 Task: Look for space in Molins de Rei, Spain from 9th June, 2023 to 11th June, 2023 for 2 adults in price range Rs.6000 to Rs.10000. Place can be entire place with 2 bedrooms having 2 beds and 1 bathroom. Property type can be house, flat, guest house. Amenities needed are: wifi, washing machine. Booking option can be shelf check-in. Required host language is English.
Action: Mouse moved to (259, 155)
Screenshot: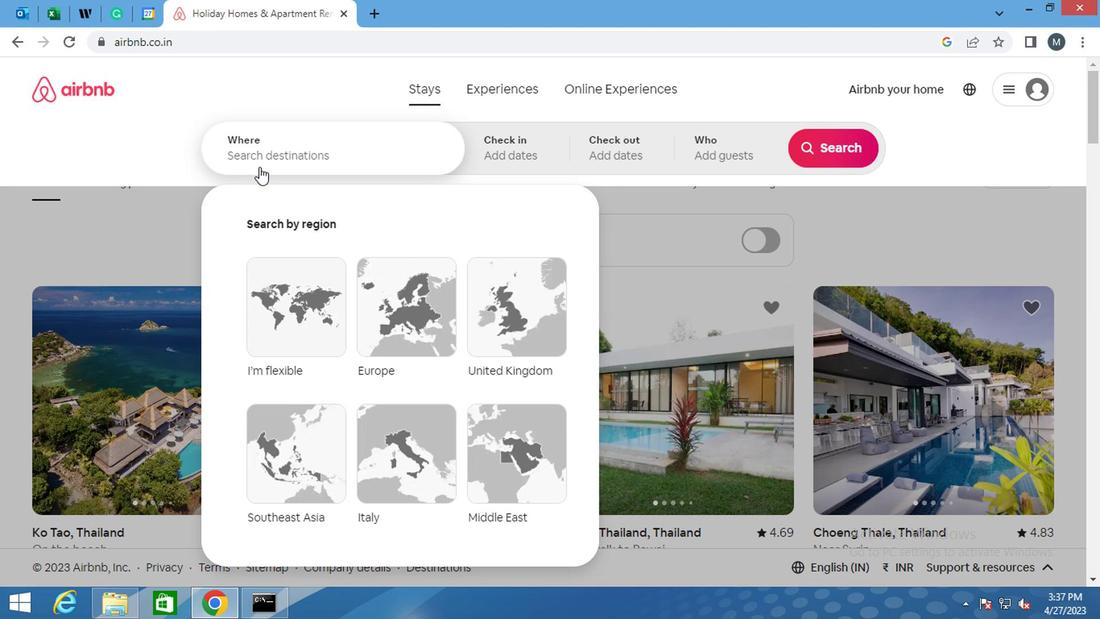 
Action: Mouse pressed left at (259, 155)
Screenshot: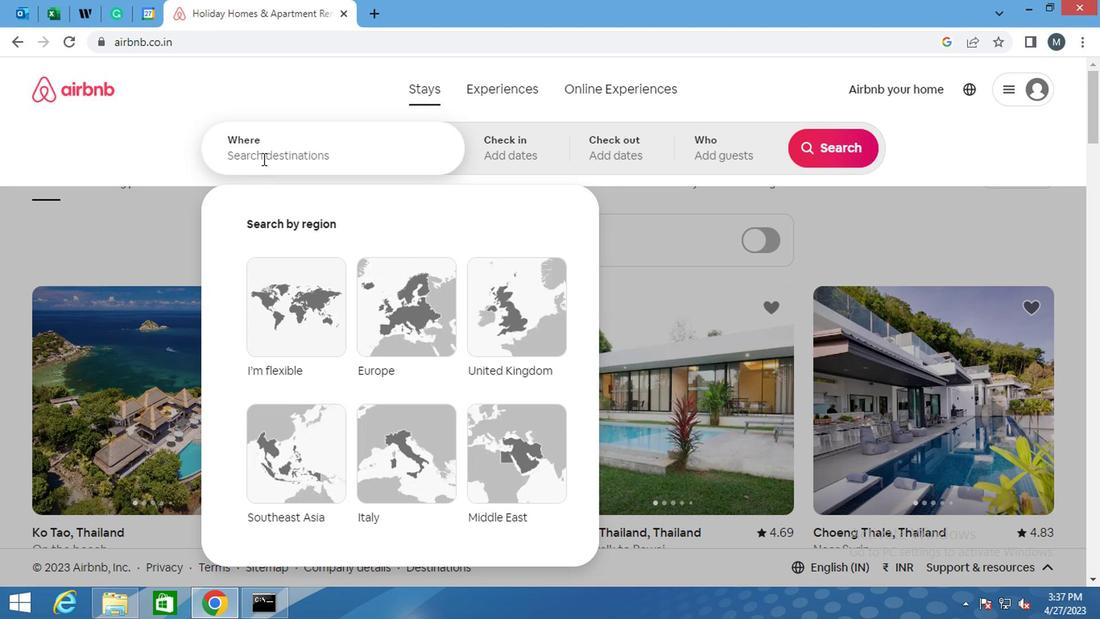 
Action: Key pressed <Key.shift><Key.shift>MOLINS<Key.space>DE<Key.space><Key.shift>REI
Screenshot: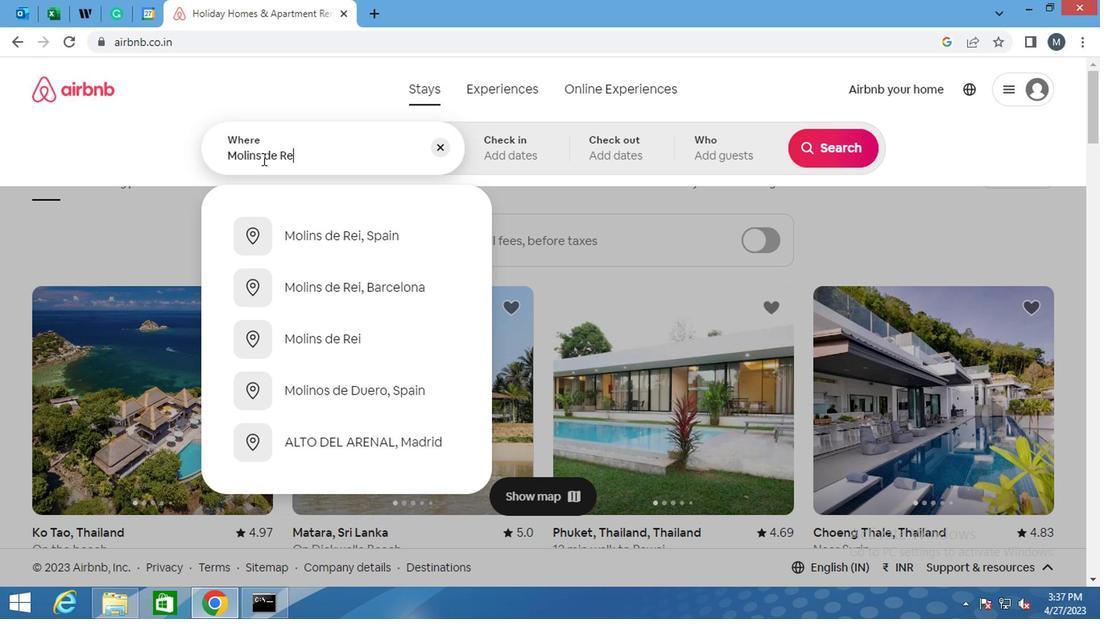 
Action: Mouse moved to (321, 297)
Screenshot: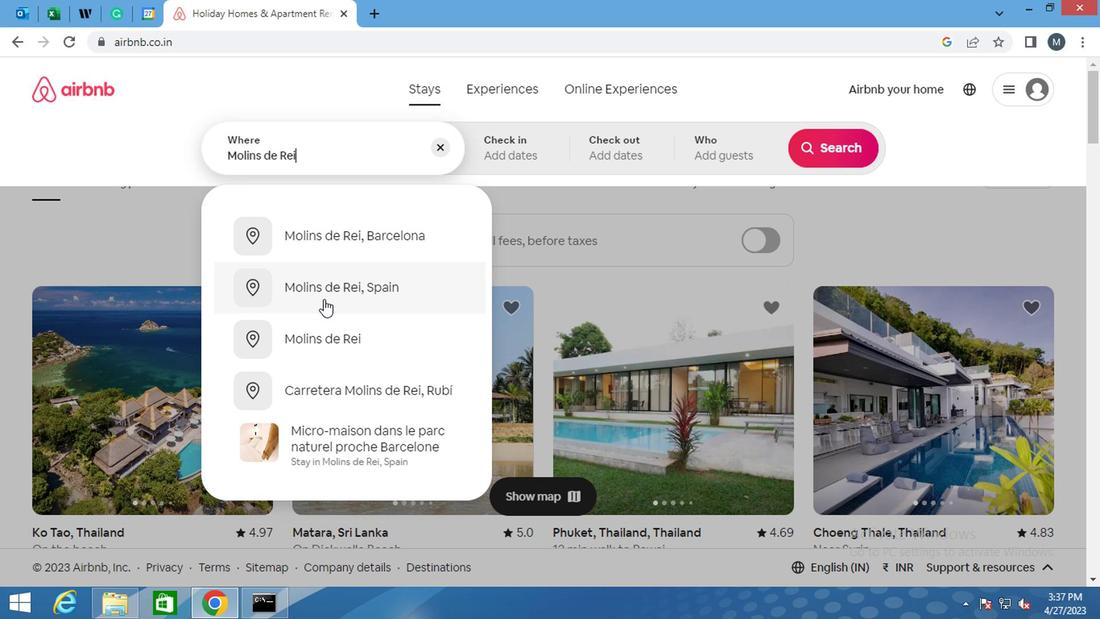 
Action: Mouse pressed left at (321, 297)
Screenshot: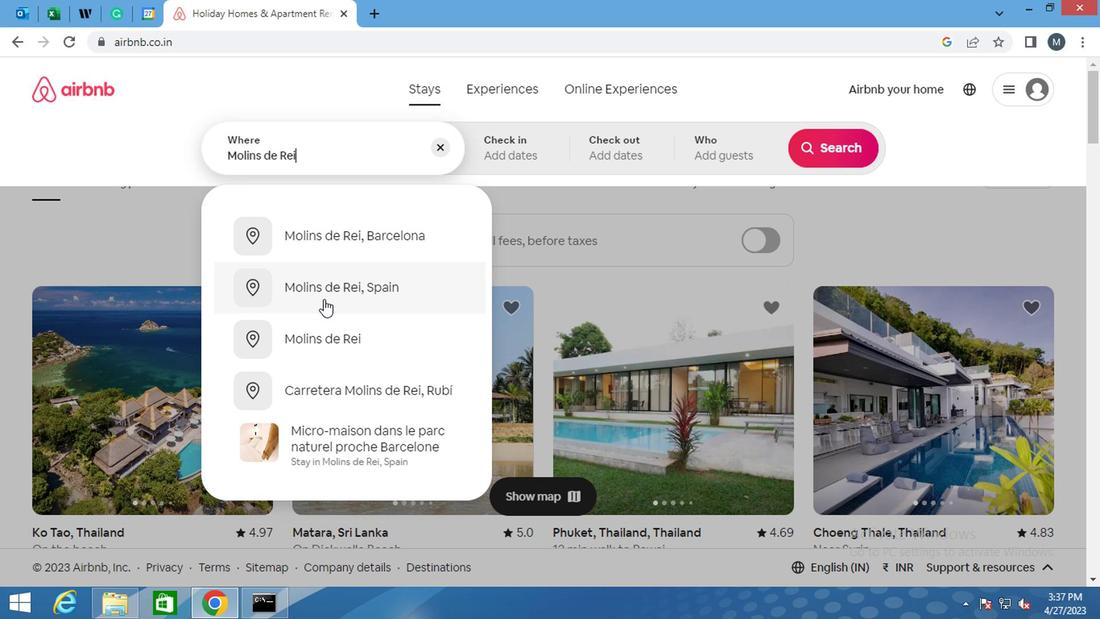 
Action: Mouse moved to (813, 276)
Screenshot: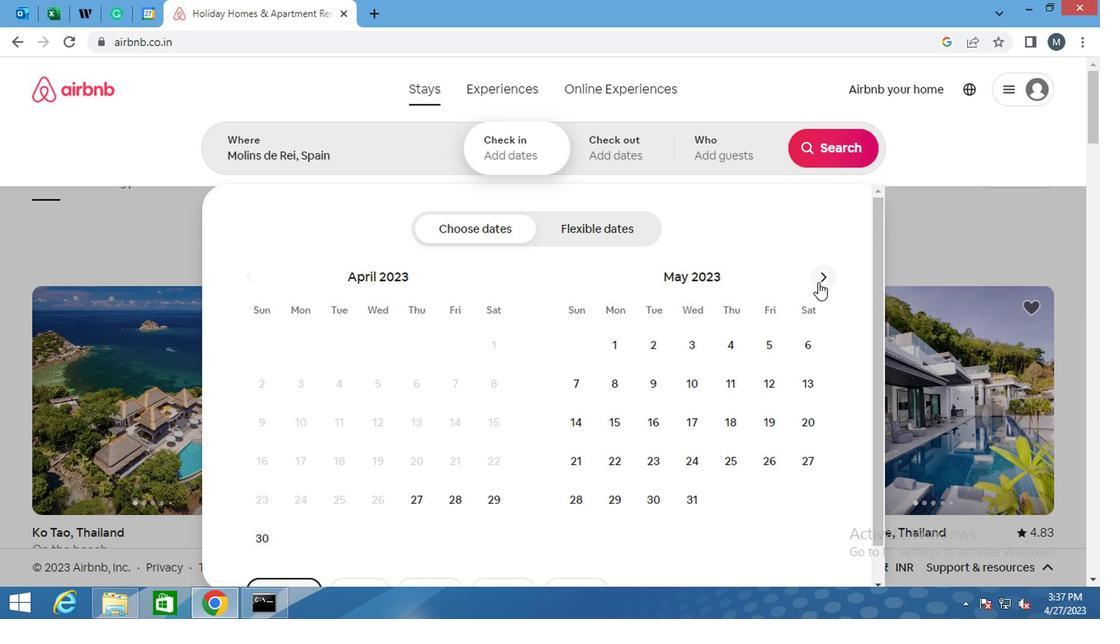 
Action: Mouse pressed left at (813, 276)
Screenshot: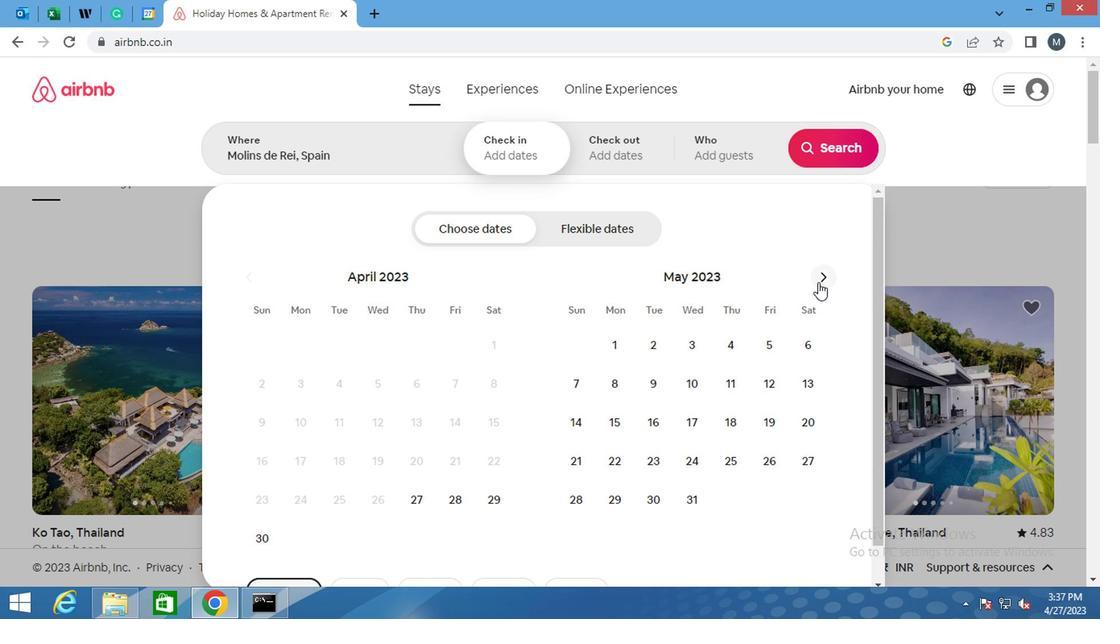 
Action: Mouse moved to (763, 385)
Screenshot: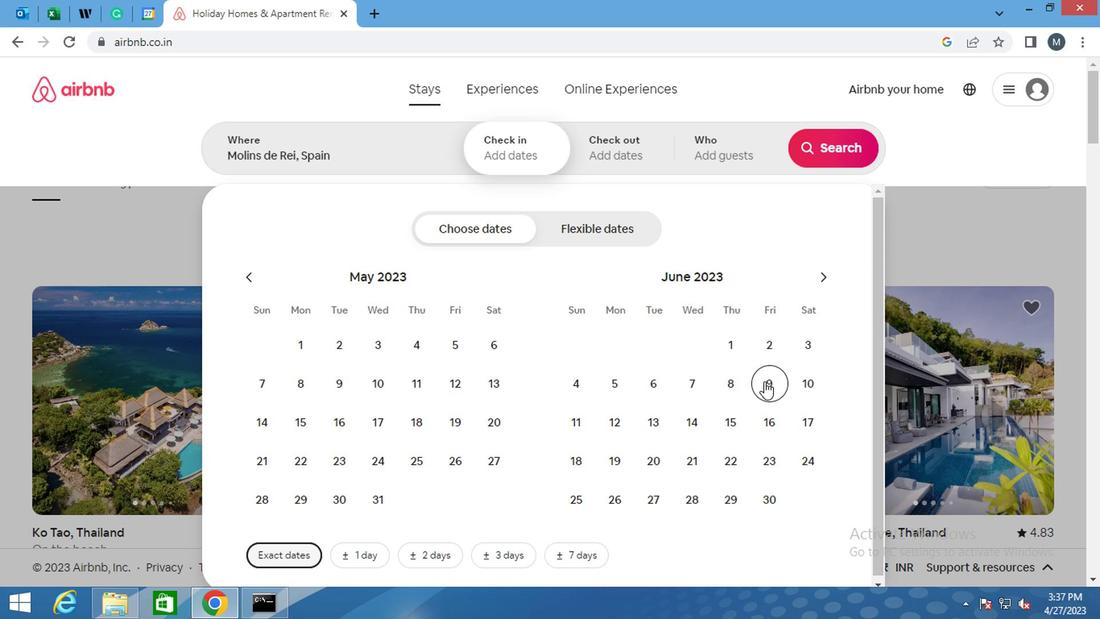 
Action: Mouse pressed left at (763, 385)
Screenshot: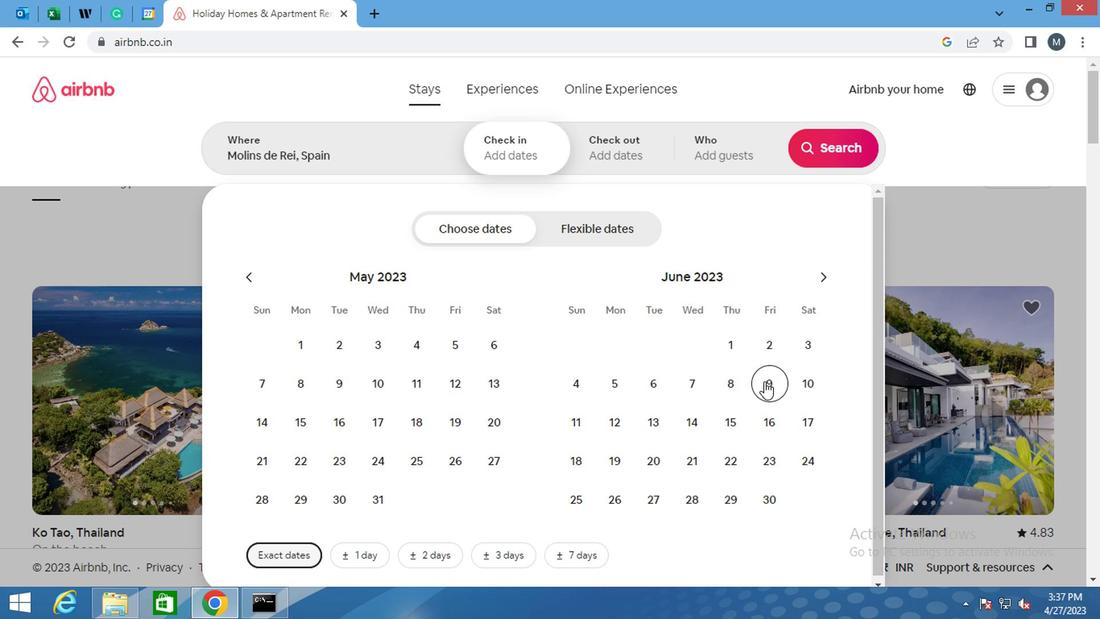 
Action: Mouse moved to (578, 431)
Screenshot: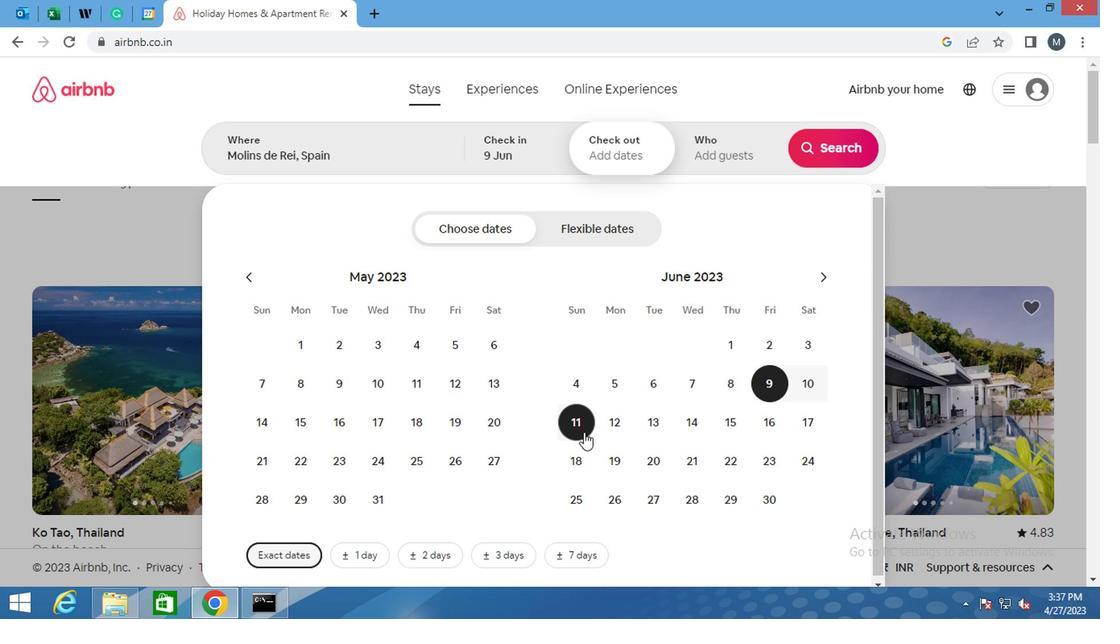 
Action: Mouse pressed left at (578, 431)
Screenshot: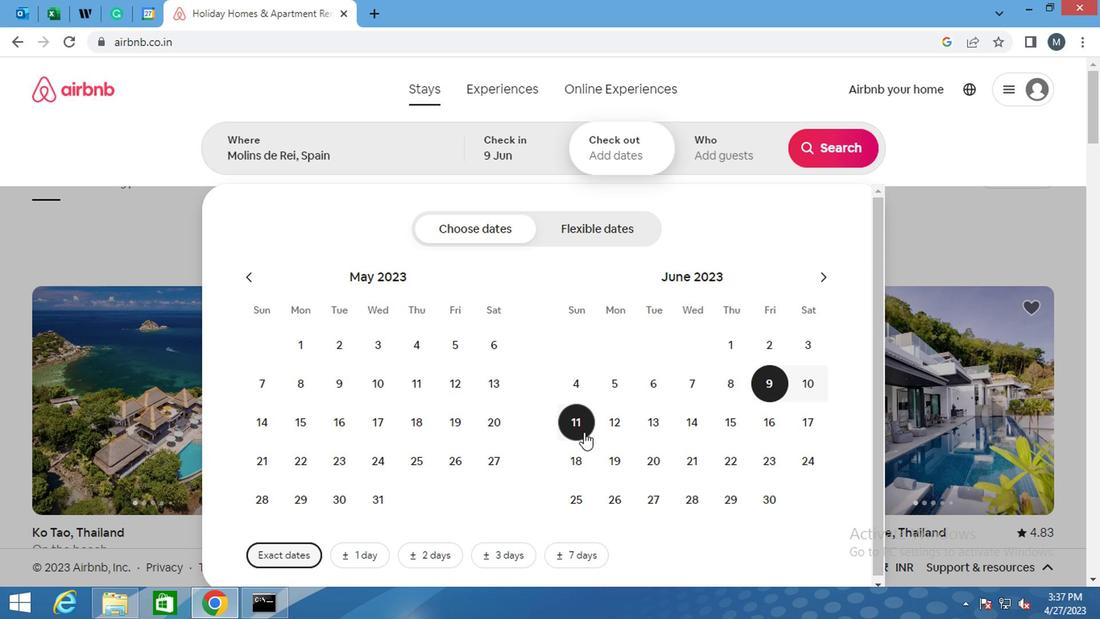 
Action: Mouse moved to (717, 151)
Screenshot: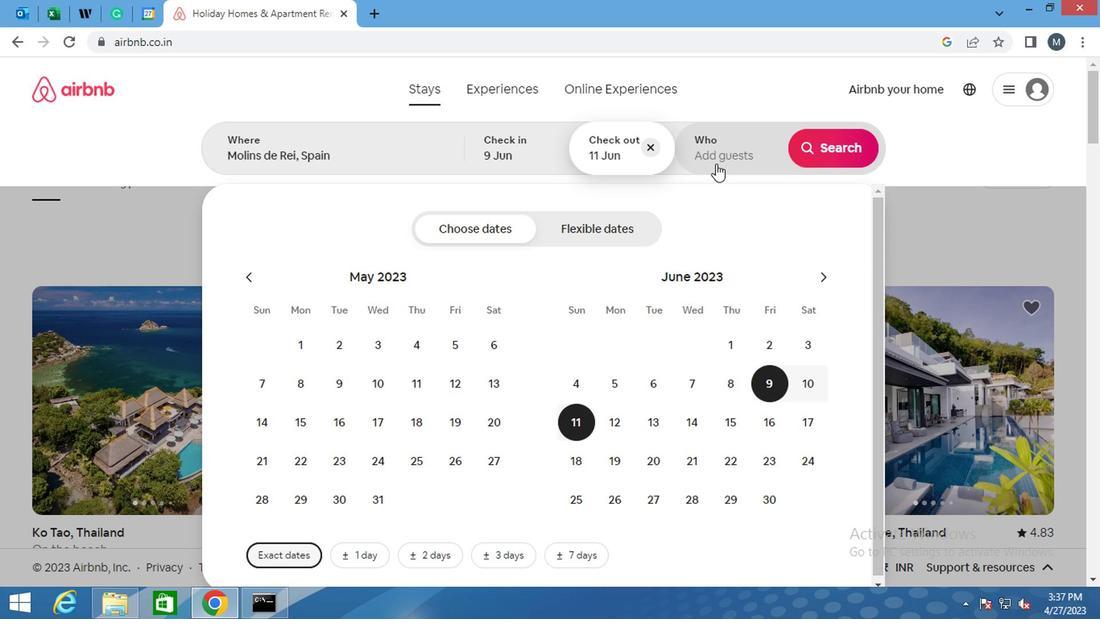 
Action: Mouse pressed left at (717, 151)
Screenshot: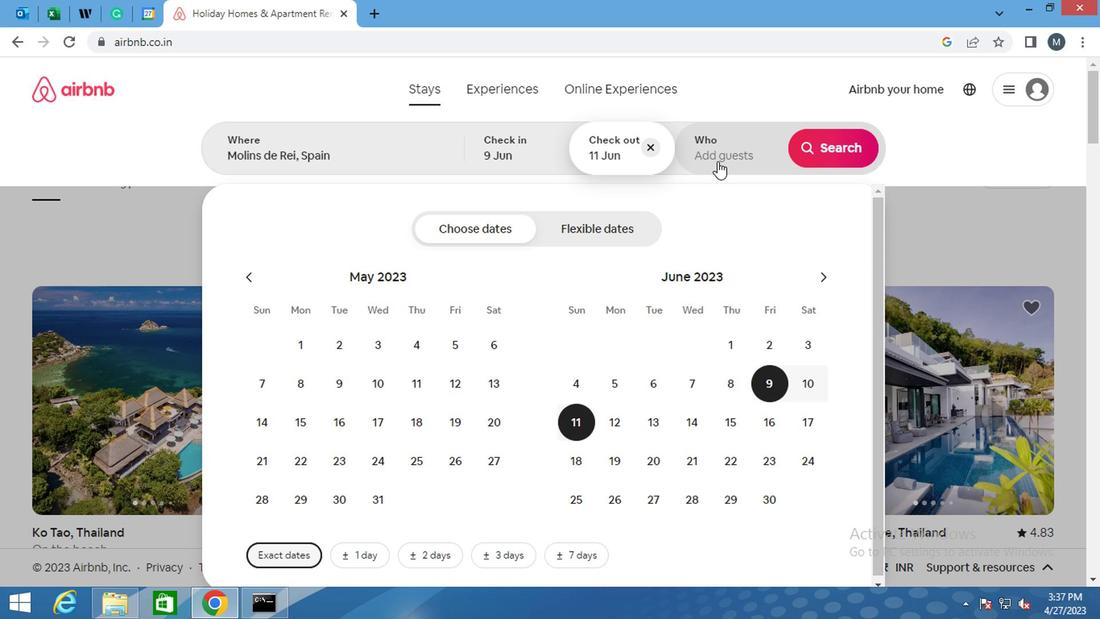 
Action: Mouse moved to (833, 236)
Screenshot: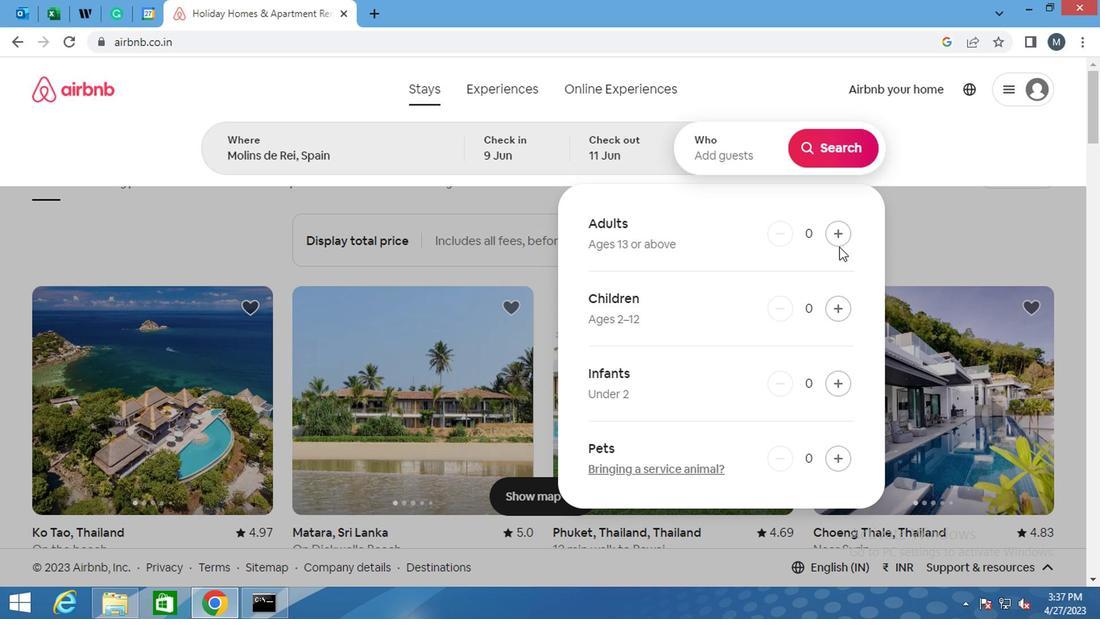 
Action: Mouse pressed left at (833, 236)
Screenshot: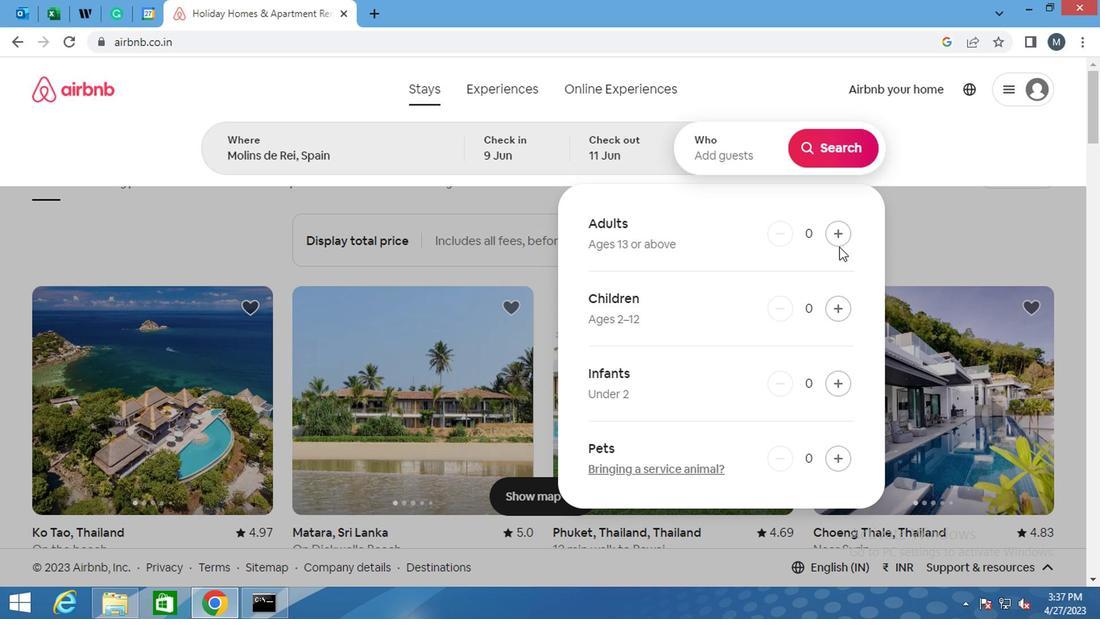 
Action: Mouse moved to (833, 235)
Screenshot: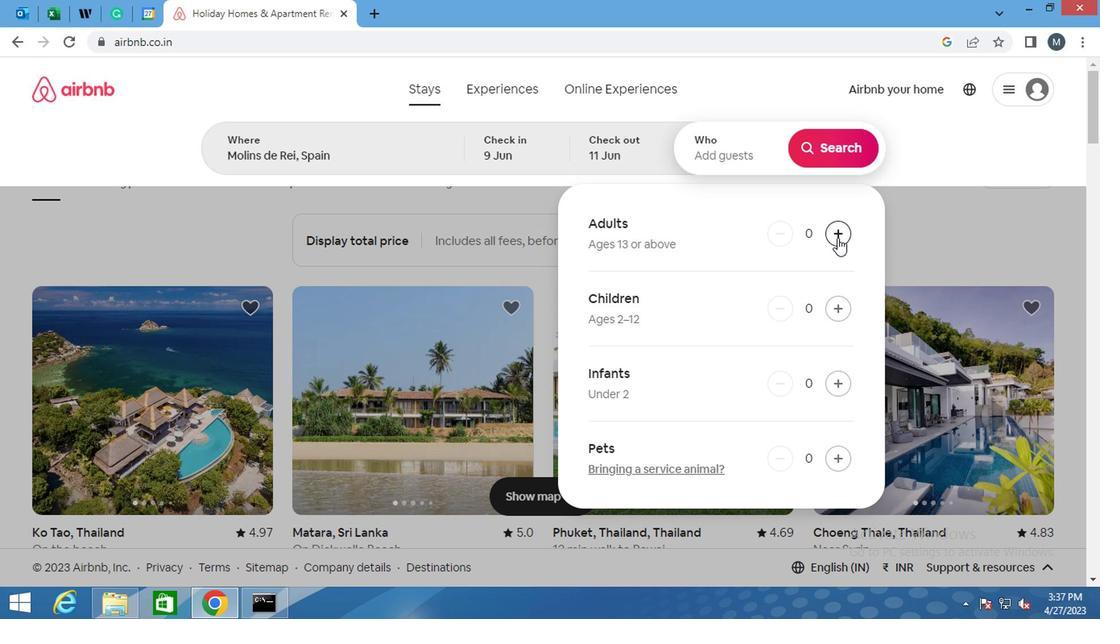 
Action: Mouse pressed left at (833, 235)
Screenshot: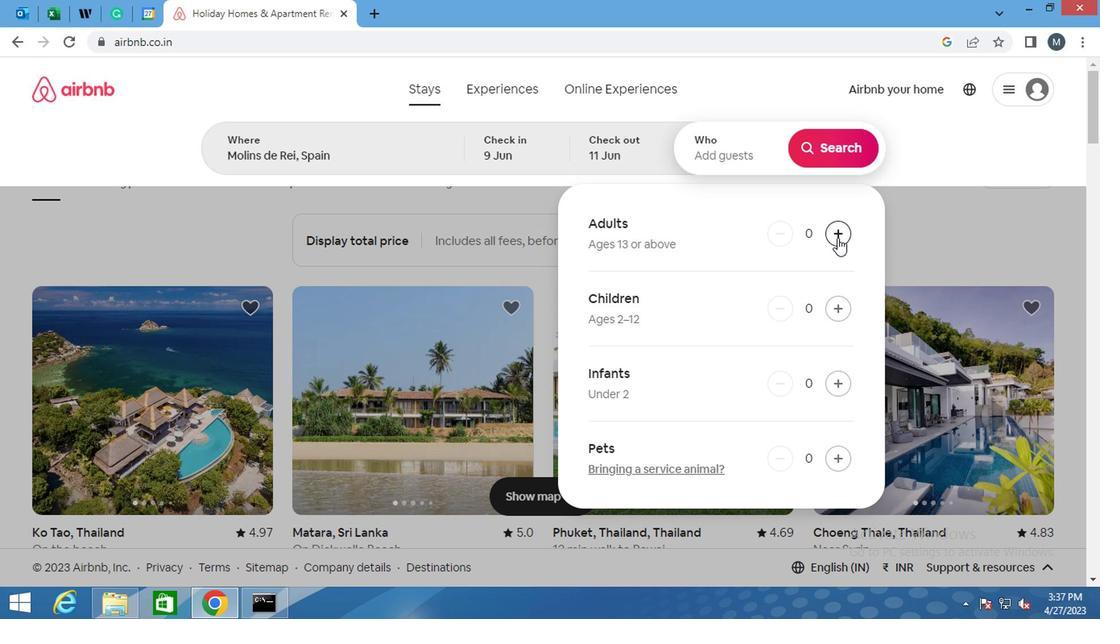 
Action: Mouse moved to (832, 230)
Screenshot: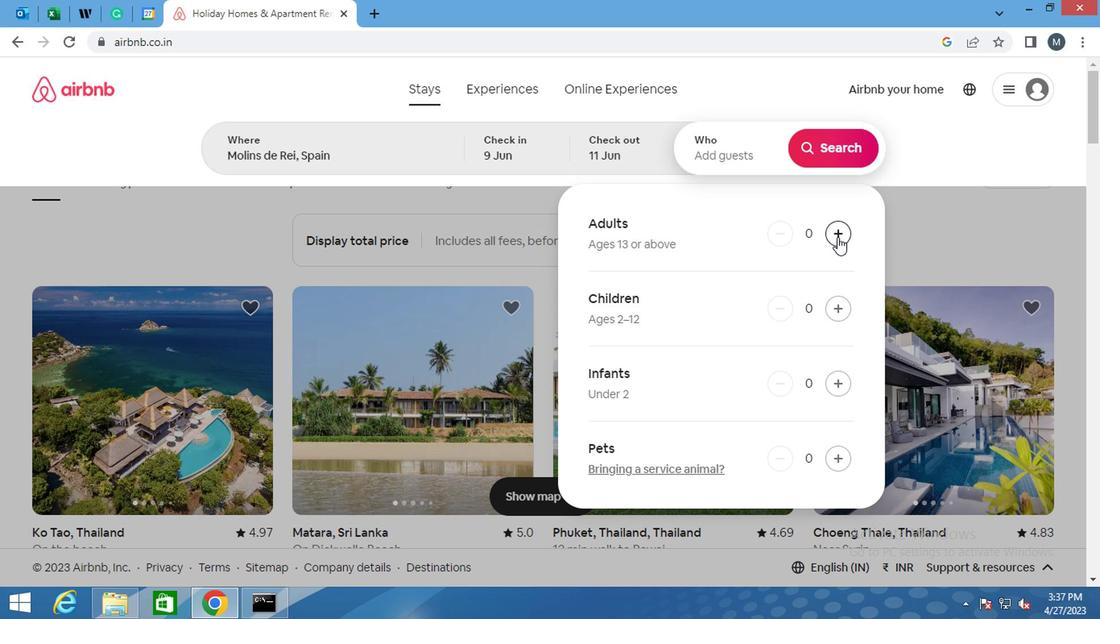 
Action: Mouse pressed left at (832, 230)
Screenshot: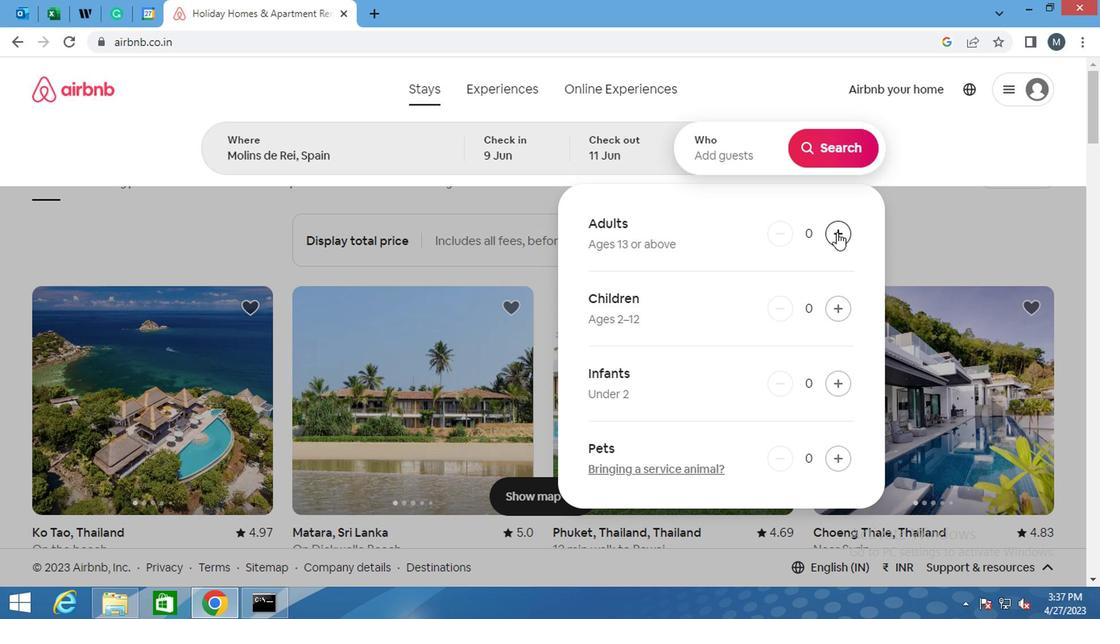 
Action: Mouse pressed left at (832, 230)
Screenshot: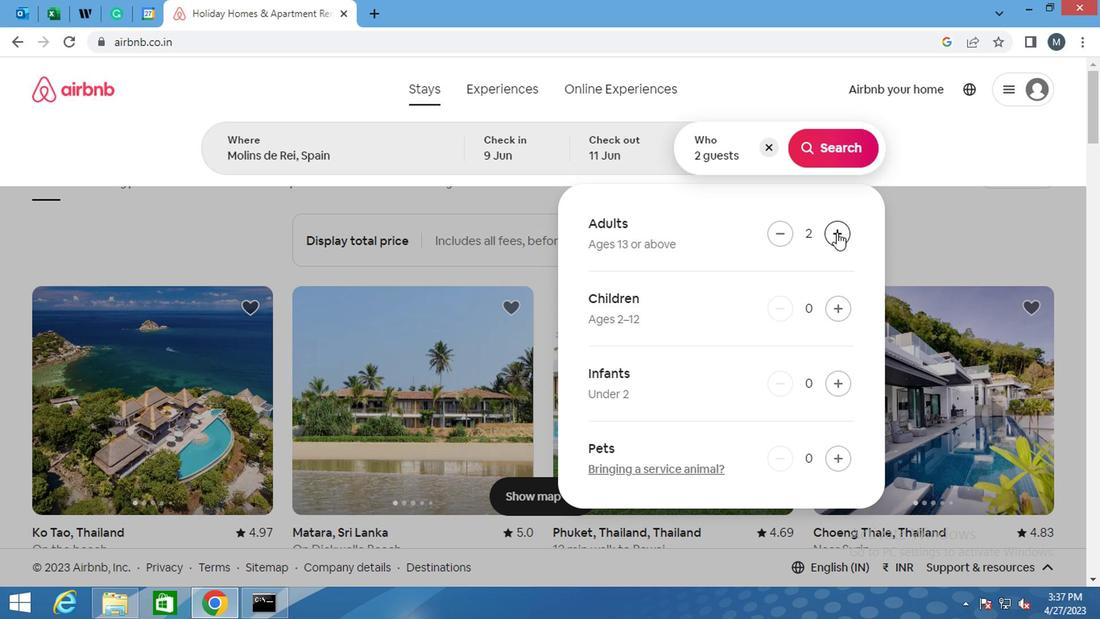 
Action: Mouse moved to (785, 228)
Screenshot: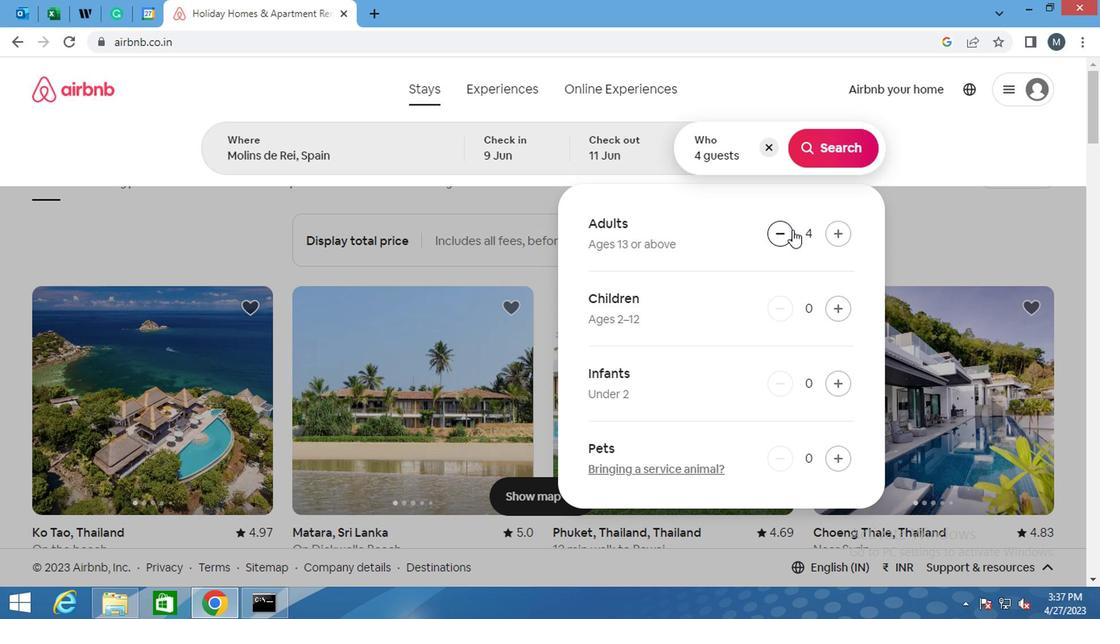 
Action: Mouse pressed left at (785, 228)
Screenshot: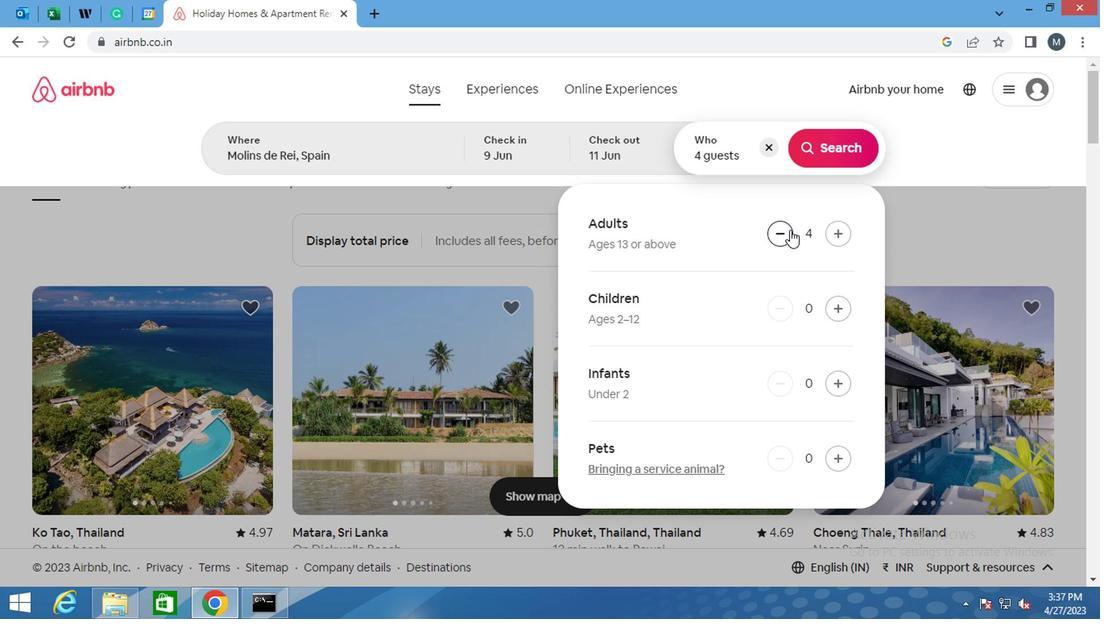 
Action: Mouse moved to (785, 228)
Screenshot: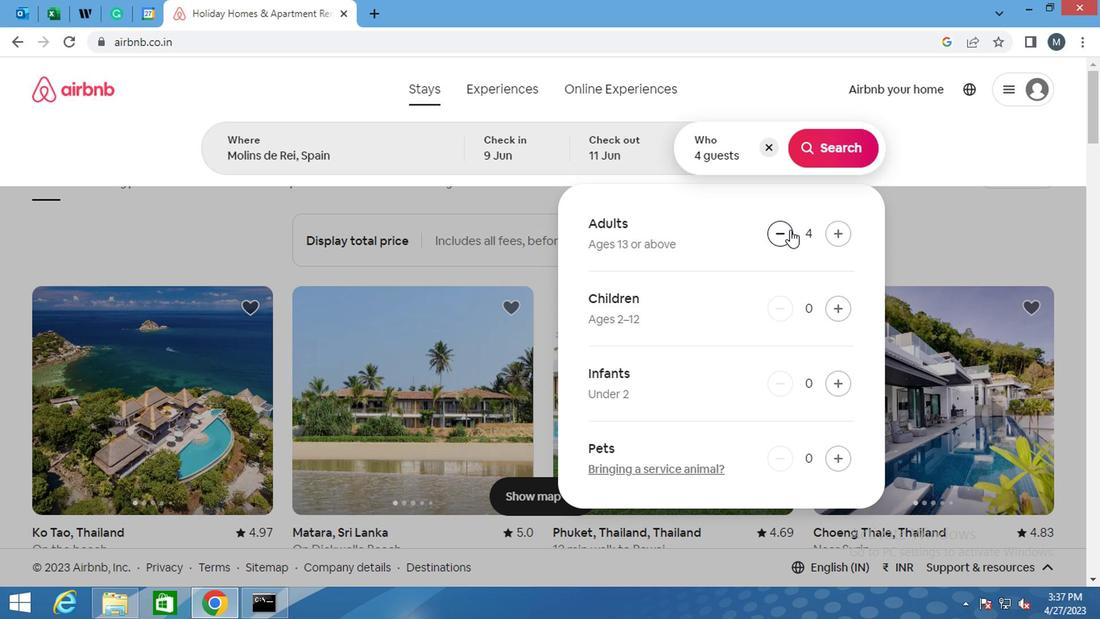 
Action: Mouse pressed left at (785, 228)
Screenshot: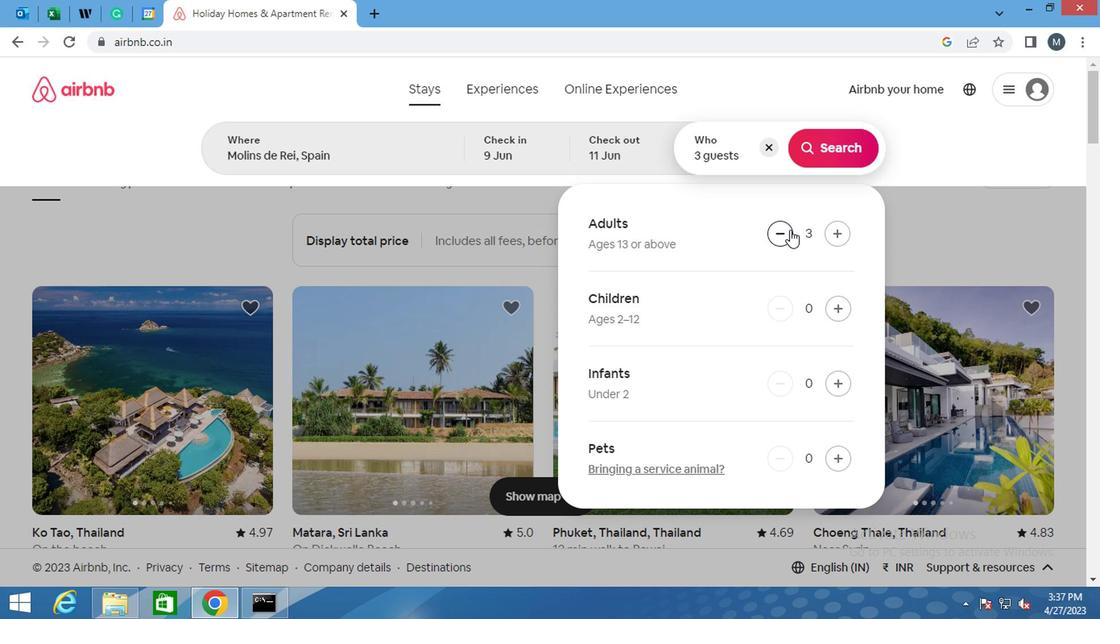 
Action: Mouse moved to (844, 141)
Screenshot: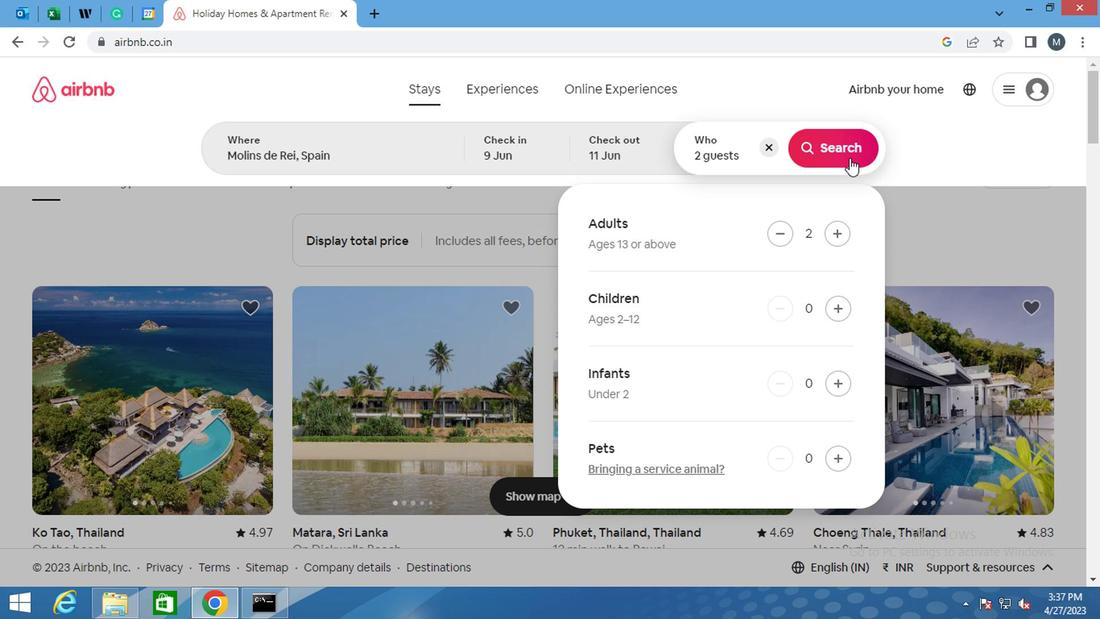 
Action: Mouse pressed left at (844, 141)
Screenshot: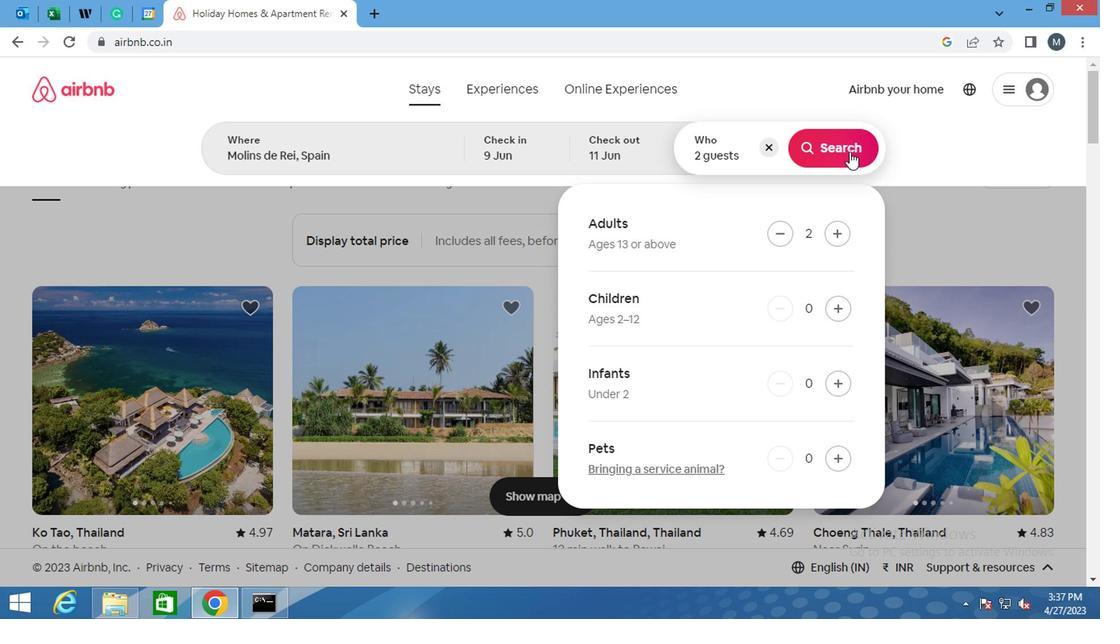 
Action: Mouse moved to (1029, 155)
Screenshot: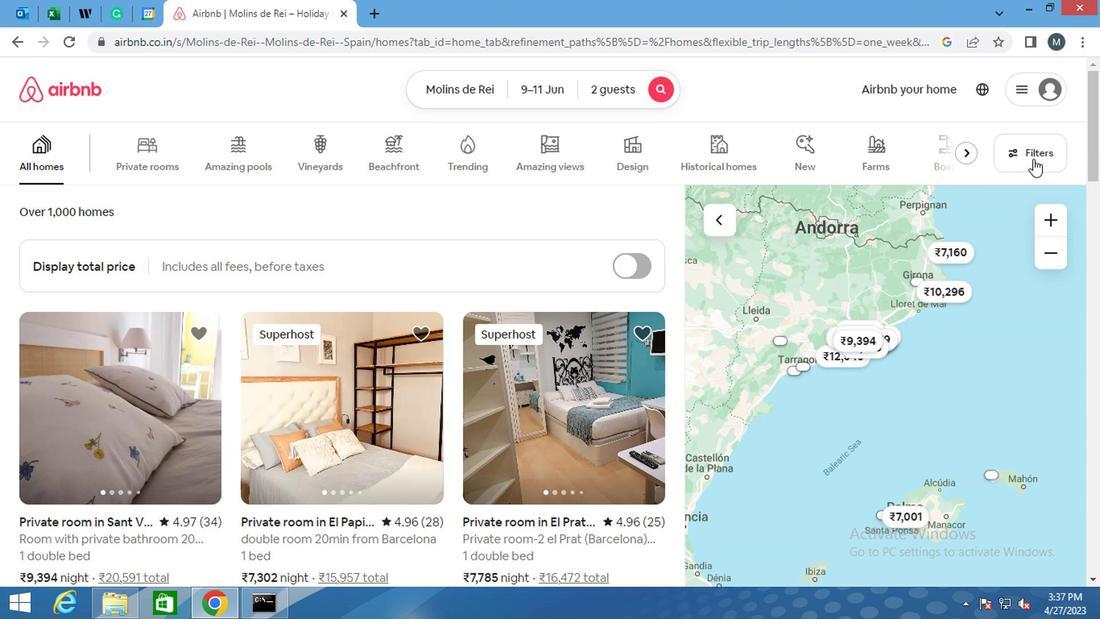 
Action: Mouse pressed left at (1029, 155)
Screenshot: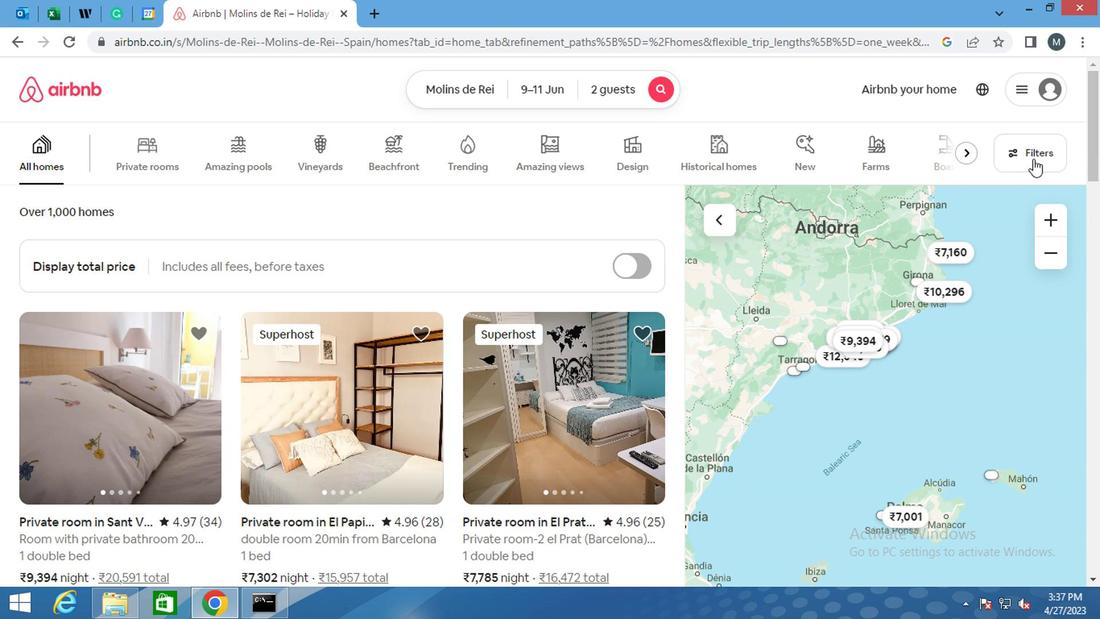 
Action: Mouse moved to (370, 361)
Screenshot: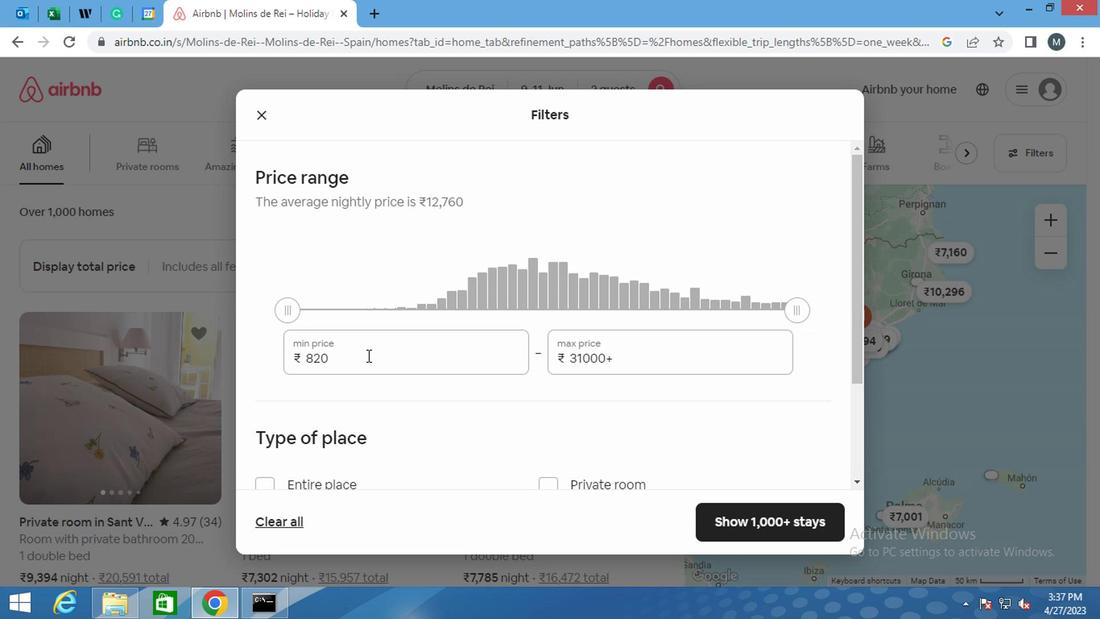 
Action: Mouse pressed left at (370, 361)
Screenshot: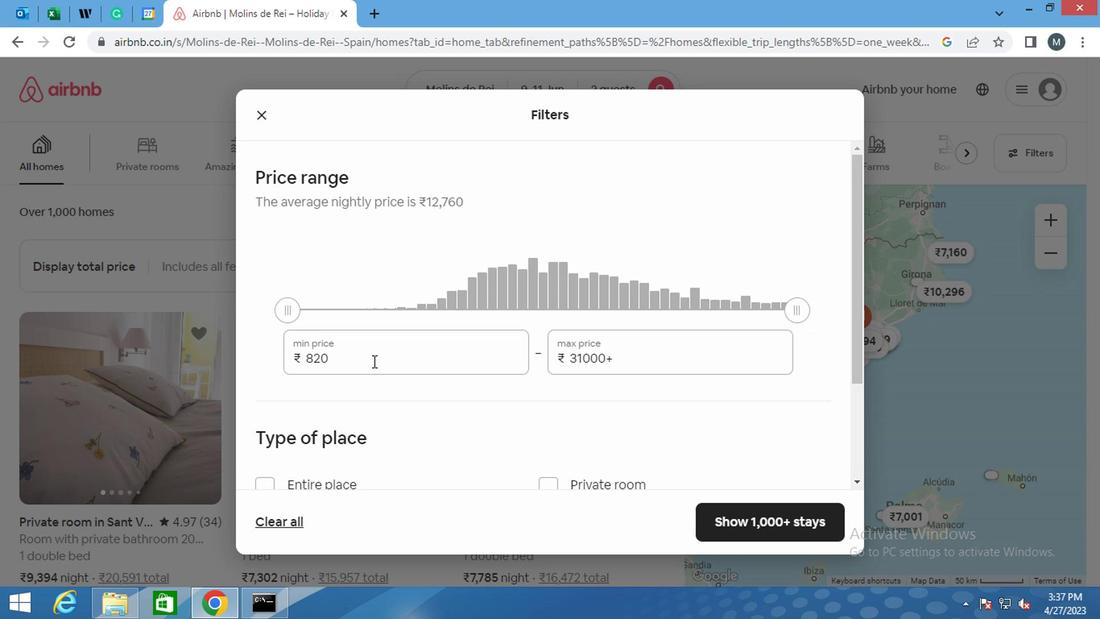 
Action: Mouse moved to (264, 354)
Screenshot: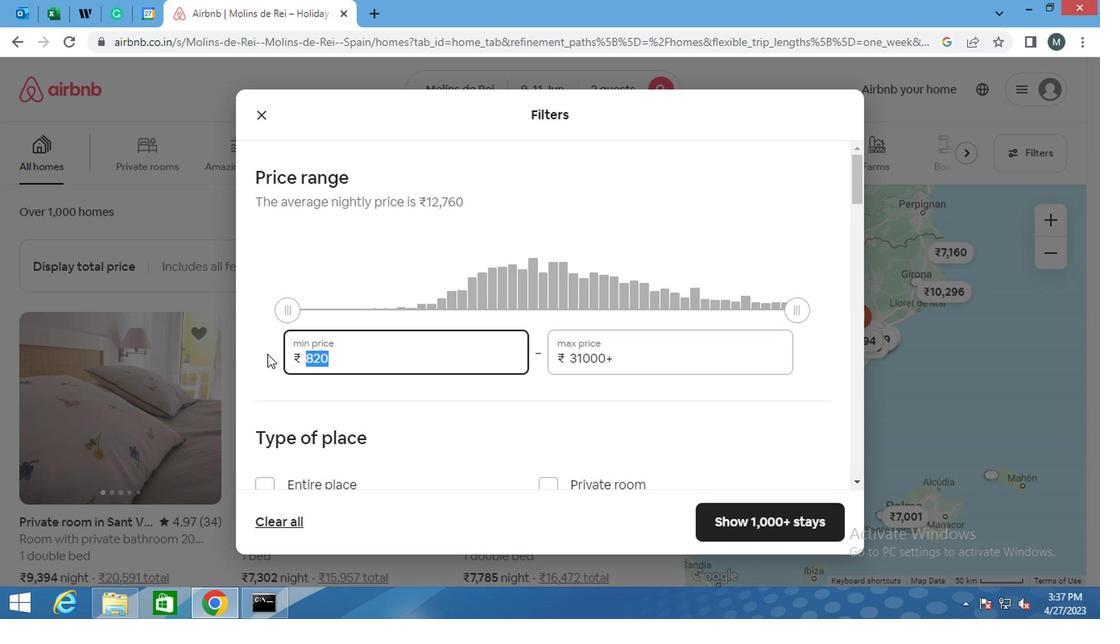 
Action: Key pressed 6000
Screenshot: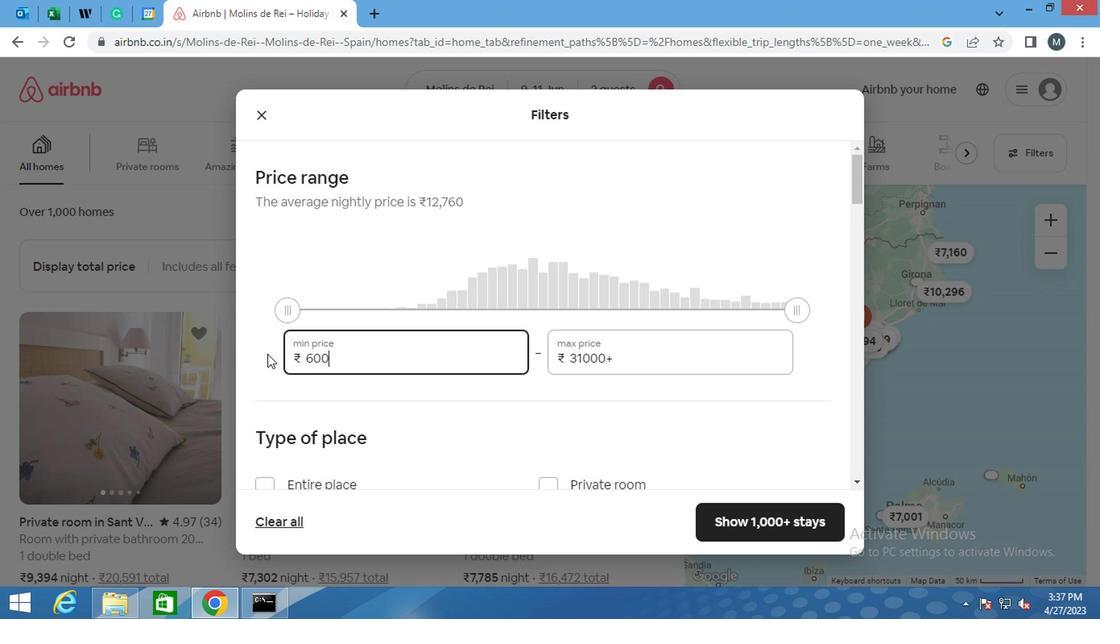 
Action: Mouse moved to (623, 354)
Screenshot: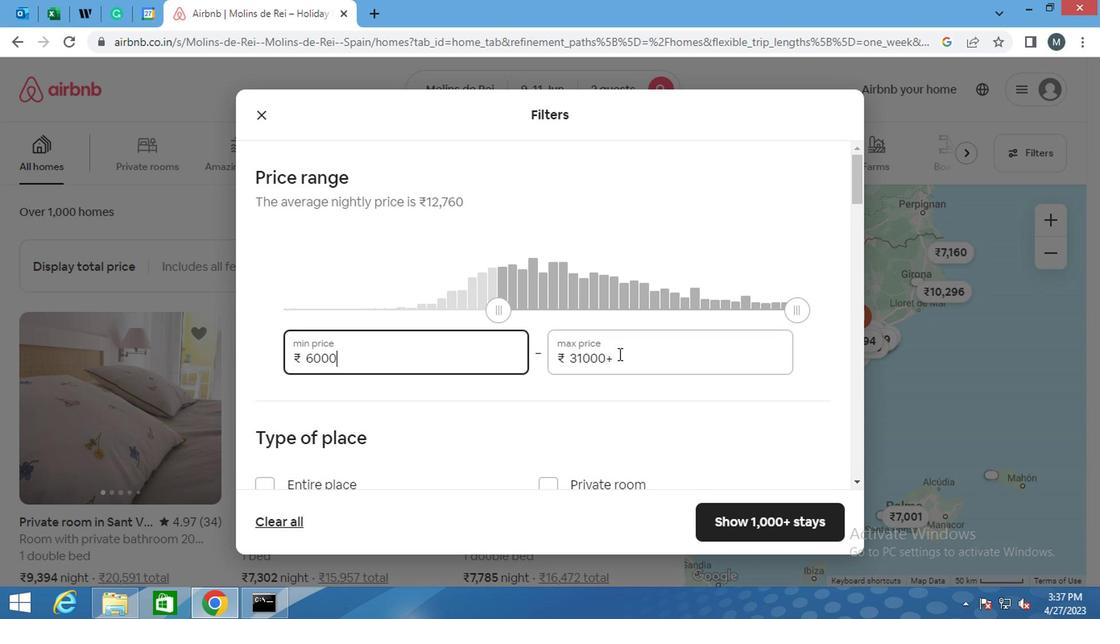 
Action: Mouse pressed left at (623, 354)
Screenshot: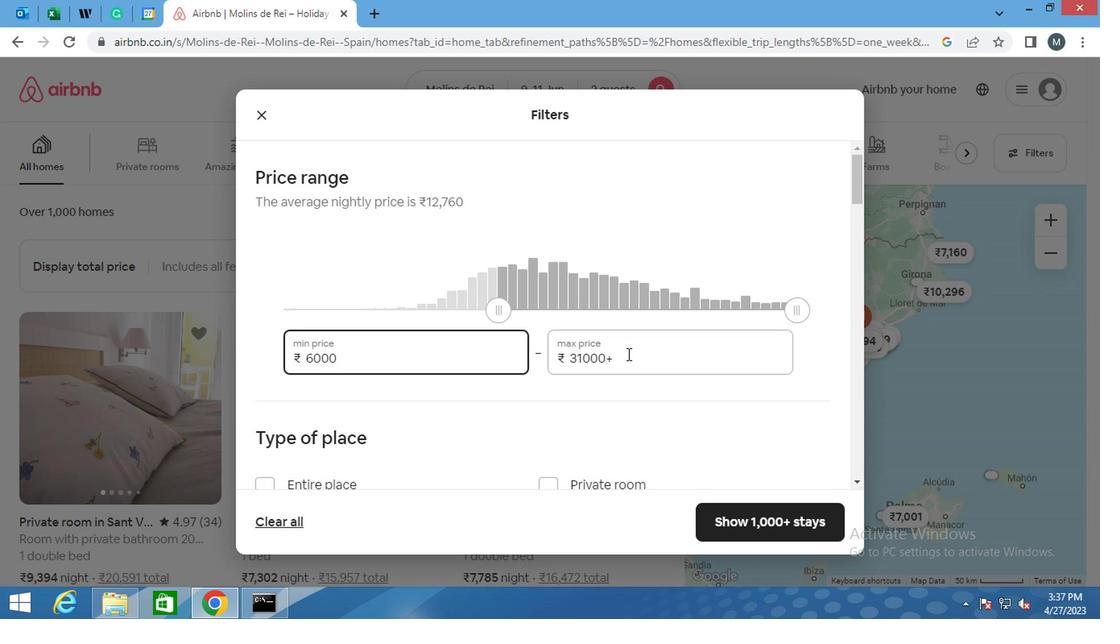 
Action: Mouse moved to (541, 355)
Screenshot: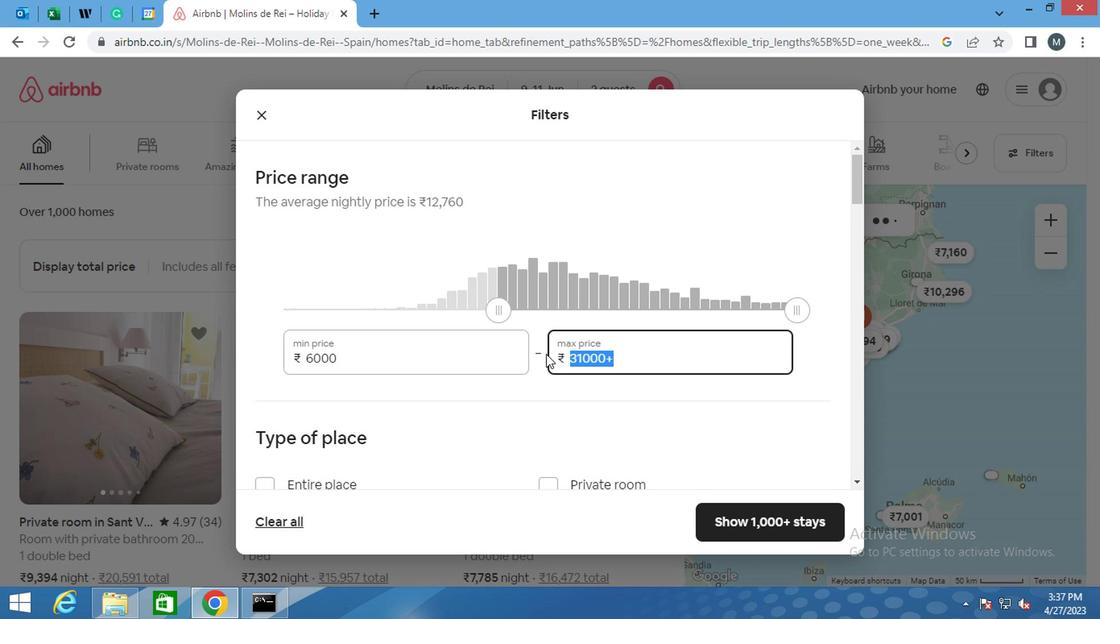 
Action: Key pressed 10000
Screenshot: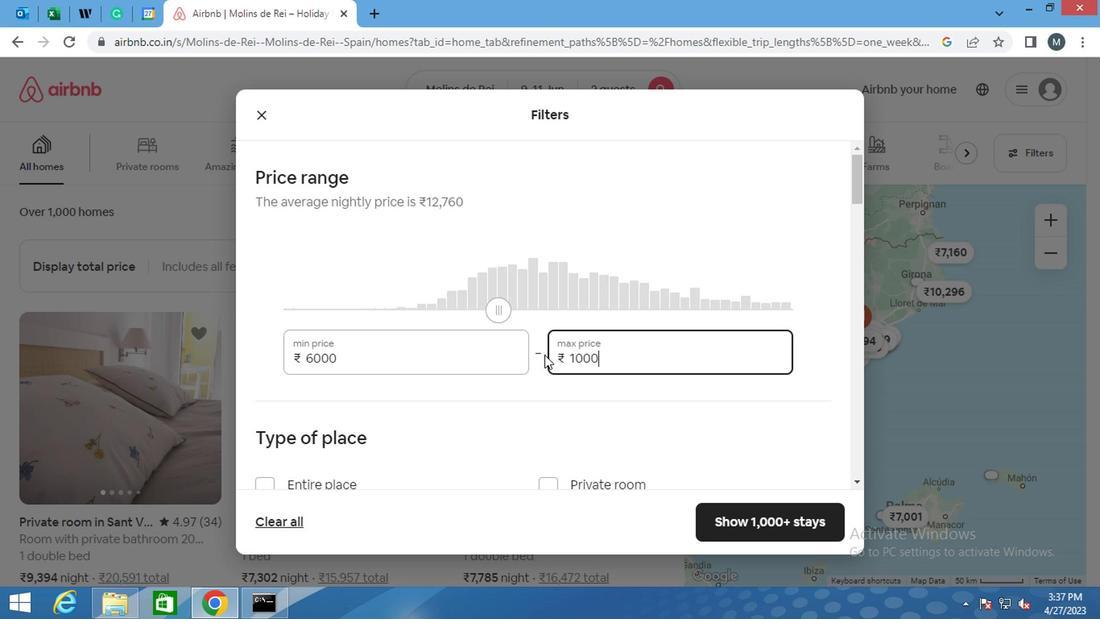 
Action: Mouse moved to (469, 357)
Screenshot: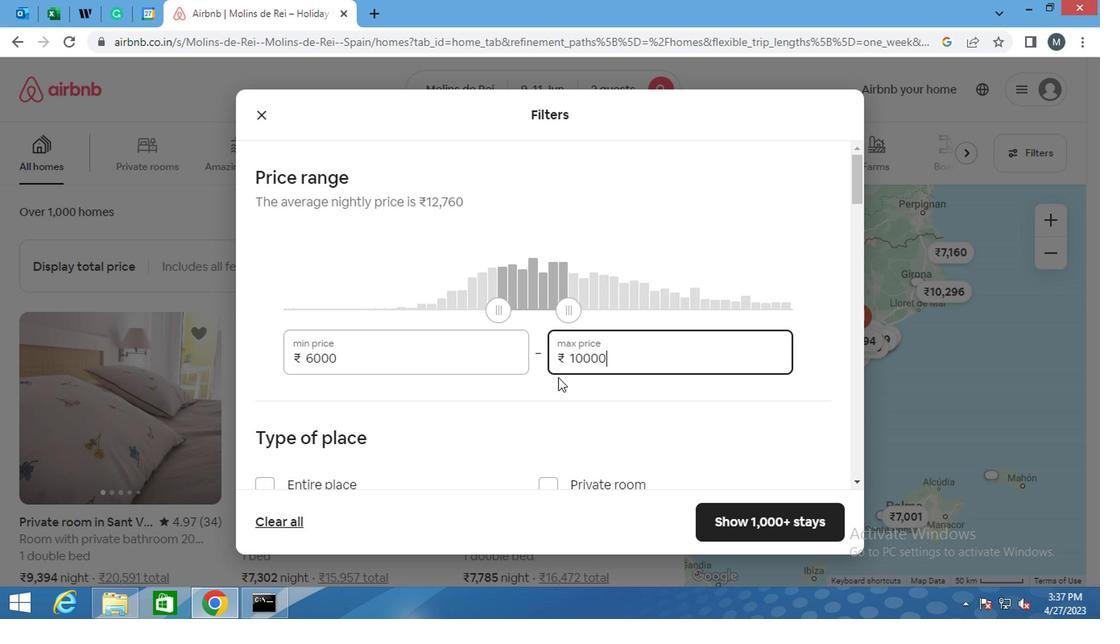 
Action: Mouse scrolled (469, 356) with delta (0, -1)
Screenshot: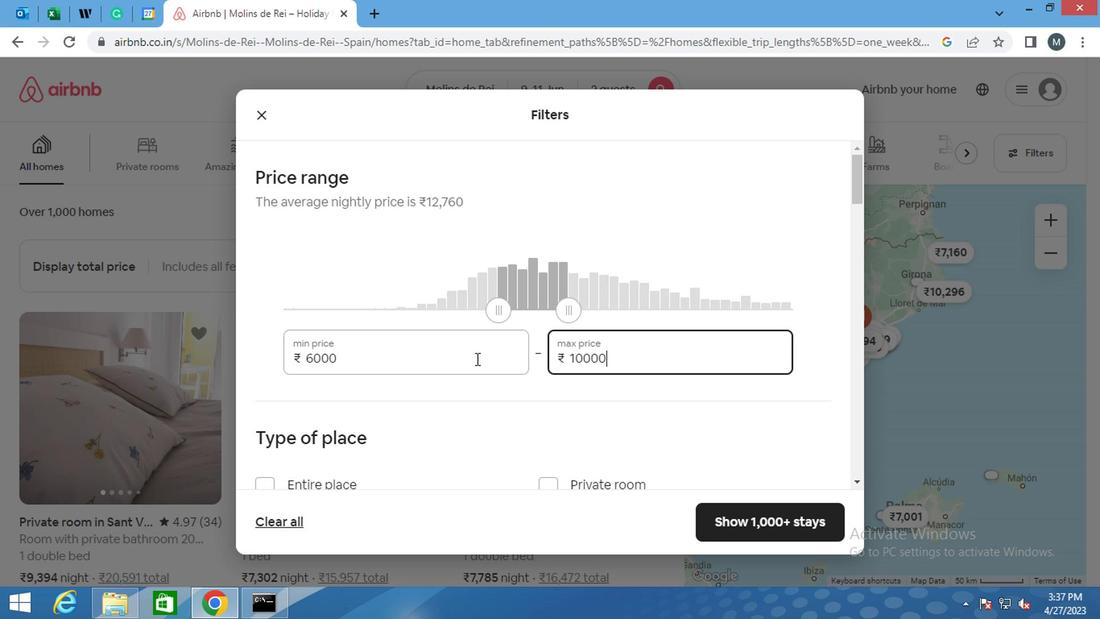 
Action: Mouse moved to (444, 342)
Screenshot: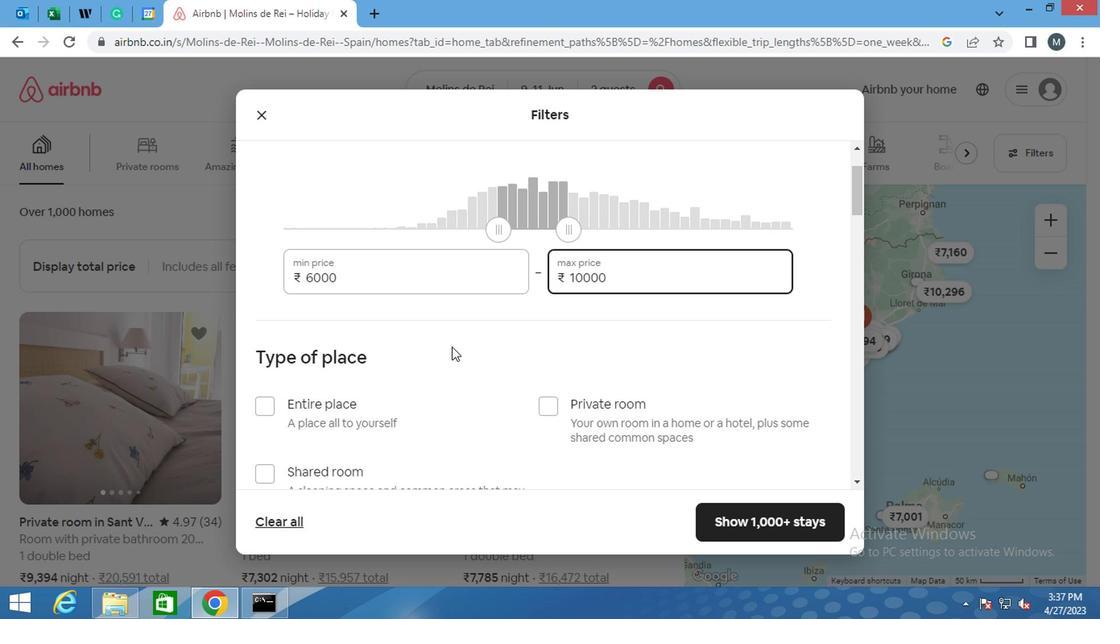 
Action: Mouse scrolled (444, 341) with delta (0, -1)
Screenshot: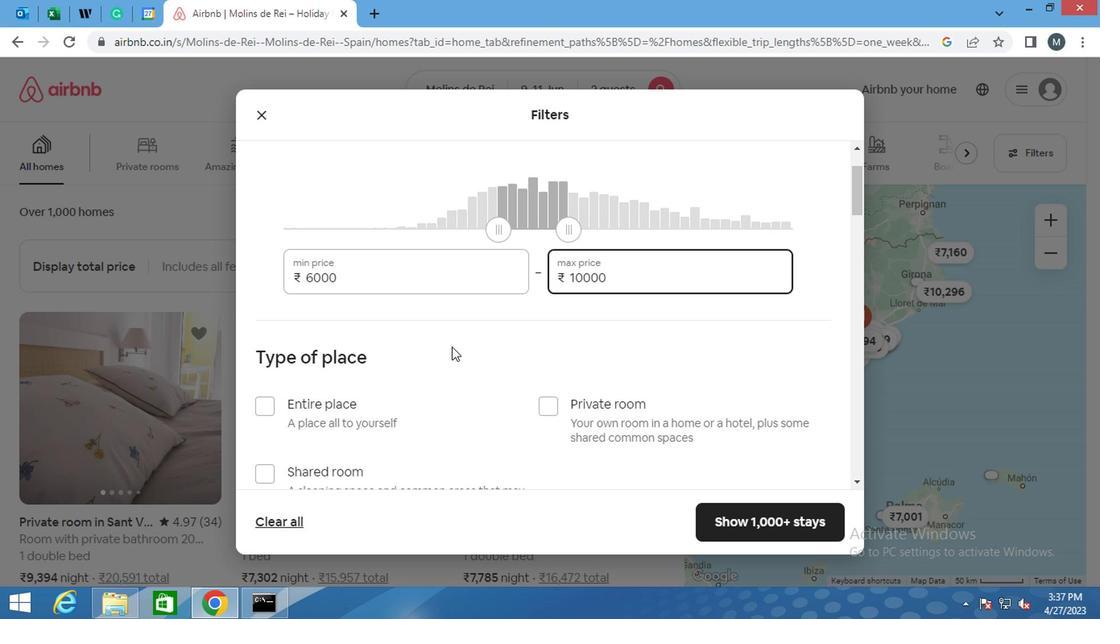 
Action: Mouse moved to (423, 348)
Screenshot: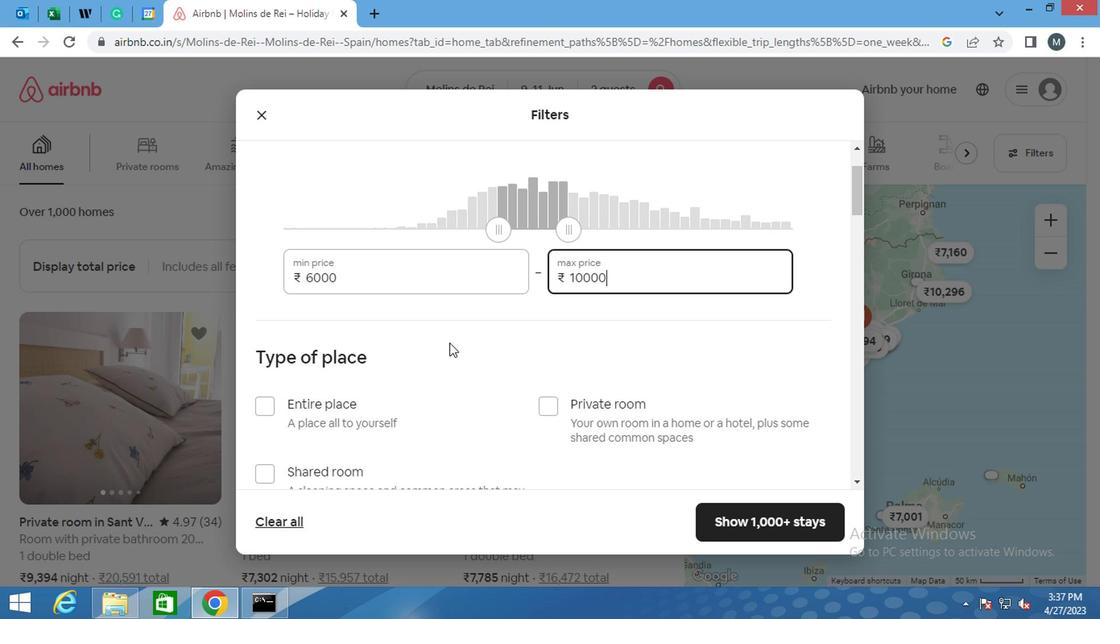 
Action: Mouse scrolled (423, 347) with delta (0, 0)
Screenshot: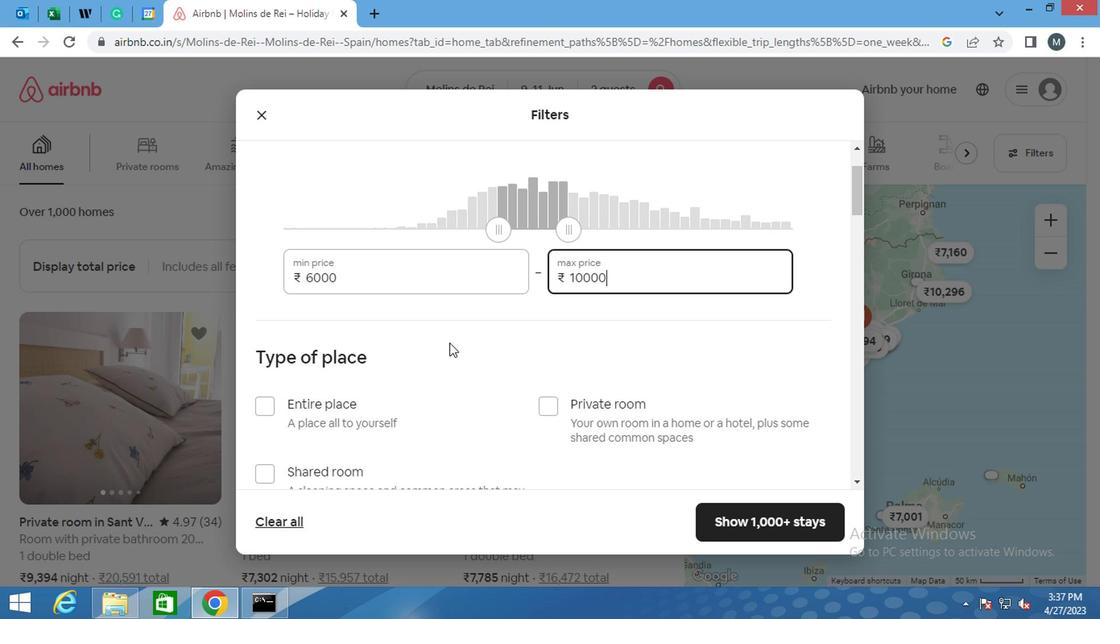 
Action: Mouse moved to (253, 241)
Screenshot: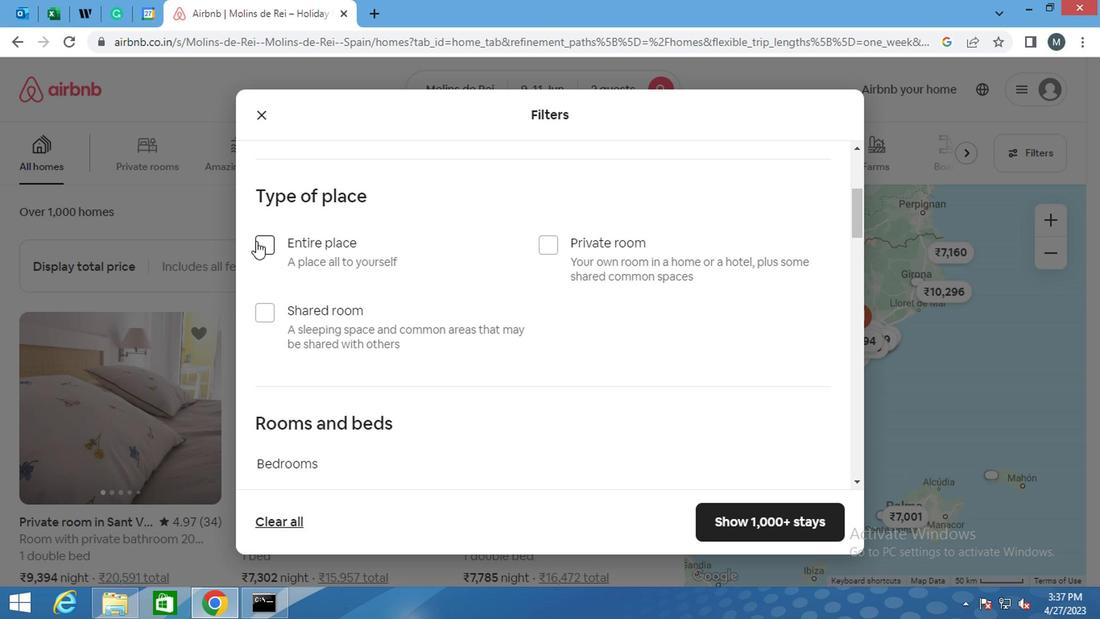 
Action: Mouse pressed left at (253, 241)
Screenshot: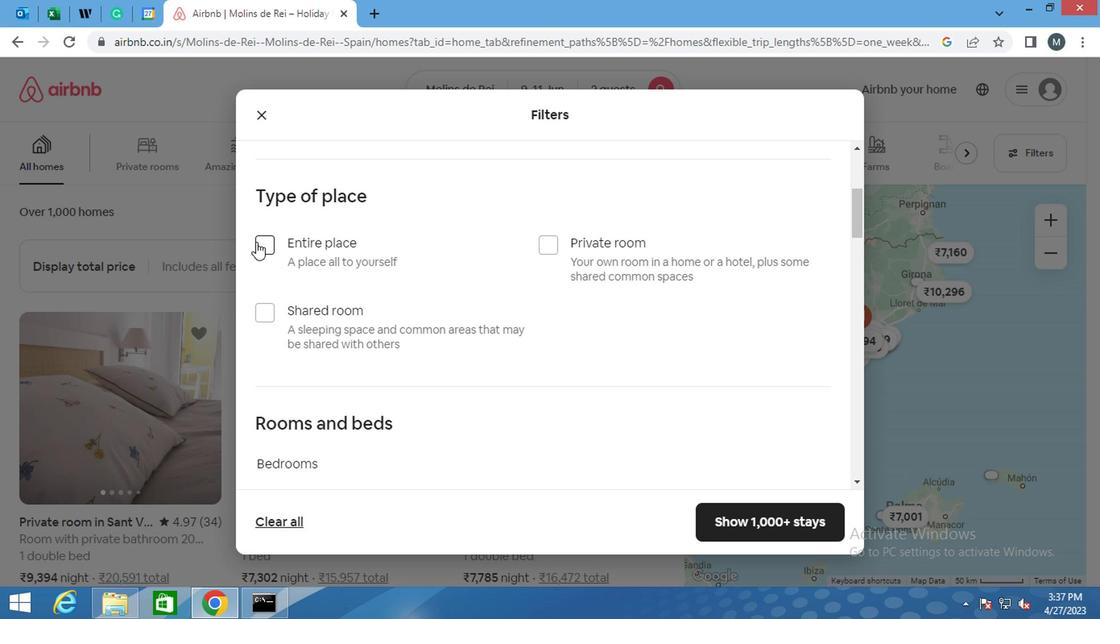 
Action: Mouse moved to (245, 233)
Screenshot: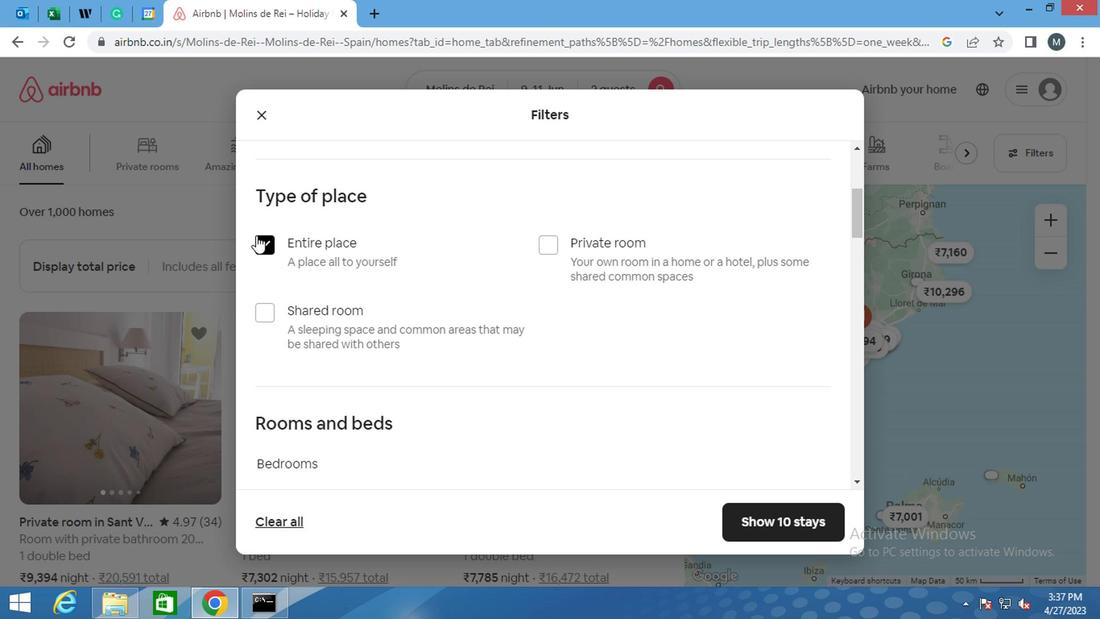 
Action: Mouse scrolled (245, 232) with delta (0, -1)
Screenshot: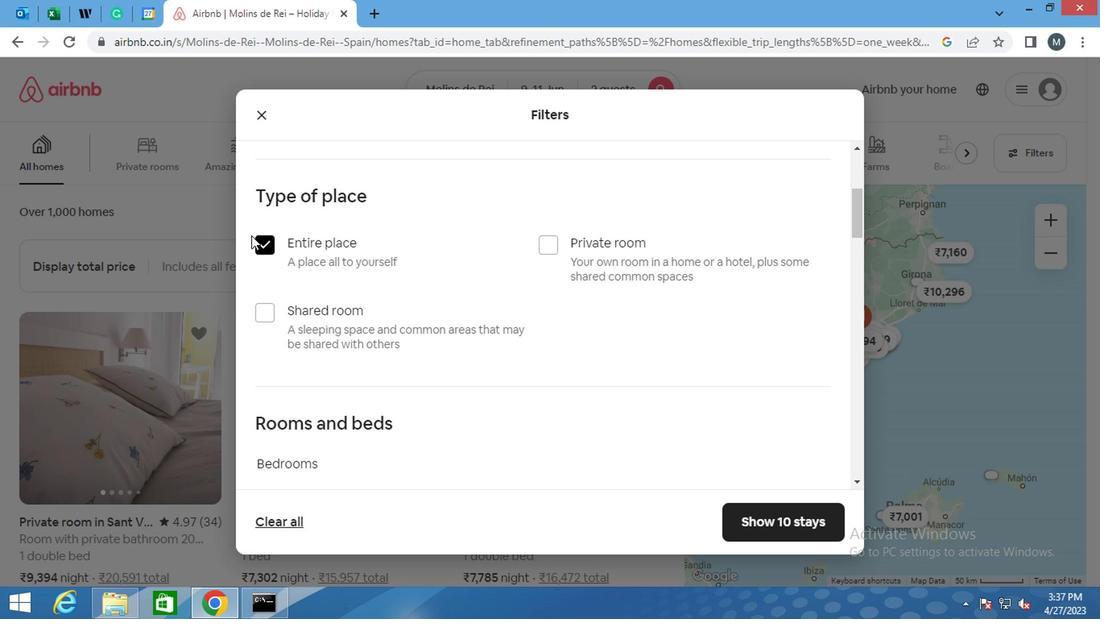 
Action: Mouse moved to (235, 239)
Screenshot: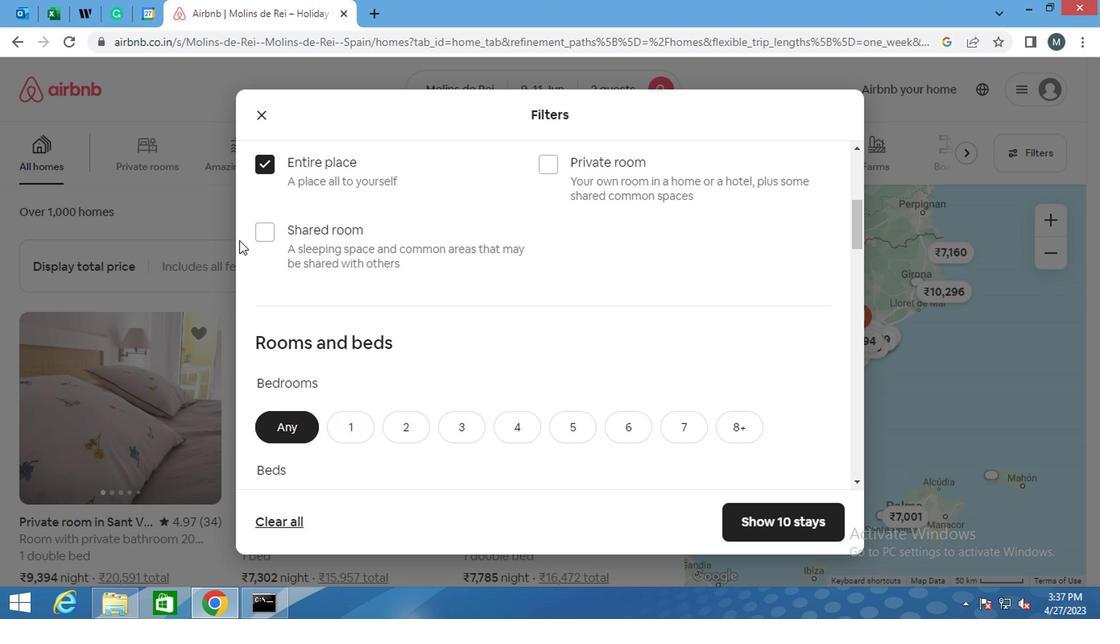 
Action: Mouse scrolled (235, 238) with delta (0, -1)
Screenshot: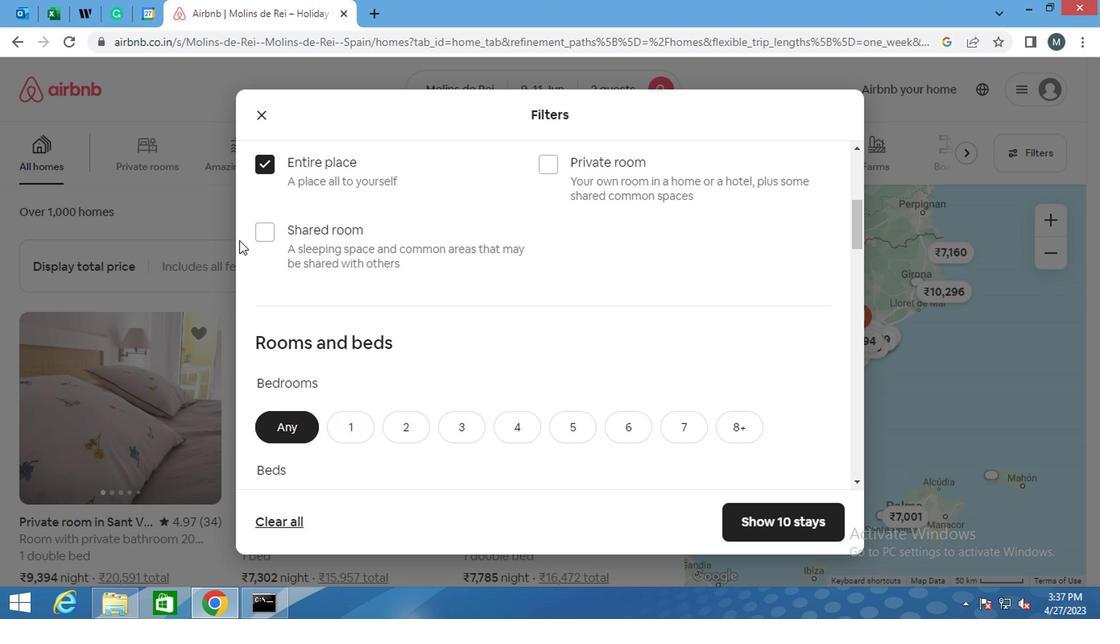 
Action: Mouse moved to (227, 245)
Screenshot: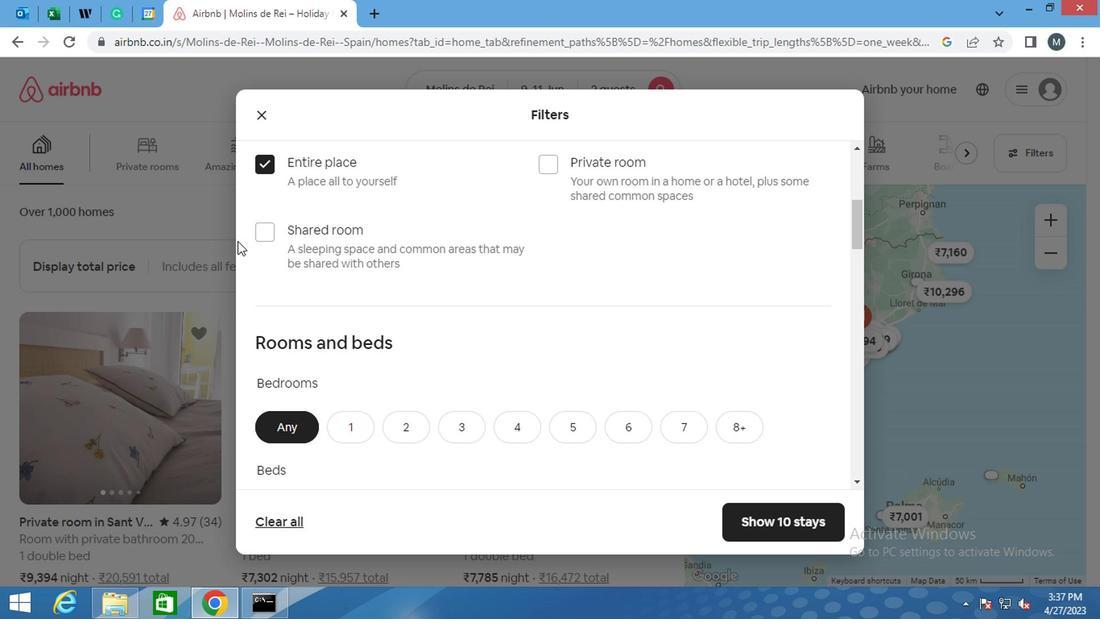 
Action: Mouse scrolled (227, 244) with delta (0, -1)
Screenshot: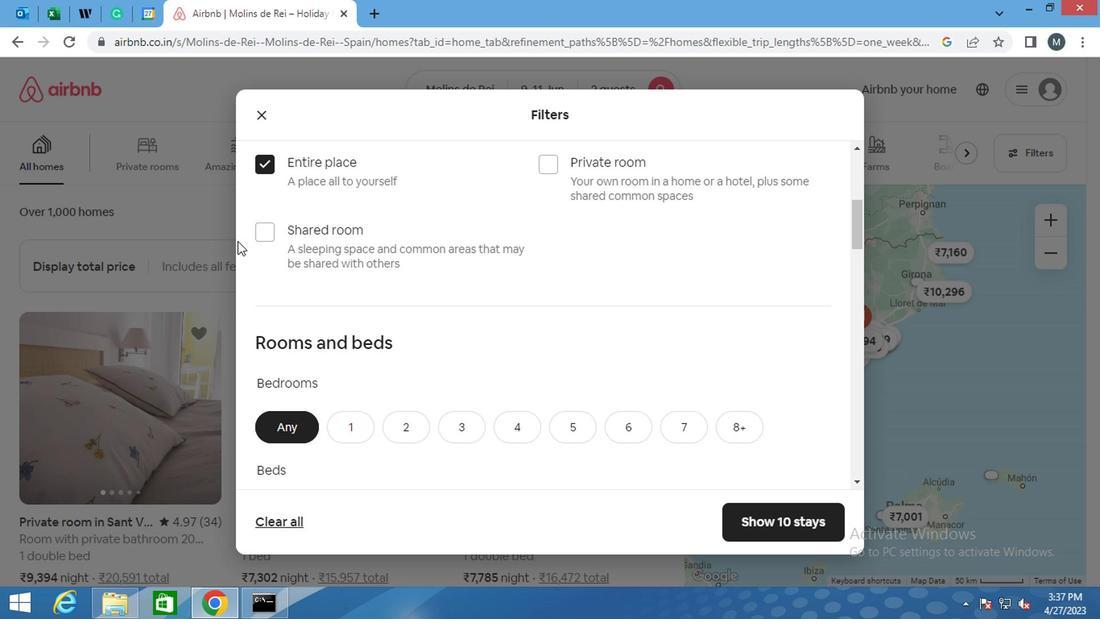 
Action: Mouse moved to (283, 293)
Screenshot: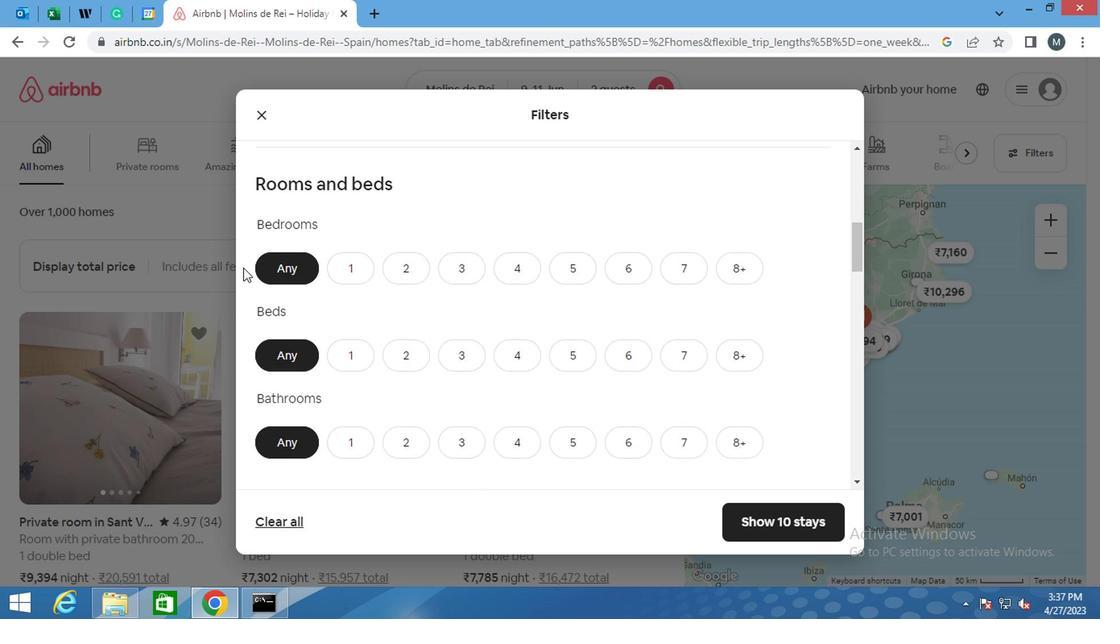 
Action: Mouse scrolled (283, 292) with delta (0, 0)
Screenshot: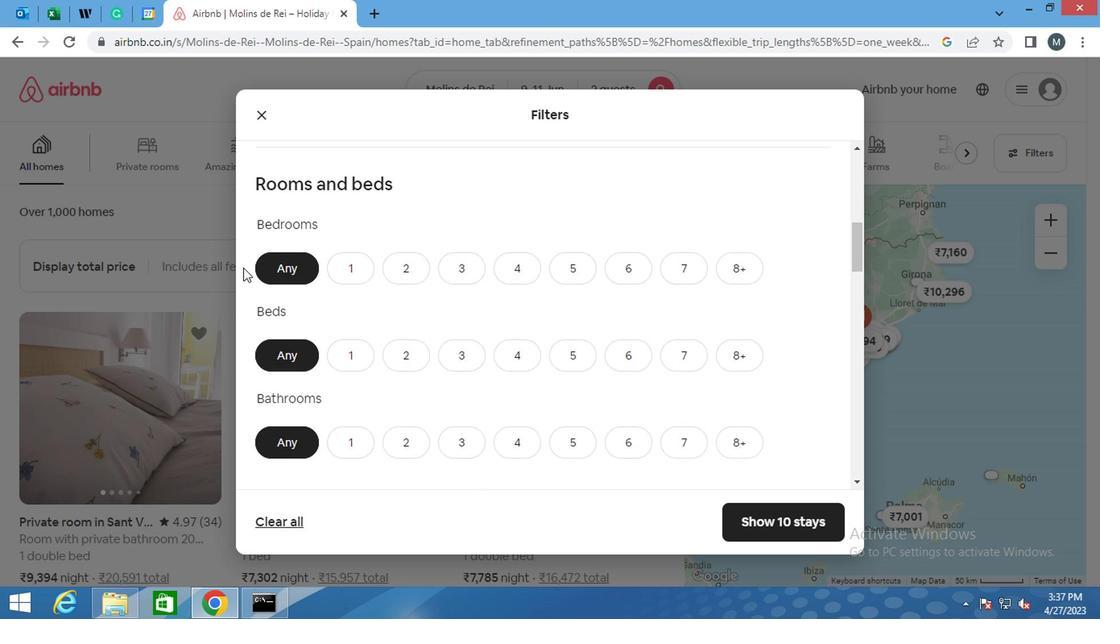 
Action: Mouse scrolled (283, 292) with delta (0, 0)
Screenshot: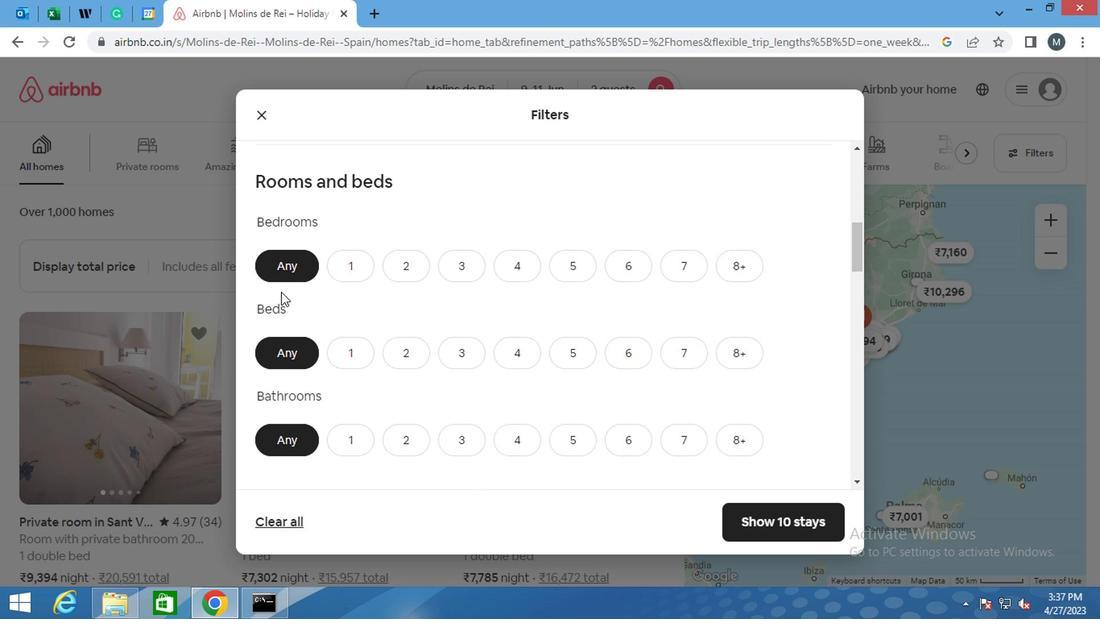 
Action: Mouse moved to (370, 202)
Screenshot: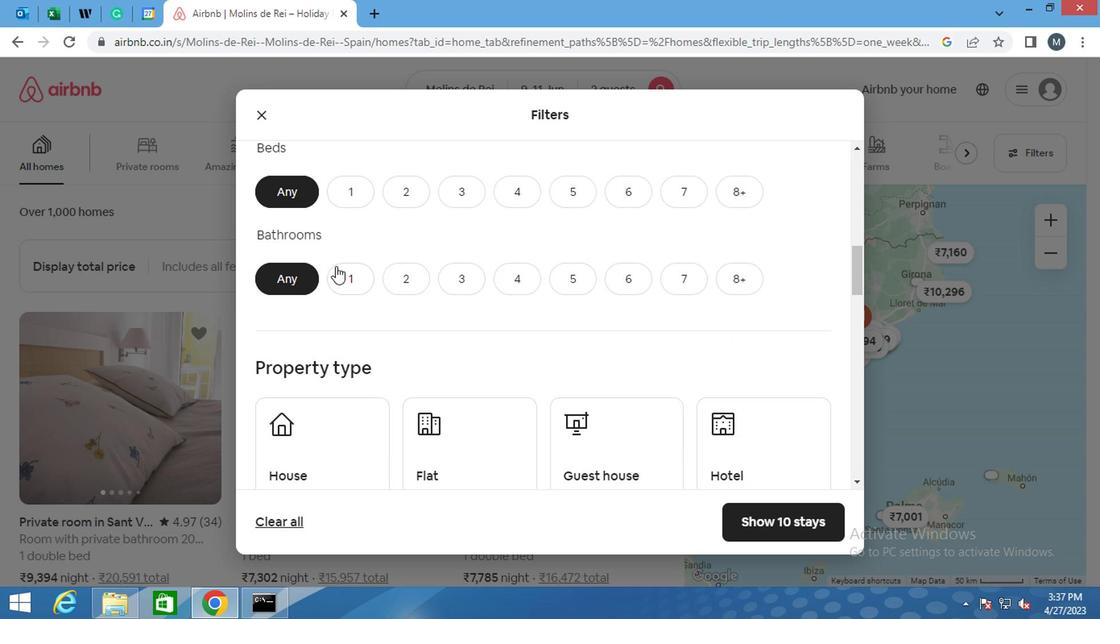 
Action: Mouse scrolled (370, 203) with delta (0, 1)
Screenshot: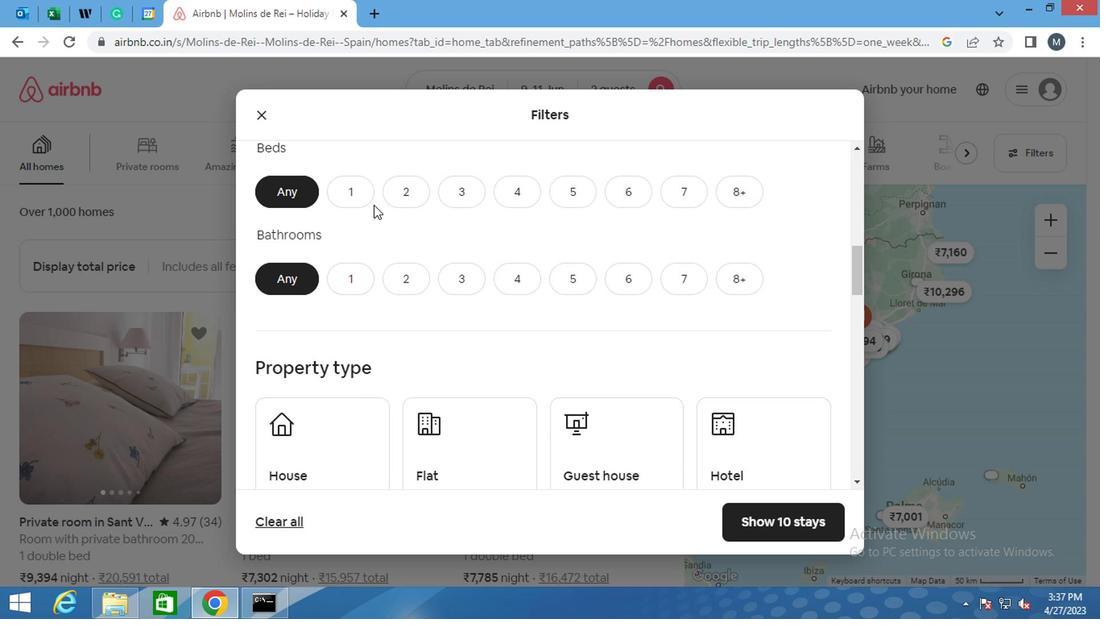 
Action: Mouse moved to (401, 188)
Screenshot: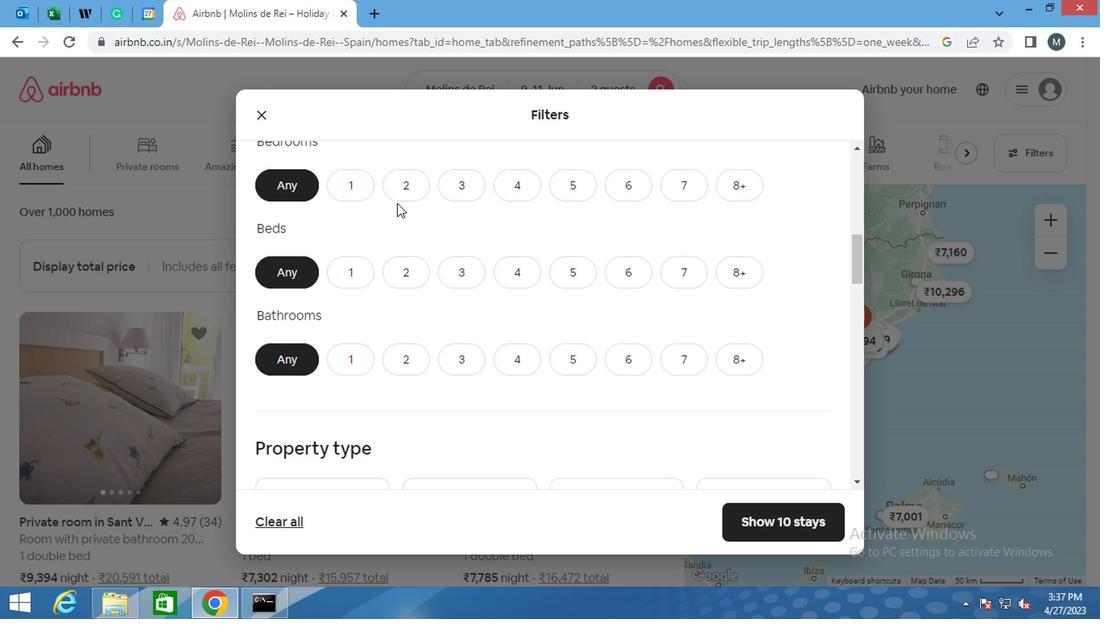 
Action: Mouse pressed left at (401, 188)
Screenshot: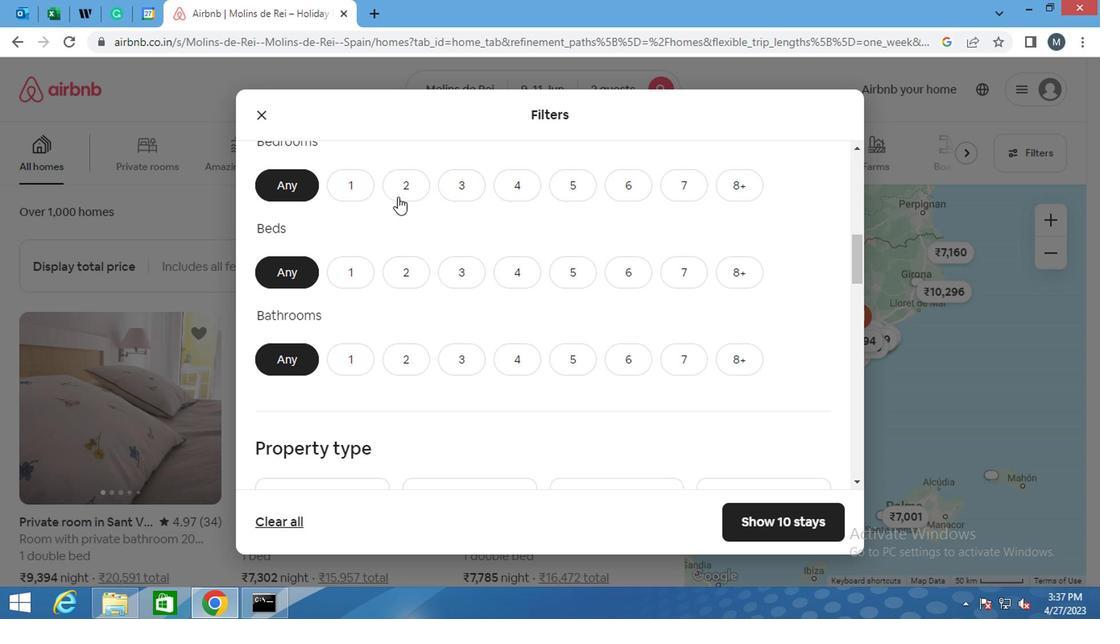 
Action: Mouse moved to (396, 268)
Screenshot: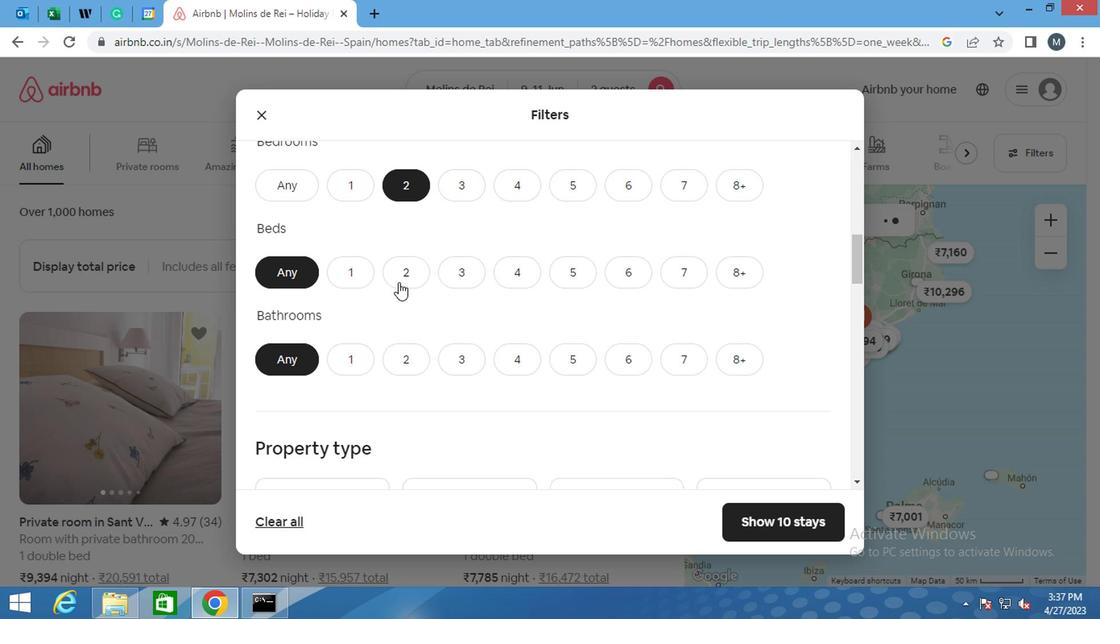 
Action: Mouse pressed left at (396, 268)
Screenshot: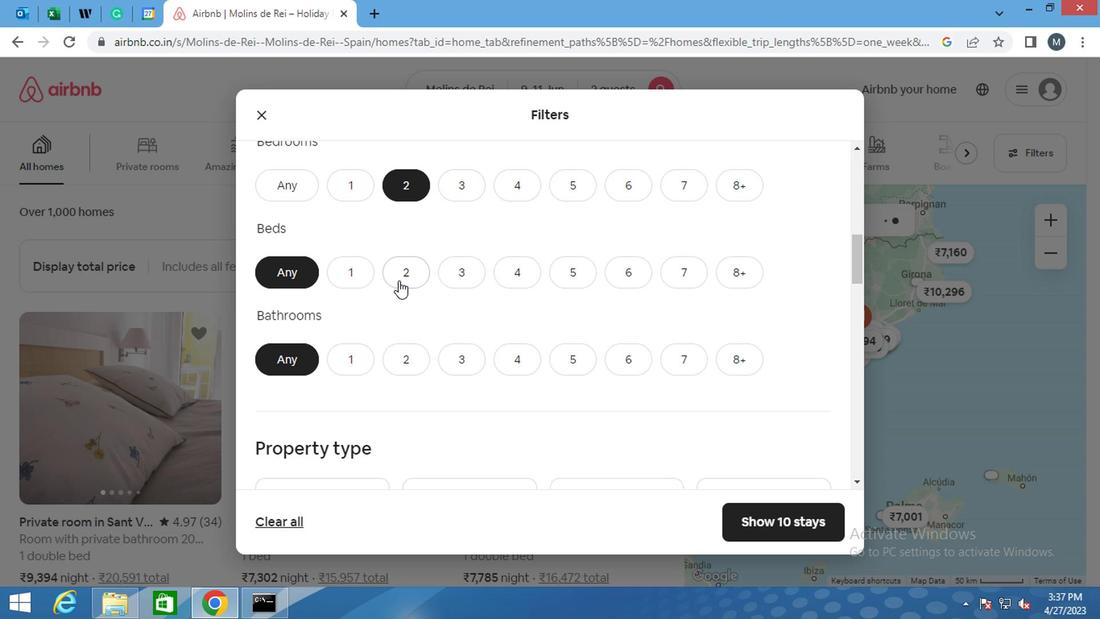 
Action: Mouse moved to (345, 349)
Screenshot: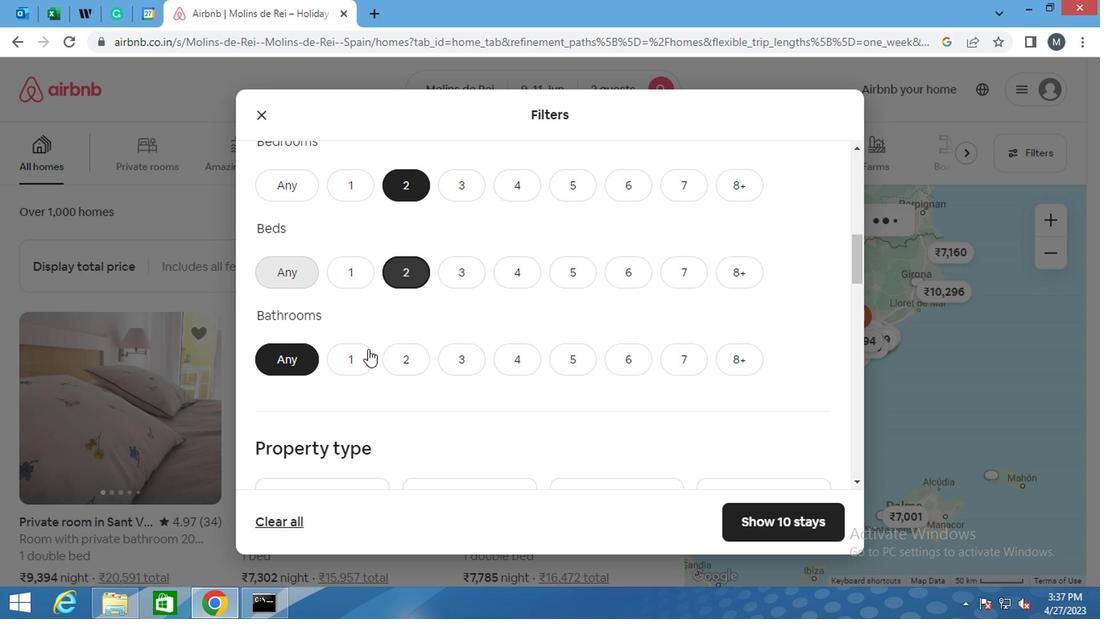
Action: Mouse pressed left at (345, 349)
Screenshot: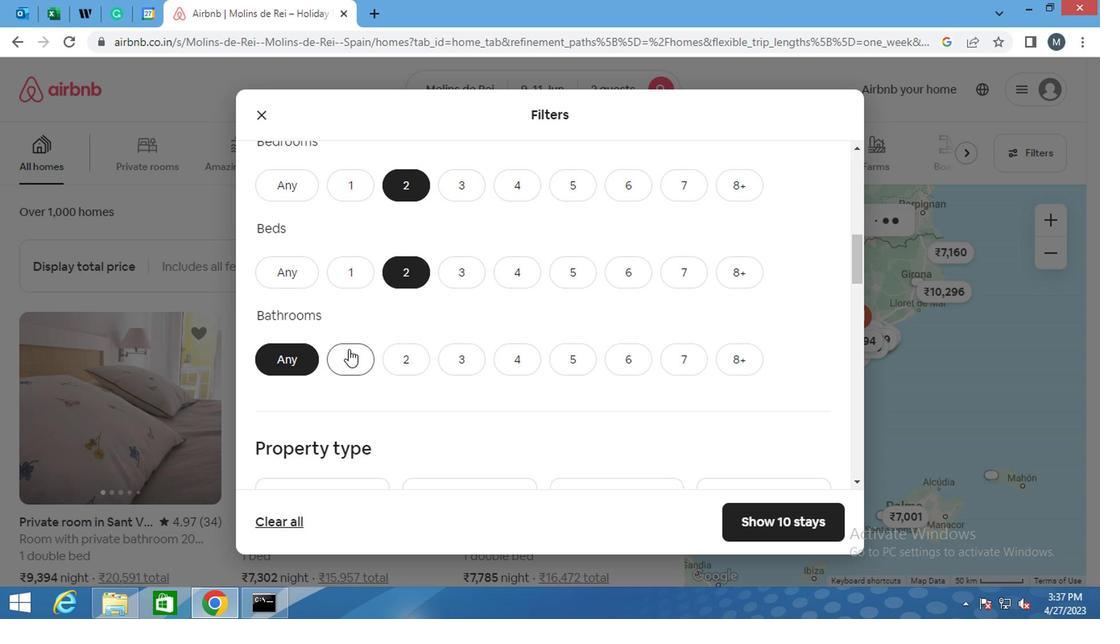 
Action: Mouse moved to (373, 310)
Screenshot: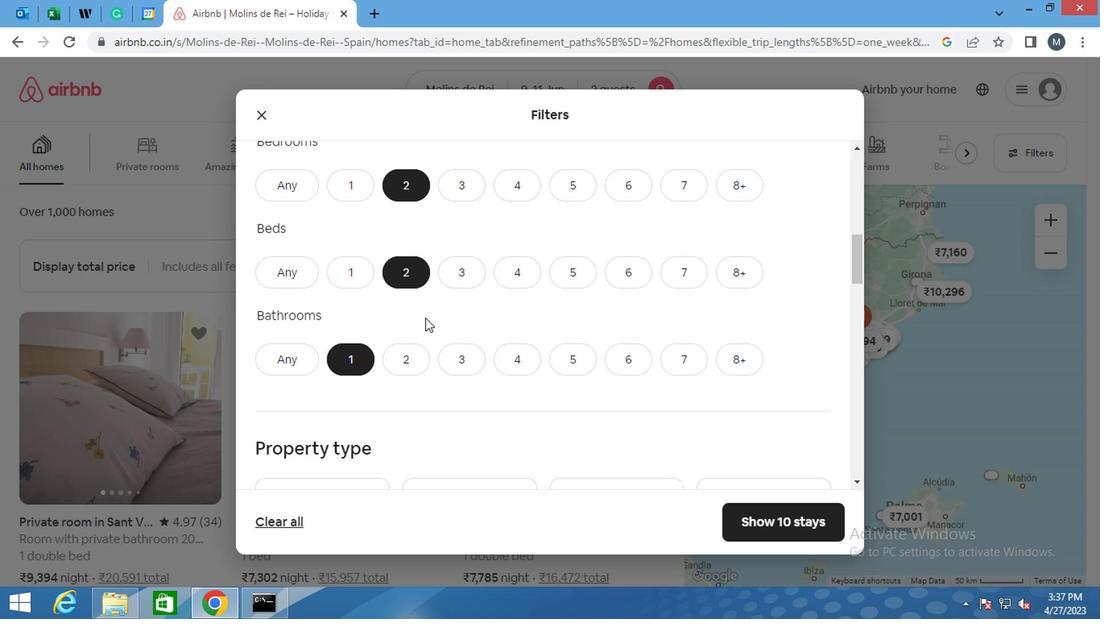 
Action: Mouse scrolled (373, 310) with delta (0, 0)
Screenshot: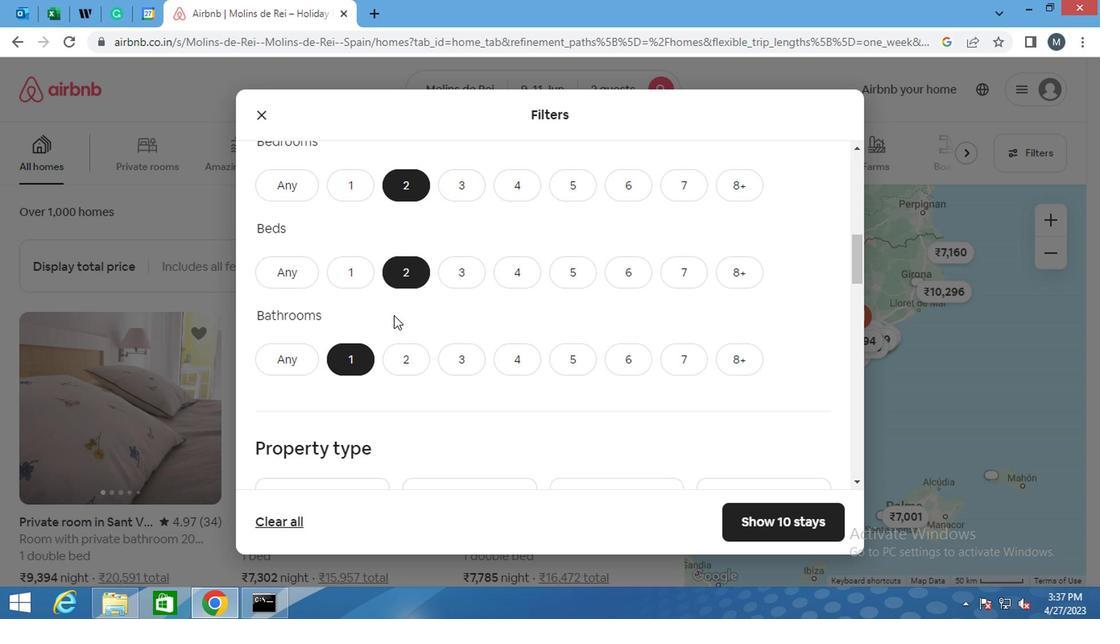 
Action: Mouse scrolled (373, 310) with delta (0, 0)
Screenshot: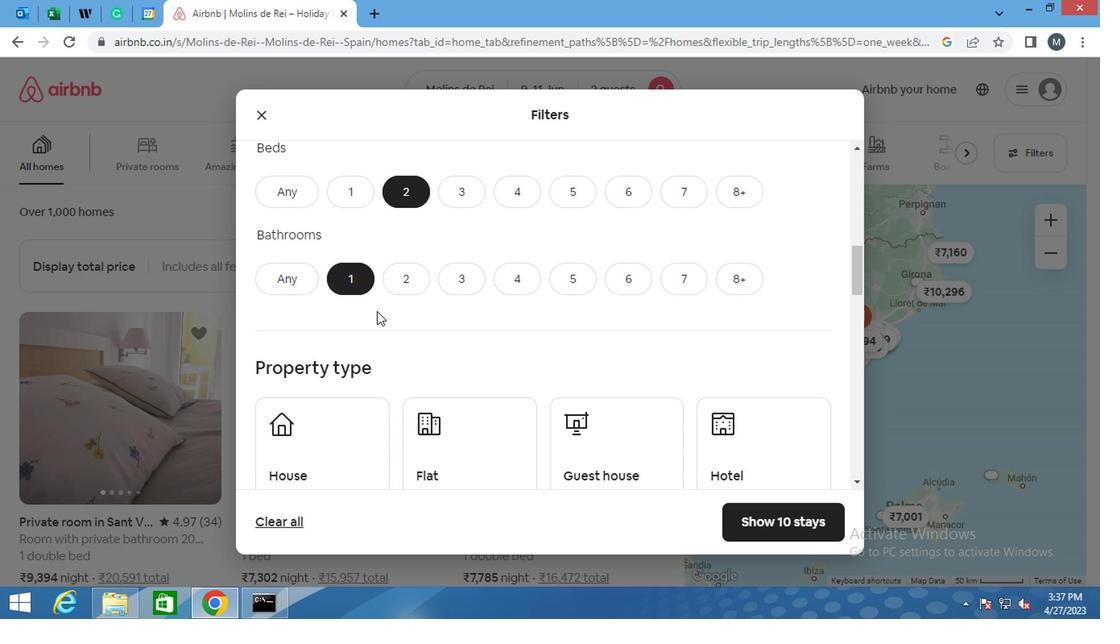 
Action: Mouse moved to (327, 366)
Screenshot: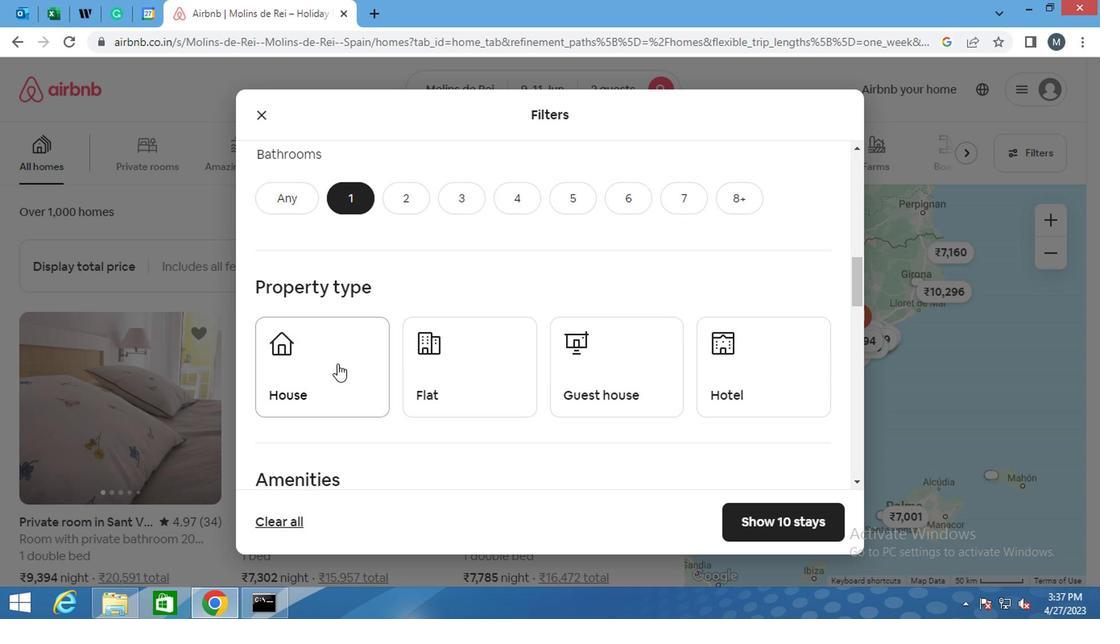 
Action: Mouse pressed left at (327, 366)
Screenshot: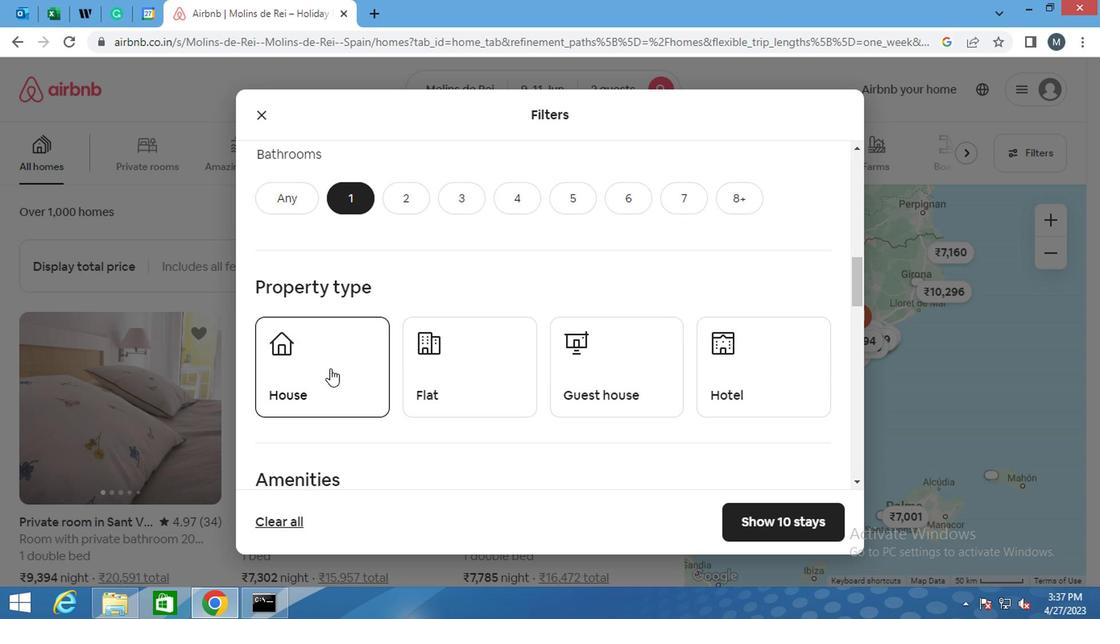 
Action: Mouse moved to (418, 357)
Screenshot: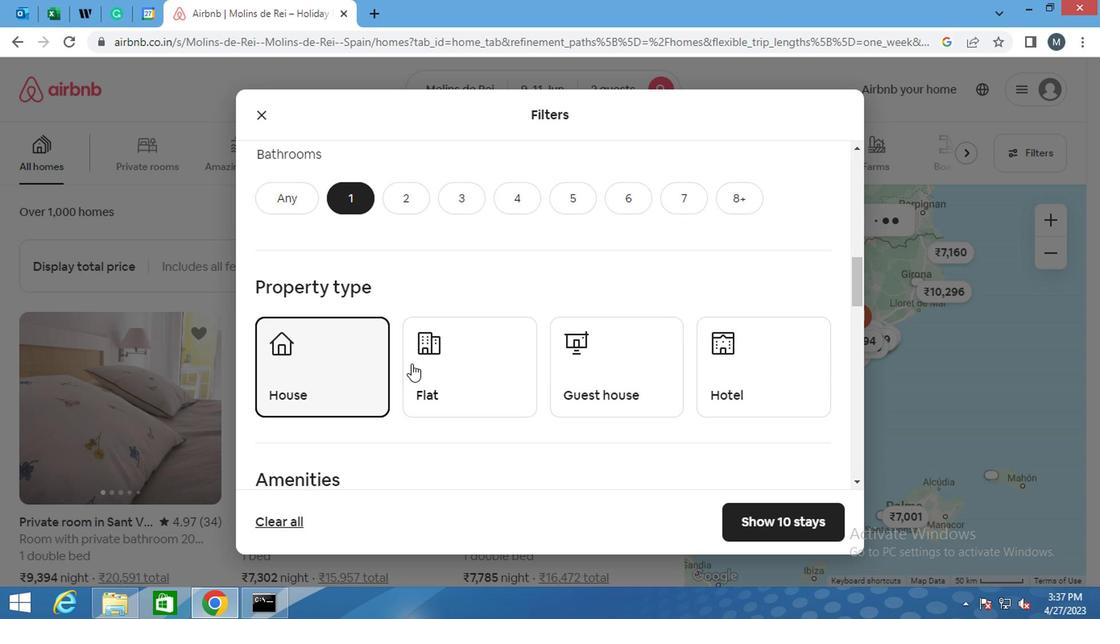 
Action: Mouse pressed left at (418, 357)
Screenshot: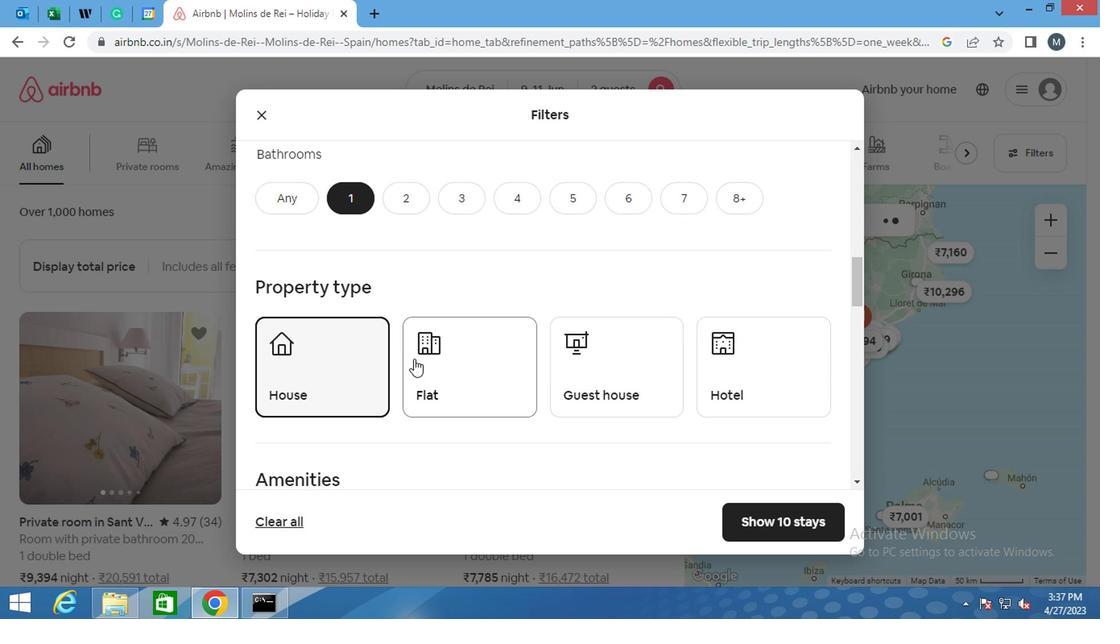 
Action: Mouse moved to (576, 363)
Screenshot: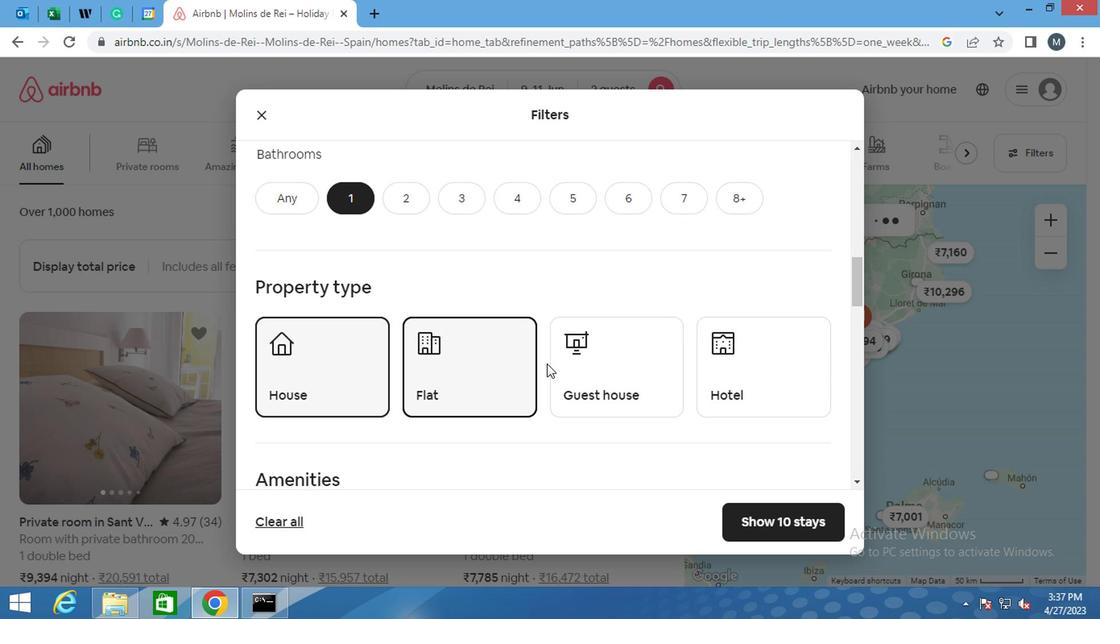 
Action: Mouse pressed left at (576, 363)
Screenshot: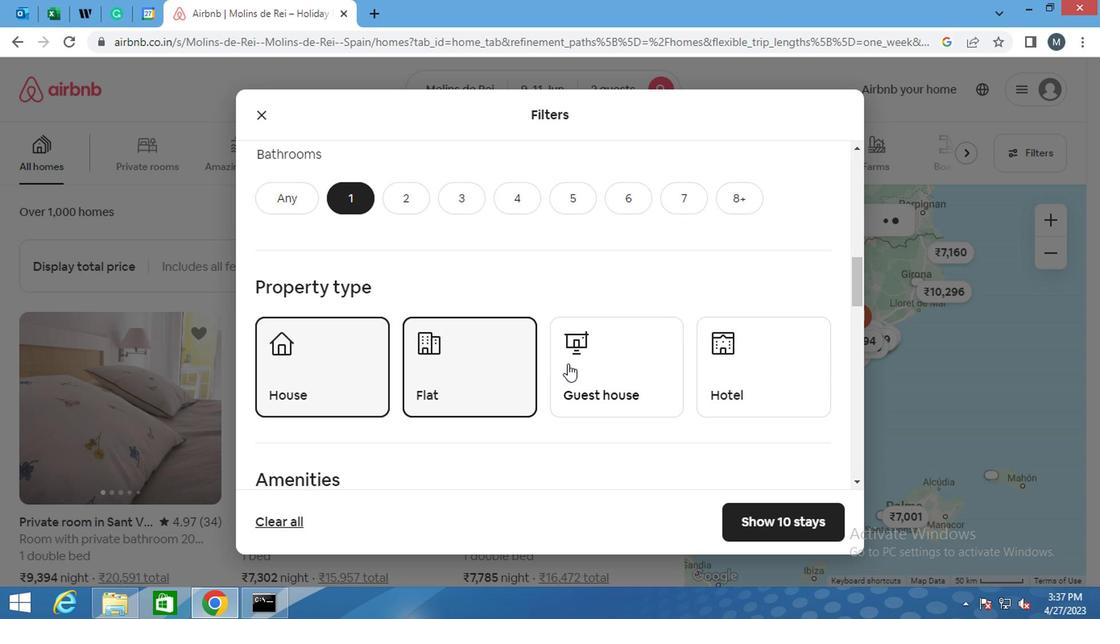 
Action: Mouse moved to (423, 365)
Screenshot: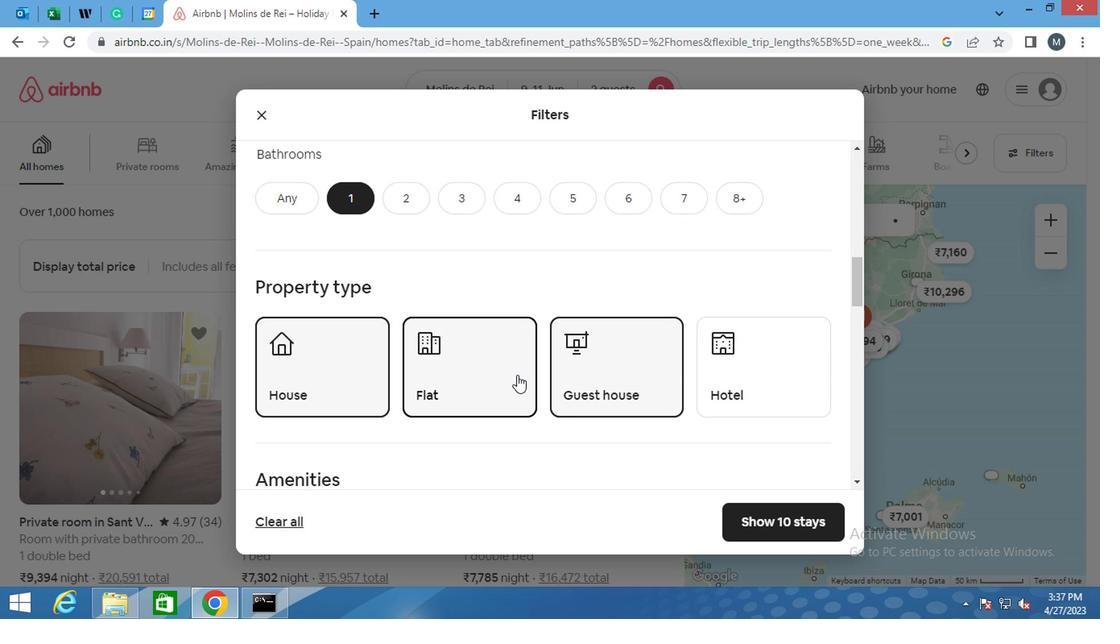 
Action: Mouse scrolled (423, 363) with delta (0, -1)
Screenshot: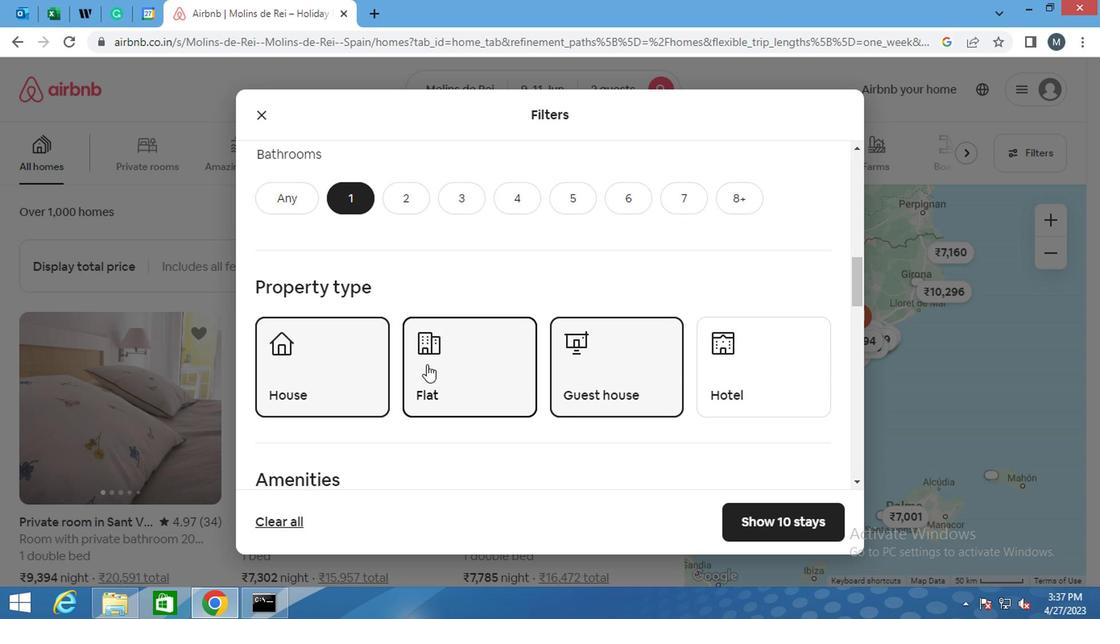 
Action: Mouse scrolled (423, 363) with delta (0, -1)
Screenshot: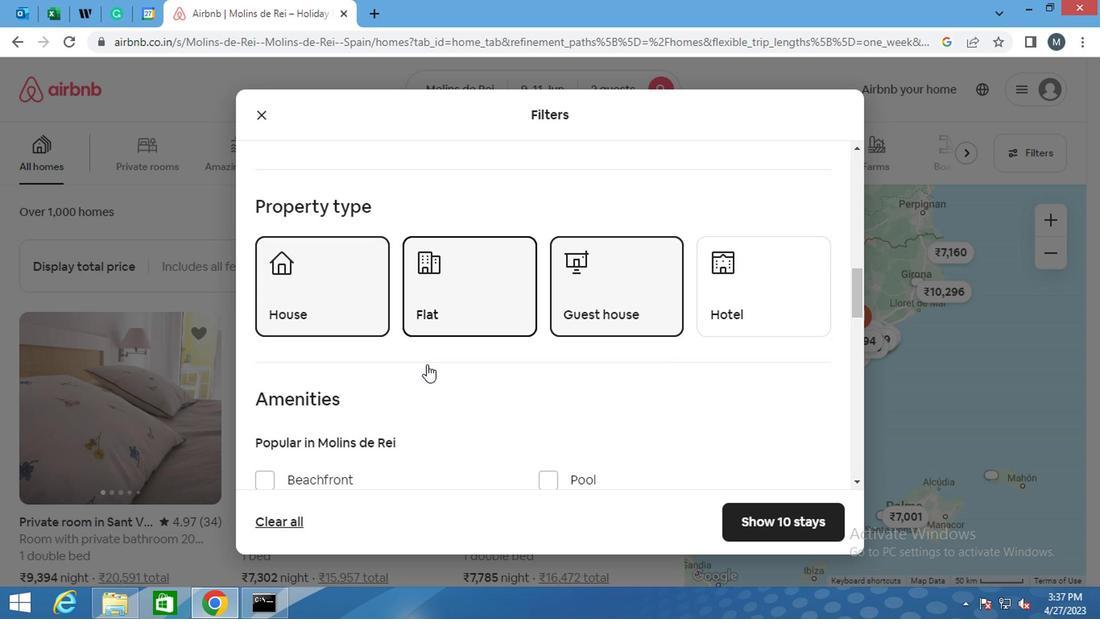 
Action: Mouse scrolled (423, 363) with delta (0, -1)
Screenshot: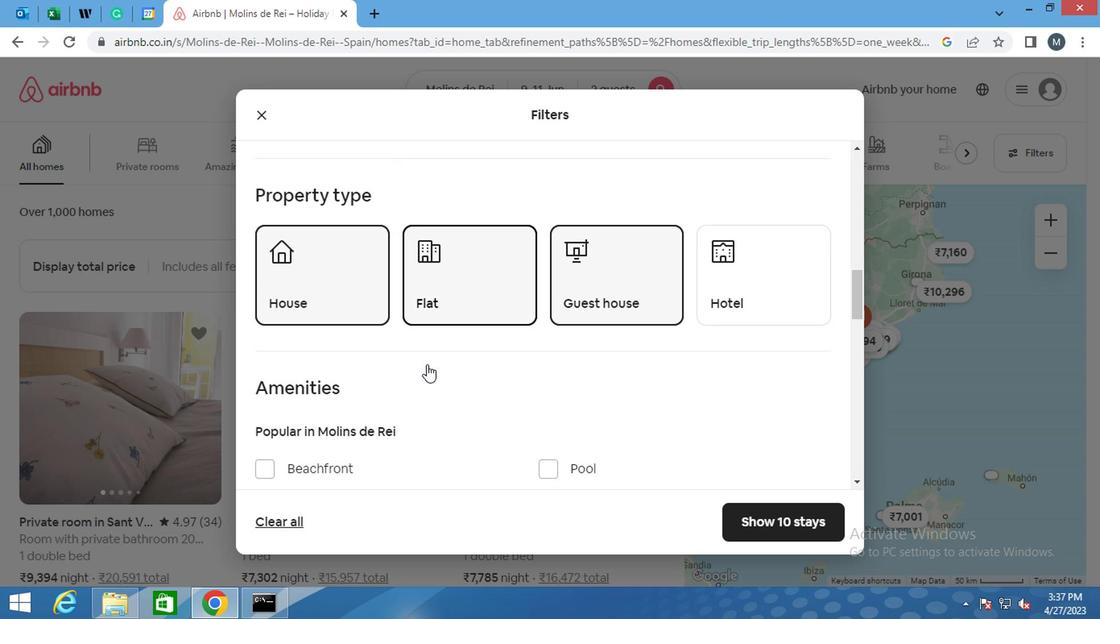 
Action: Mouse moved to (261, 357)
Screenshot: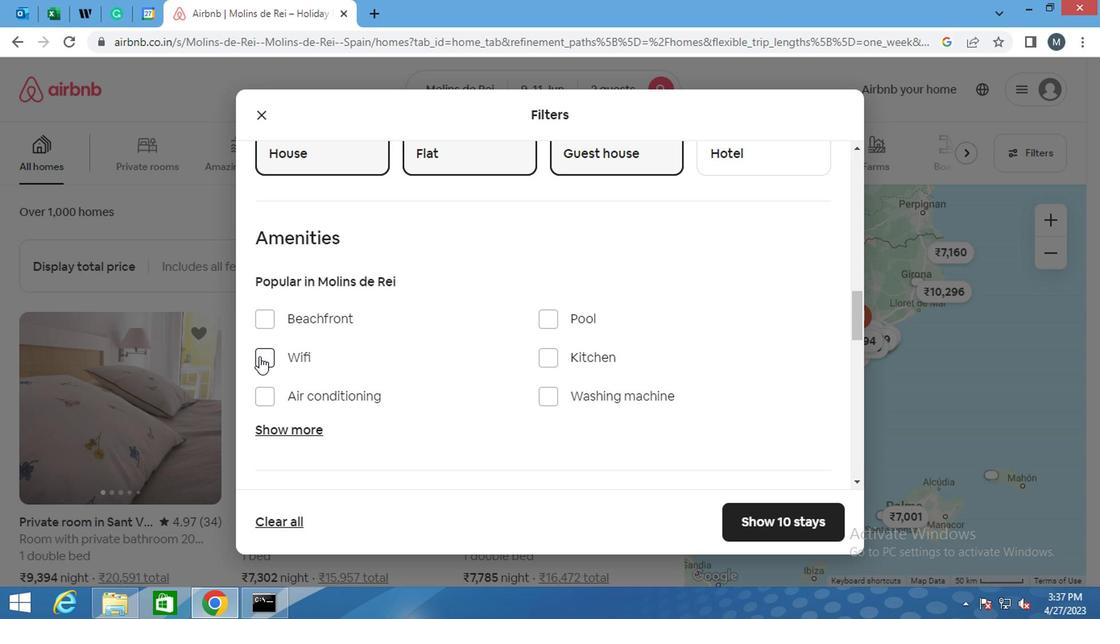 
Action: Mouse pressed left at (261, 357)
Screenshot: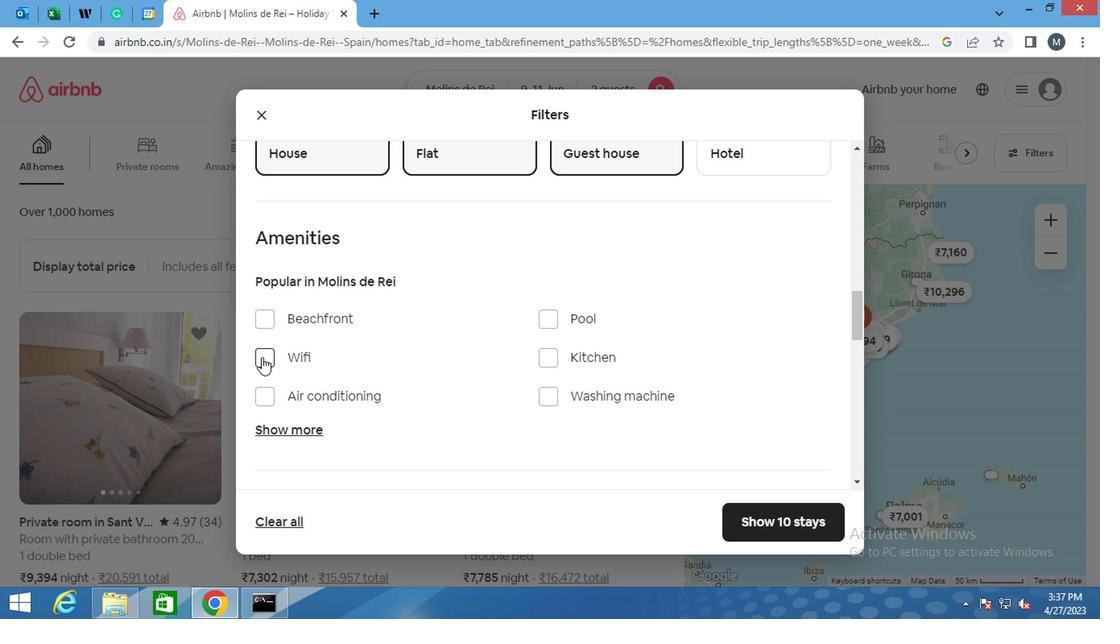 
Action: Mouse moved to (547, 391)
Screenshot: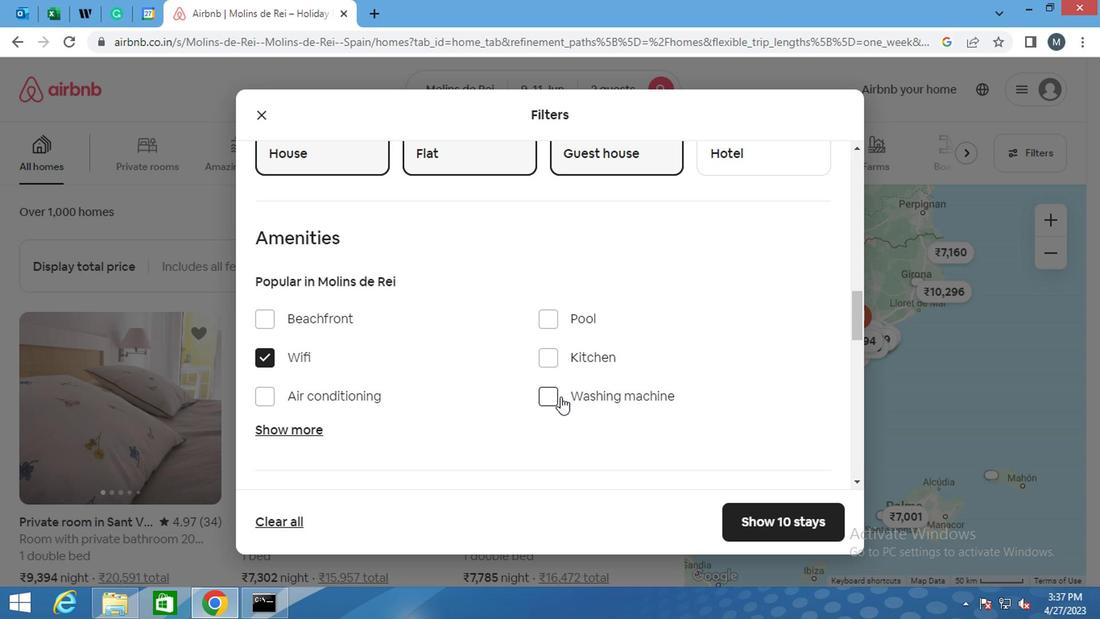 
Action: Mouse pressed left at (547, 391)
Screenshot: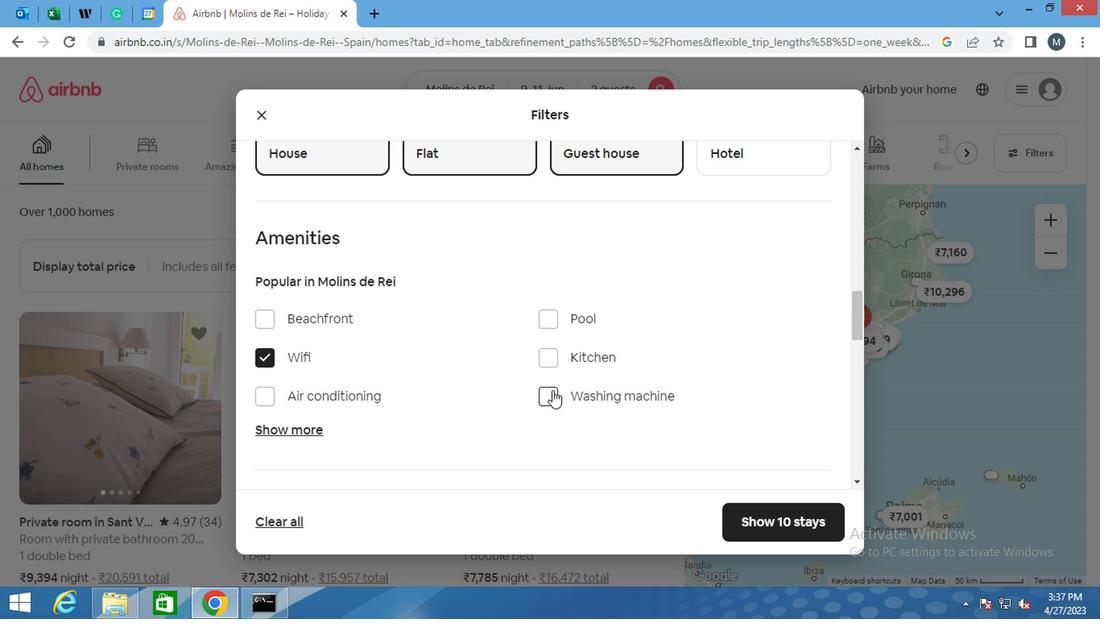 
Action: Mouse moved to (453, 361)
Screenshot: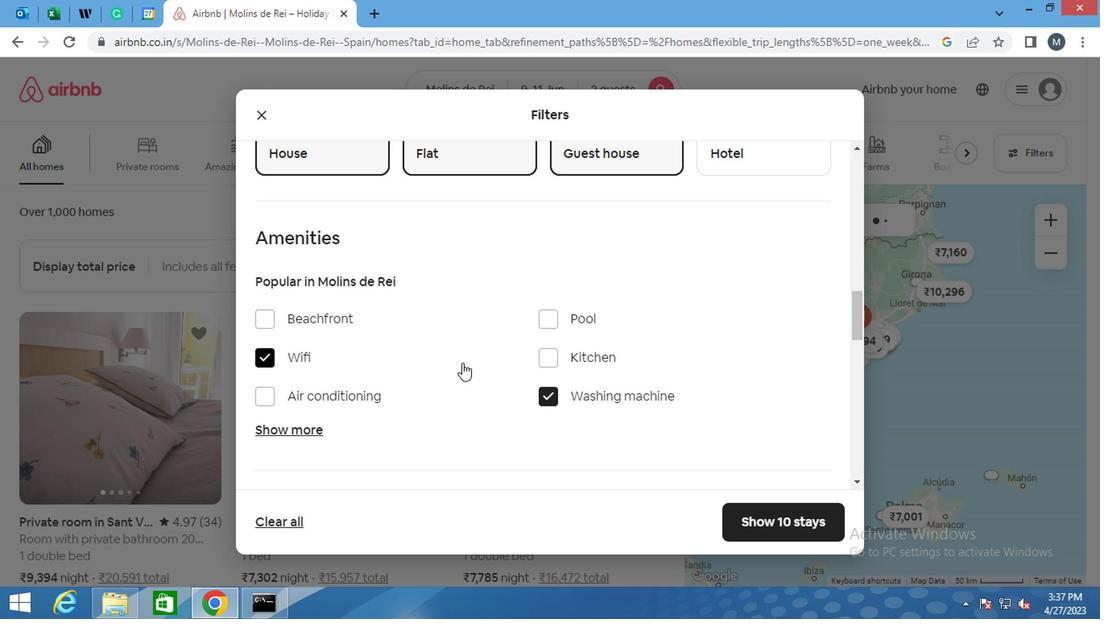 
Action: Mouse scrolled (453, 361) with delta (0, 0)
Screenshot: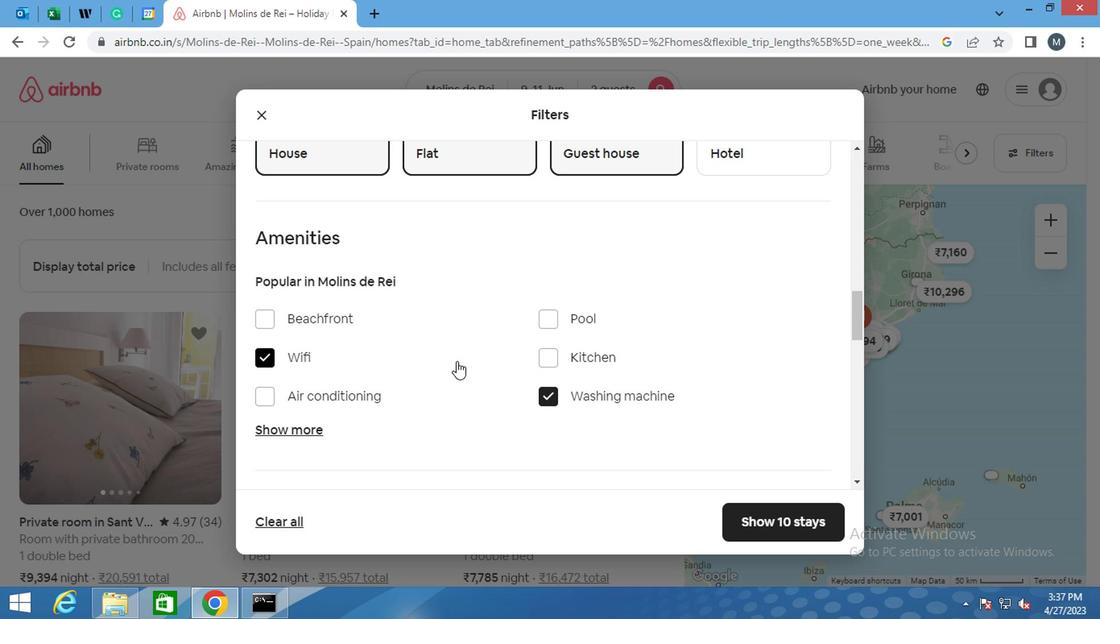 
Action: Mouse moved to (417, 362)
Screenshot: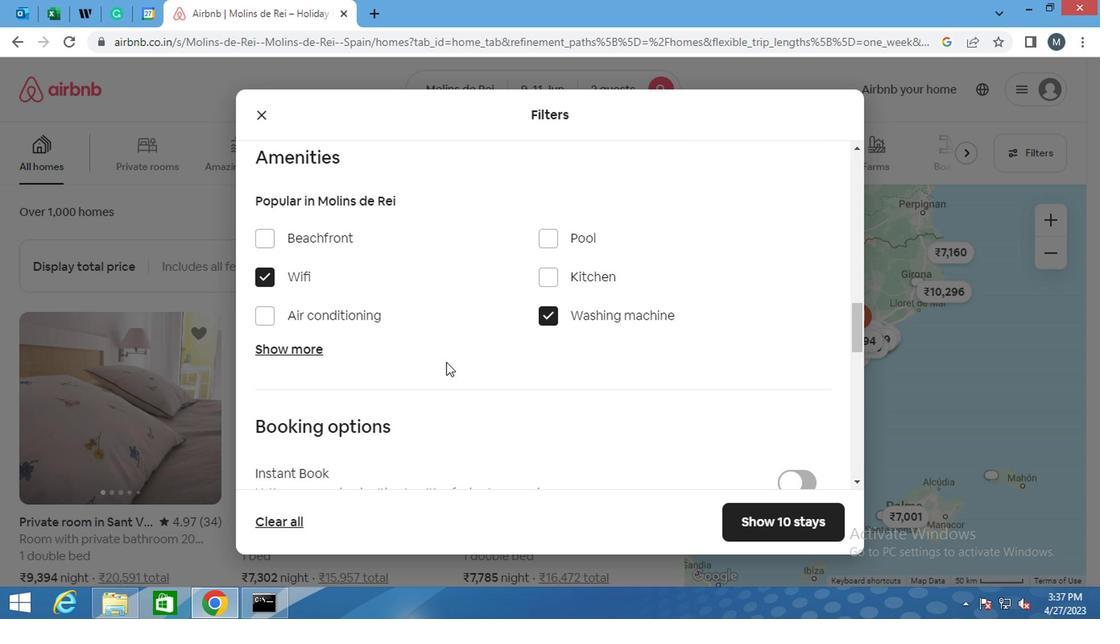 
Action: Mouse scrolled (417, 361) with delta (0, 0)
Screenshot: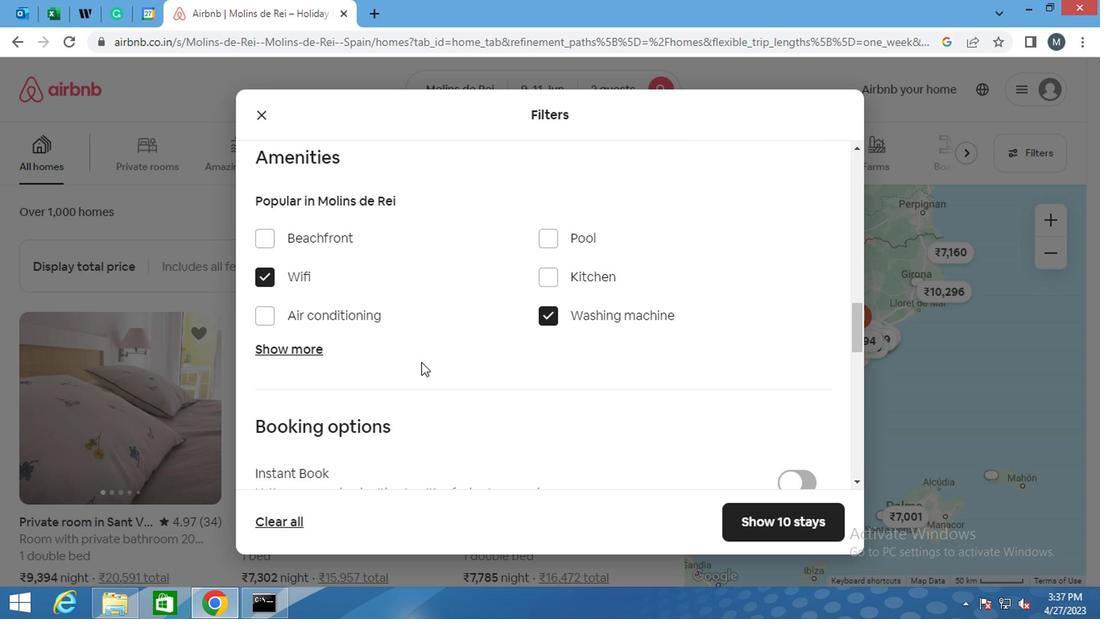
Action: Mouse moved to (405, 370)
Screenshot: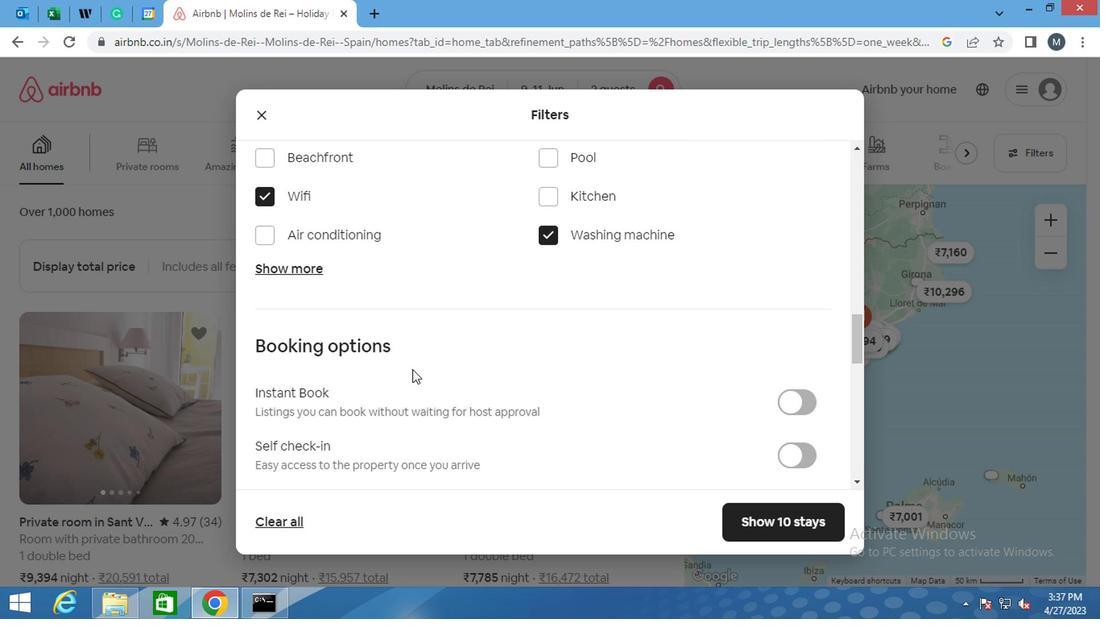
Action: Mouse scrolled (405, 369) with delta (0, -1)
Screenshot: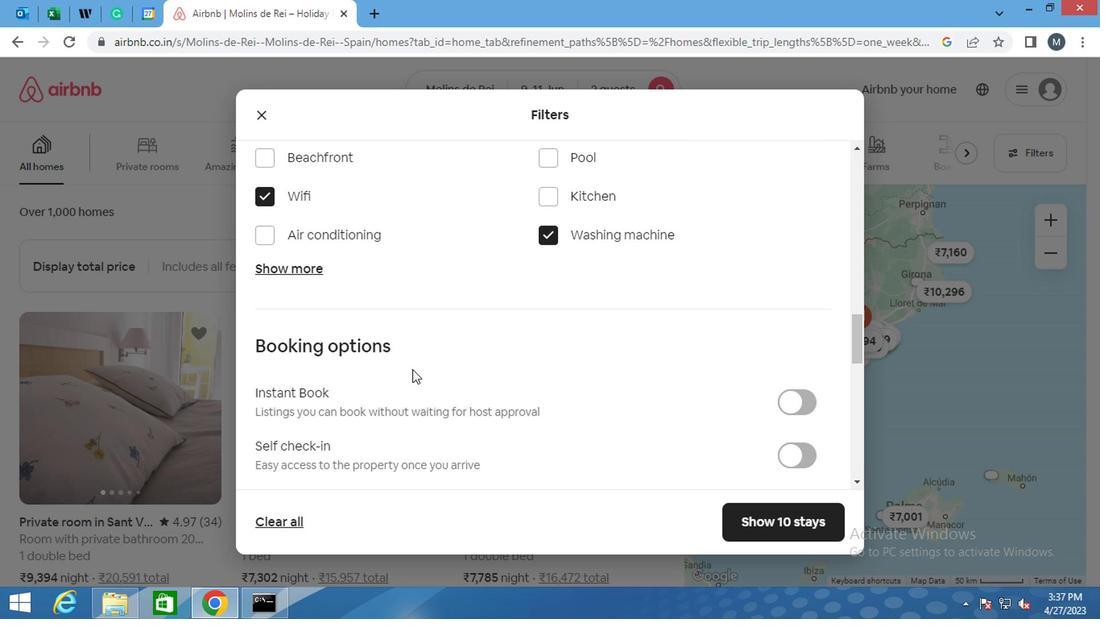 
Action: Mouse moved to (803, 380)
Screenshot: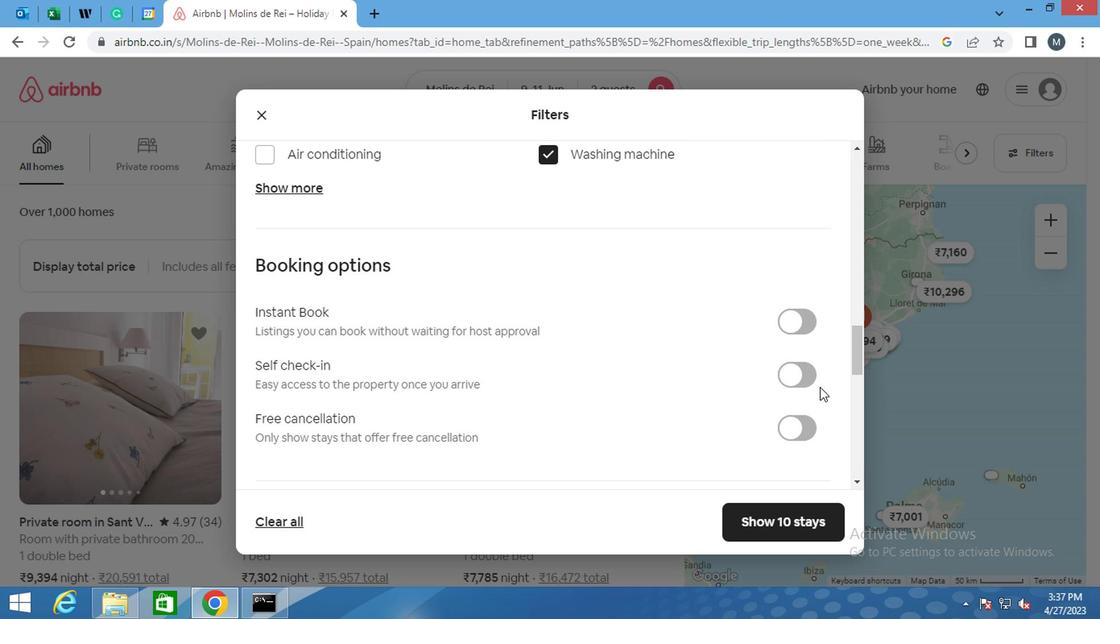 
Action: Mouse pressed left at (803, 380)
Screenshot: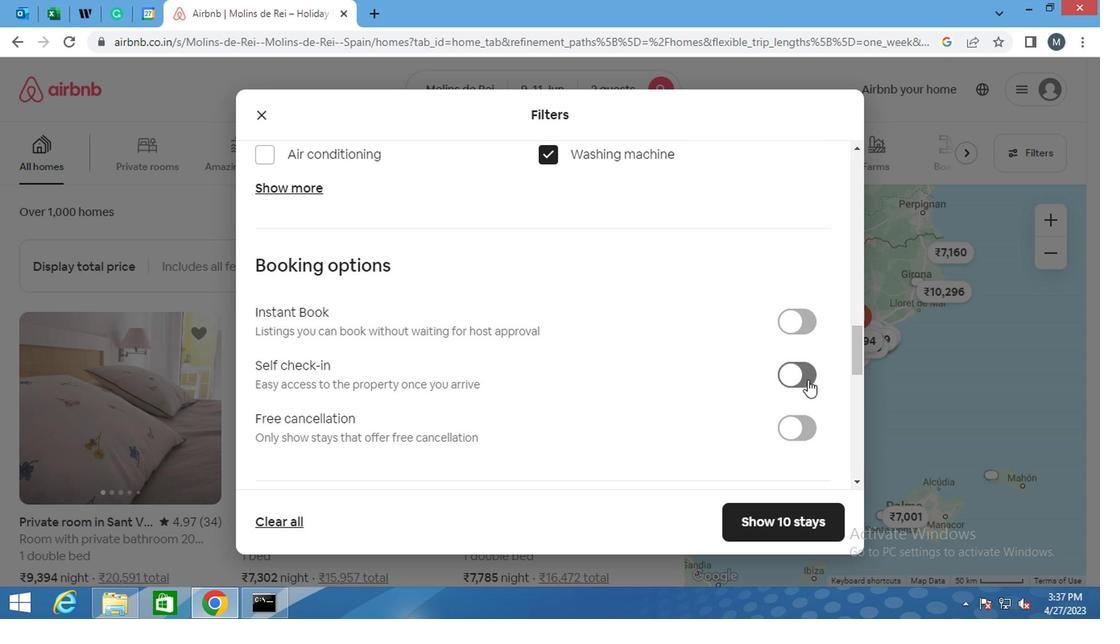 
Action: Mouse moved to (526, 357)
Screenshot: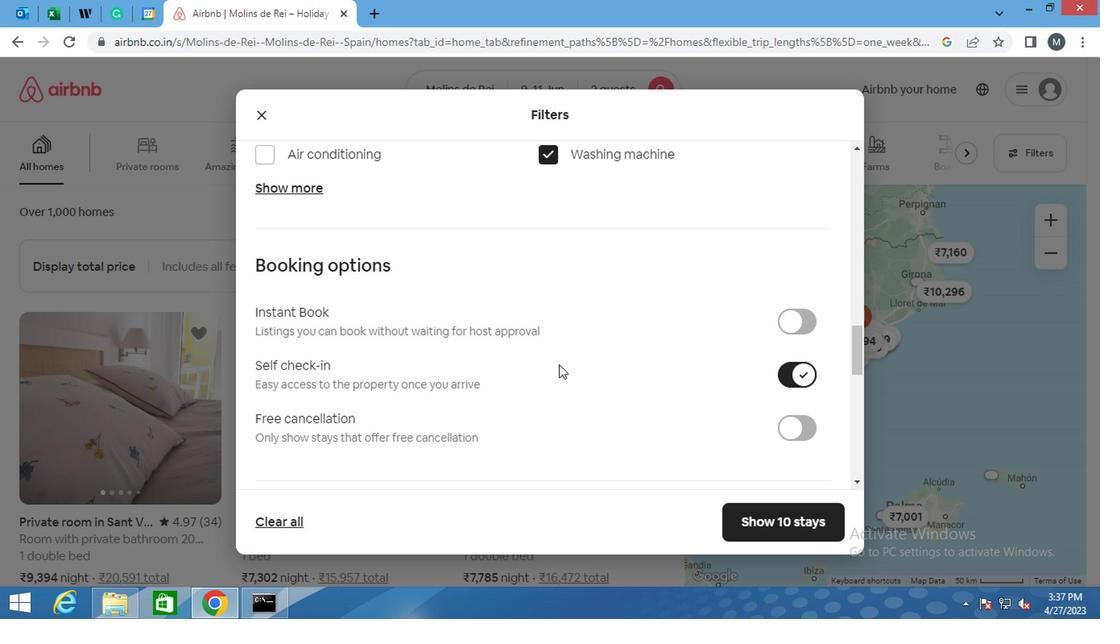 
Action: Mouse scrolled (526, 356) with delta (0, -1)
Screenshot: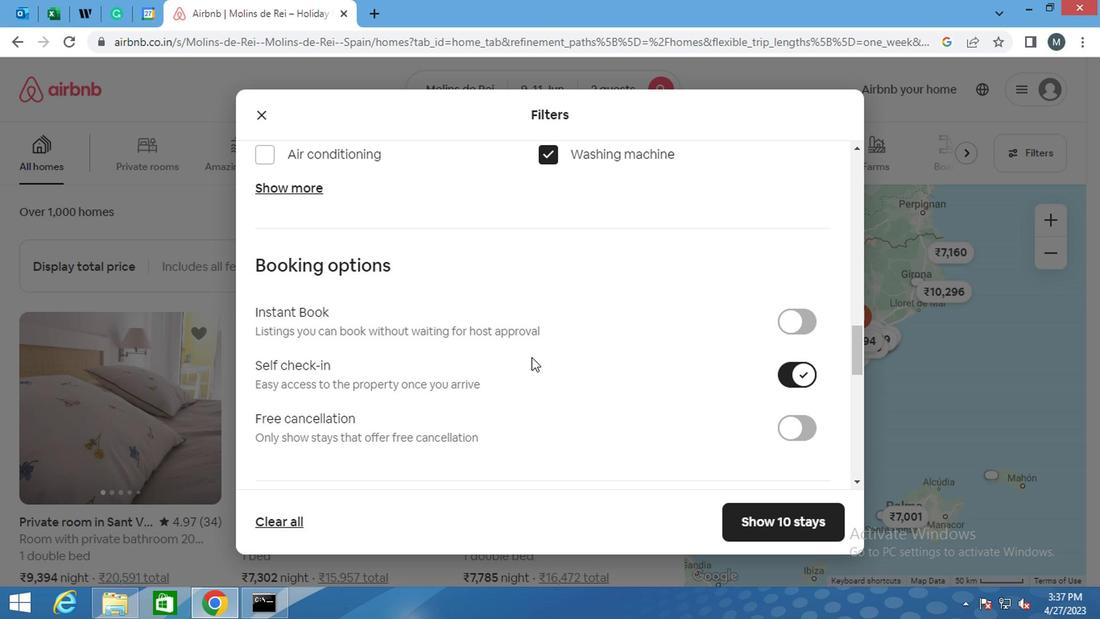 
Action: Mouse moved to (523, 357)
Screenshot: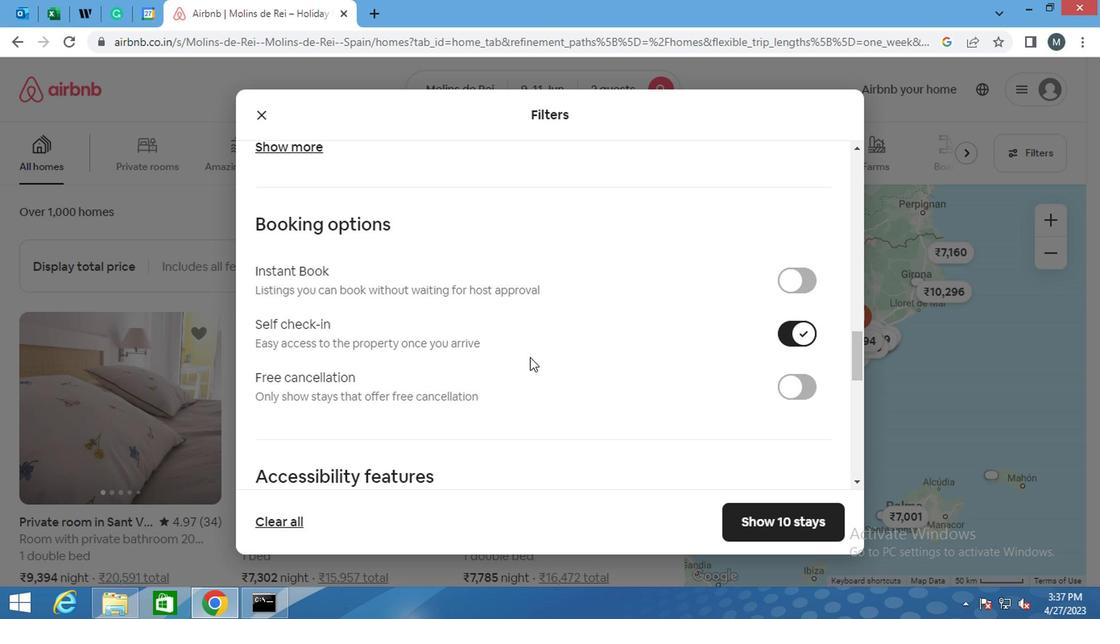 
Action: Mouse scrolled (523, 356) with delta (0, -1)
Screenshot: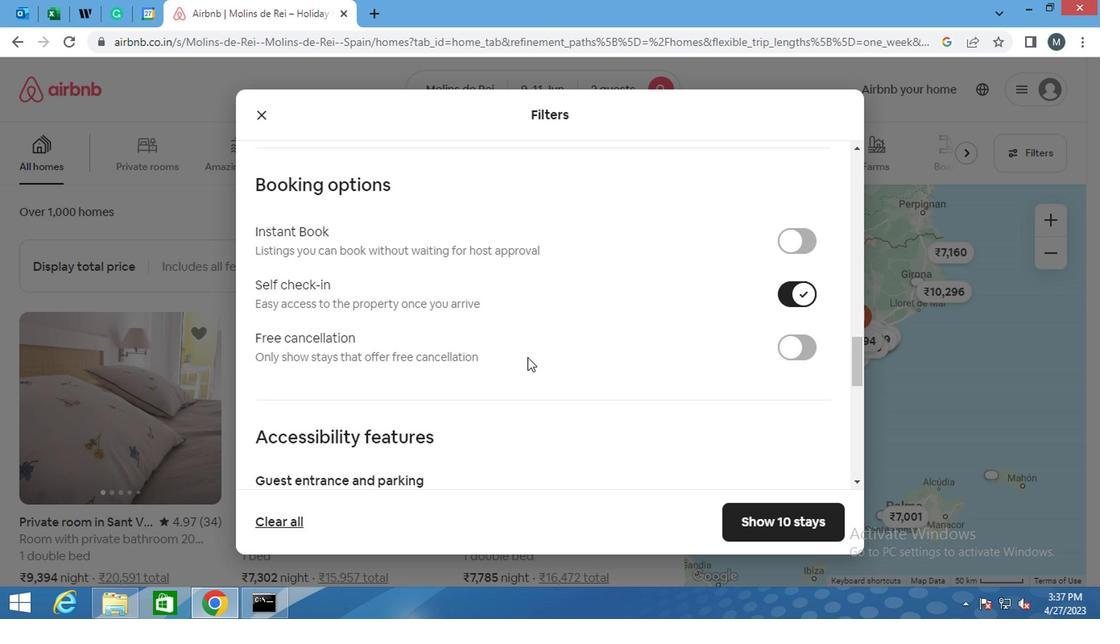 
Action: Mouse moved to (471, 361)
Screenshot: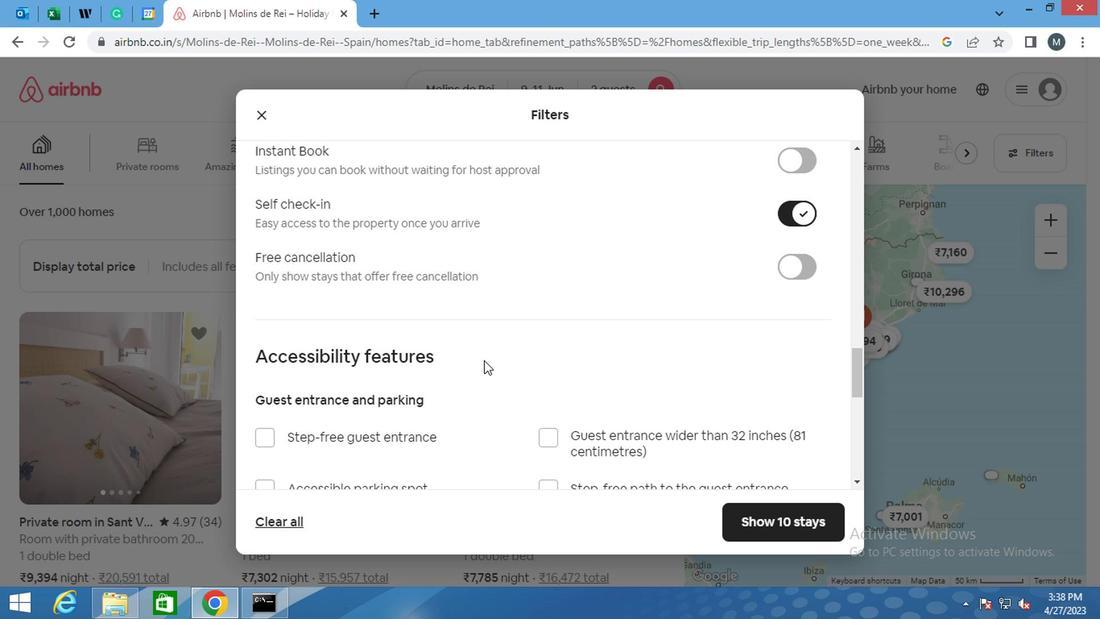
Action: Mouse scrolled (471, 359) with delta (0, -1)
Screenshot: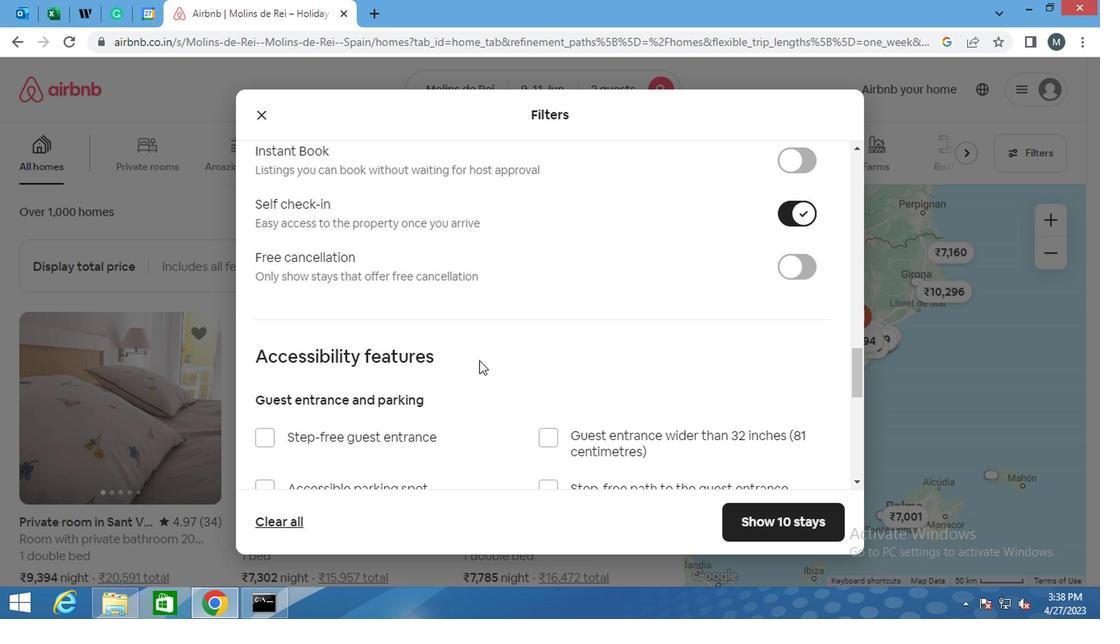 
Action: Mouse moved to (373, 363)
Screenshot: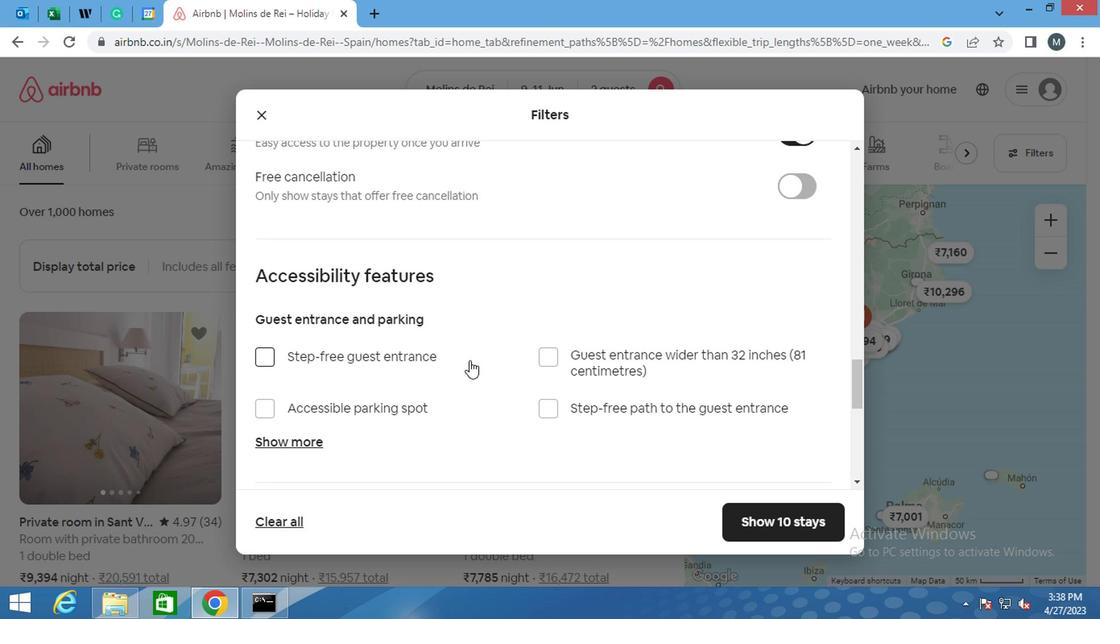 
Action: Mouse scrolled (373, 362) with delta (0, -1)
Screenshot: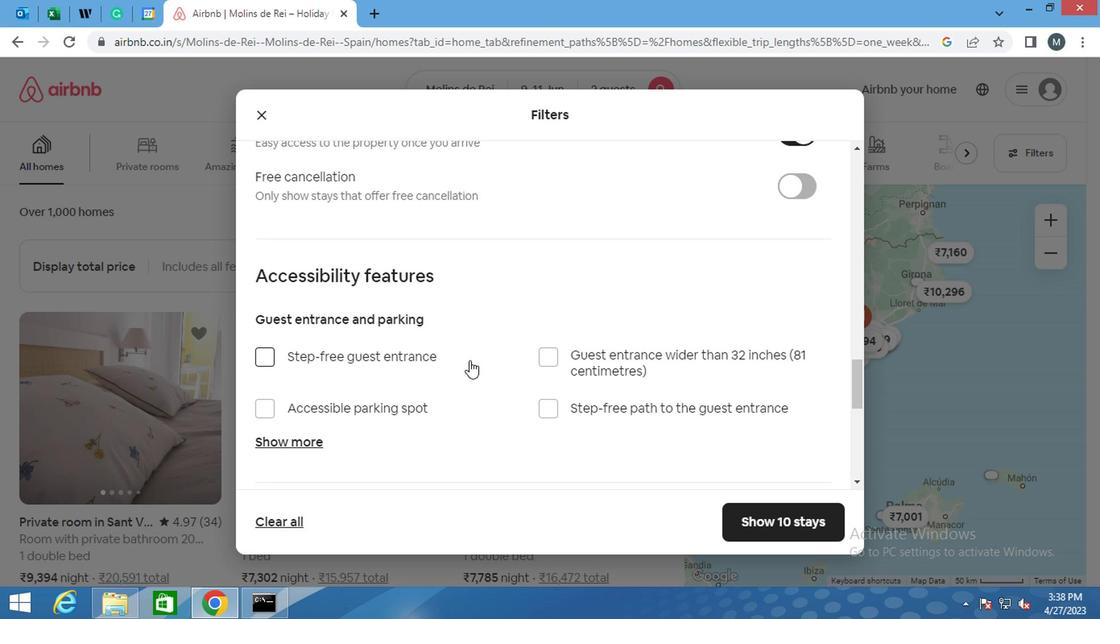 
Action: Mouse moved to (363, 365)
Screenshot: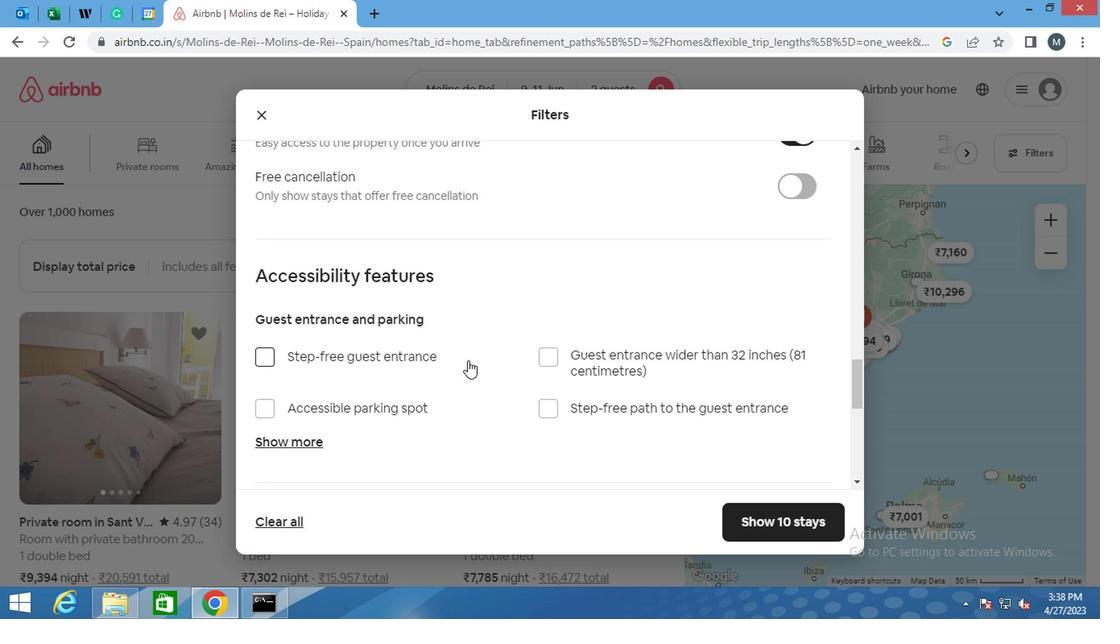 
Action: Mouse scrolled (363, 363) with delta (0, -1)
Screenshot: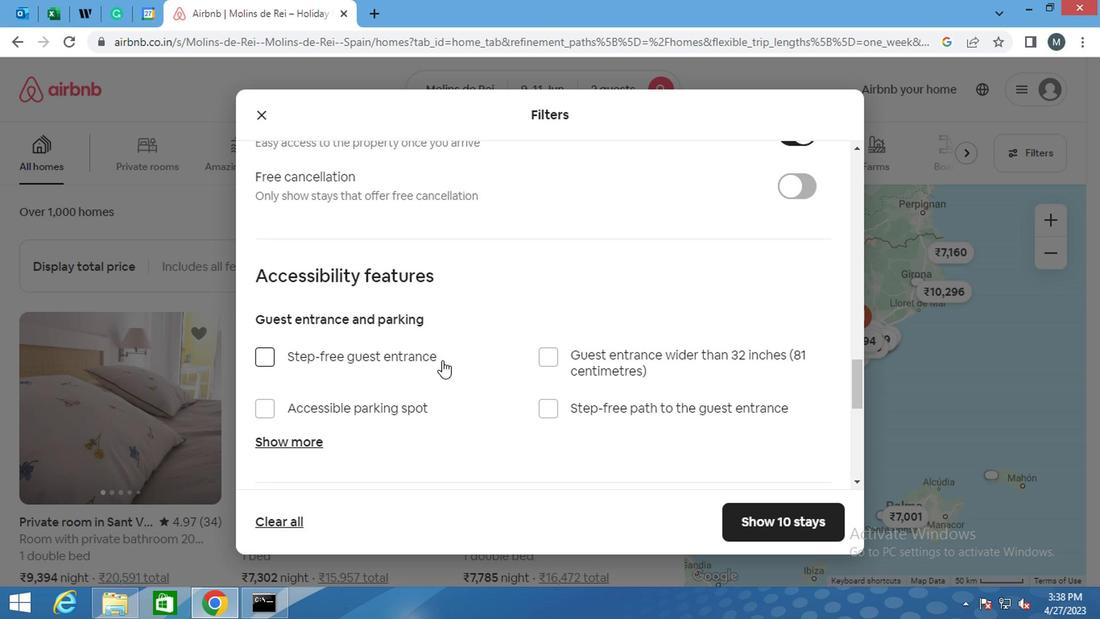 
Action: Mouse scrolled (363, 363) with delta (0, -1)
Screenshot: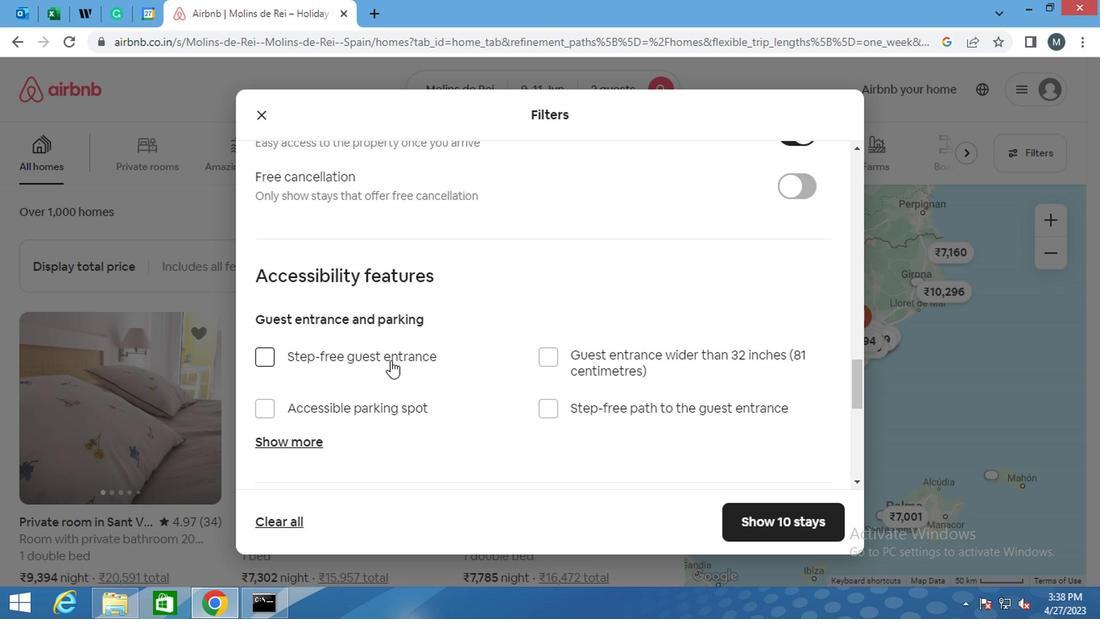 
Action: Mouse moved to (355, 365)
Screenshot: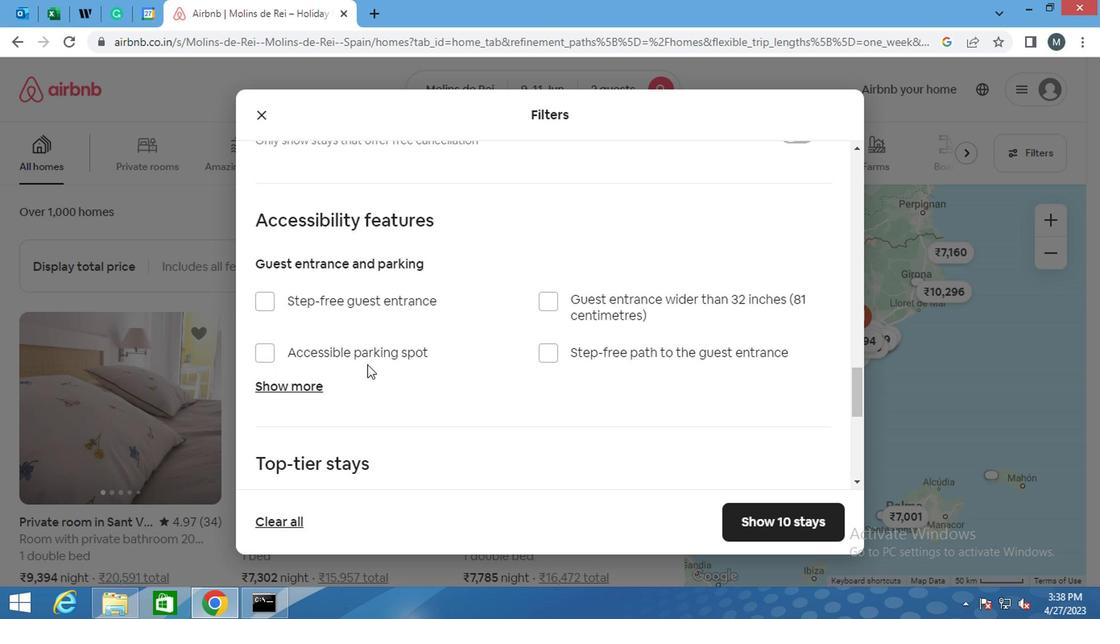 
Action: Mouse scrolled (355, 363) with delta (0, -1)
Screenshot: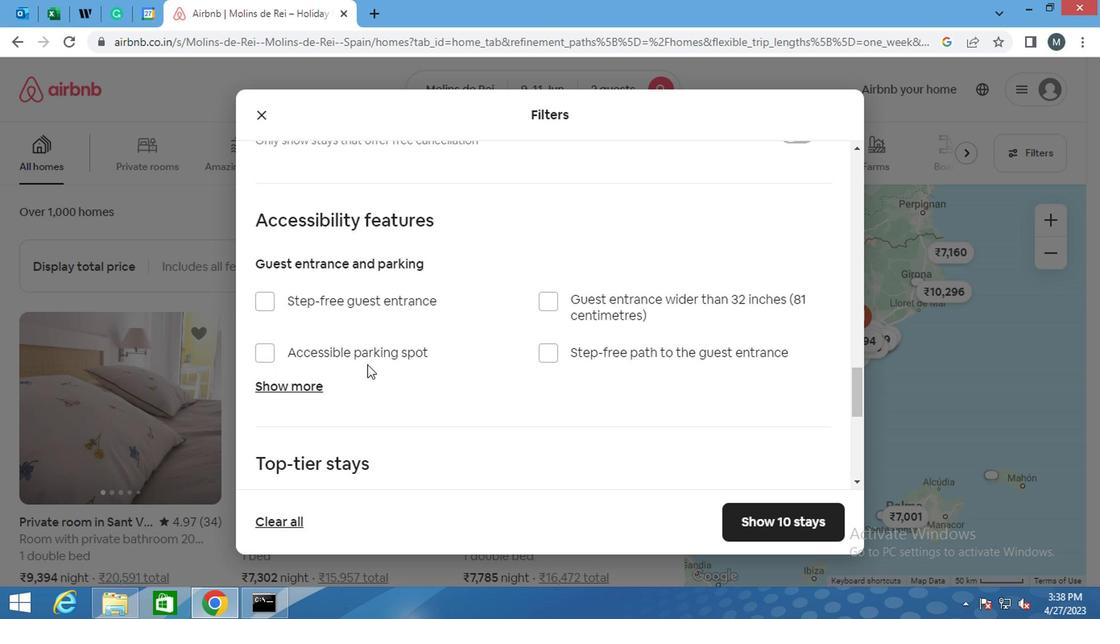 
Action: Mouse moved to (351, 365)
Screenshot: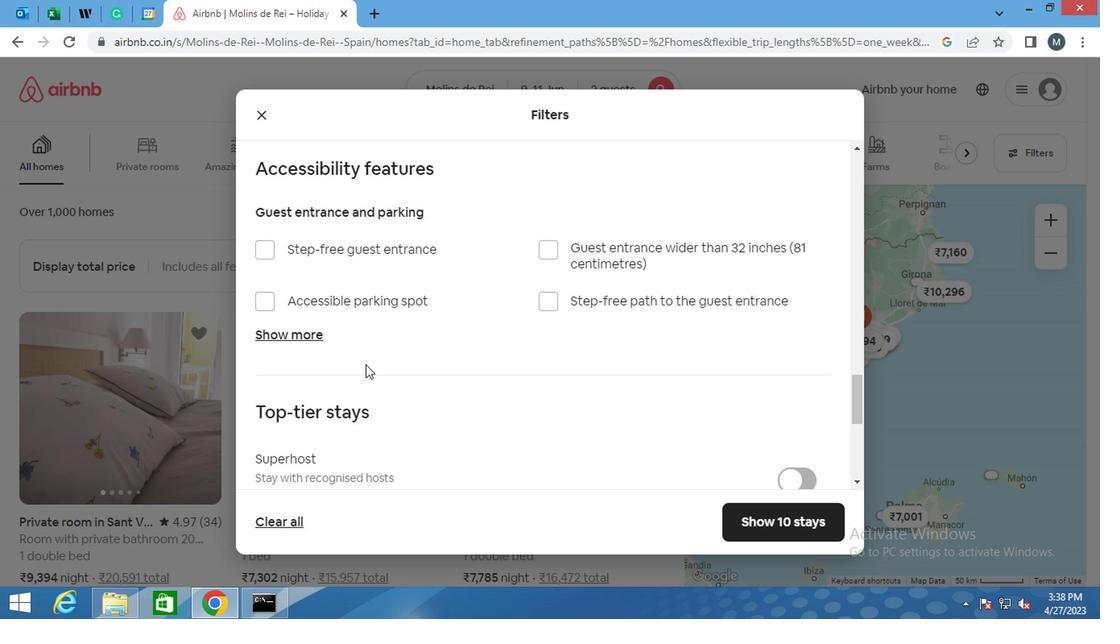 
Action: Mouse scrolled (351, 363) with delta (0, -1)
Screenshot: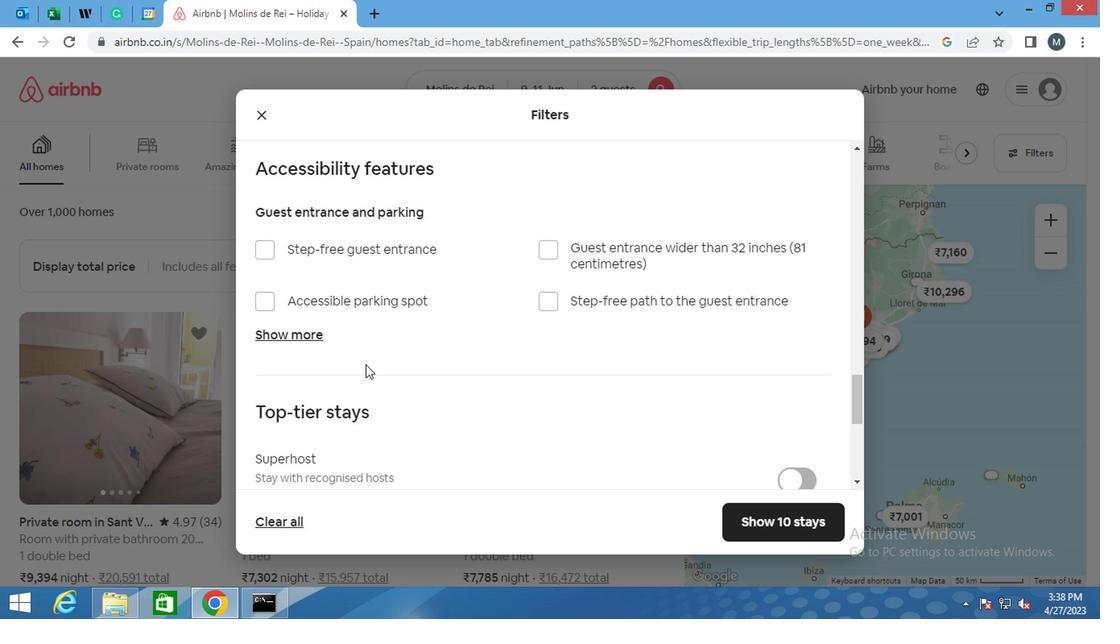 
Action: Mouse moved to (287, 354)
Screenshot: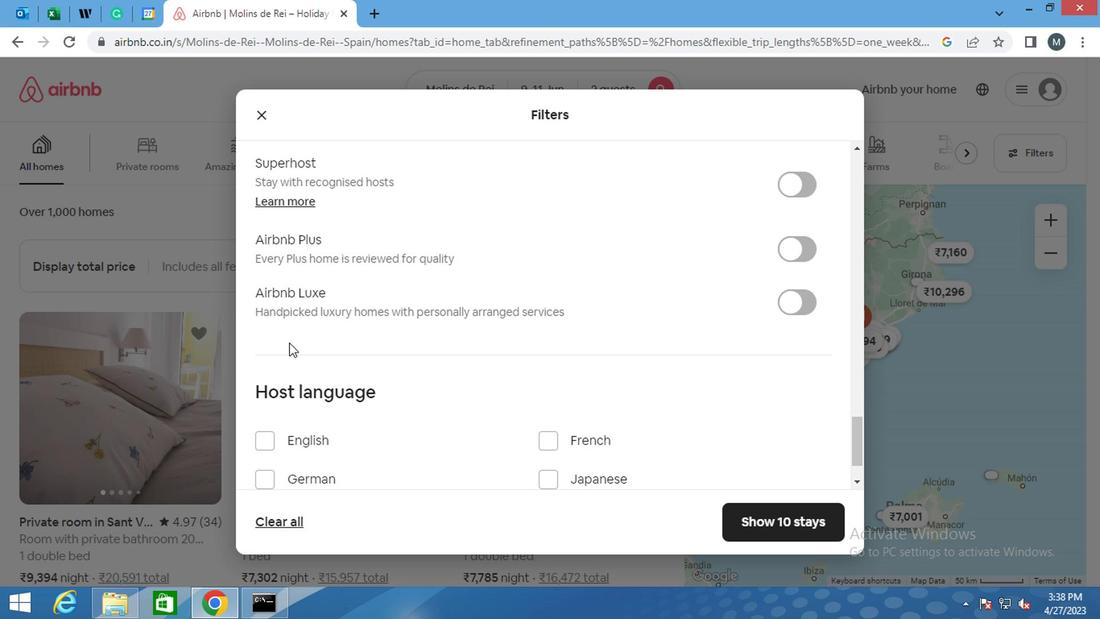 
Action: Mouse scrolled (287, 353) with delta (0, 0)
Screenshot: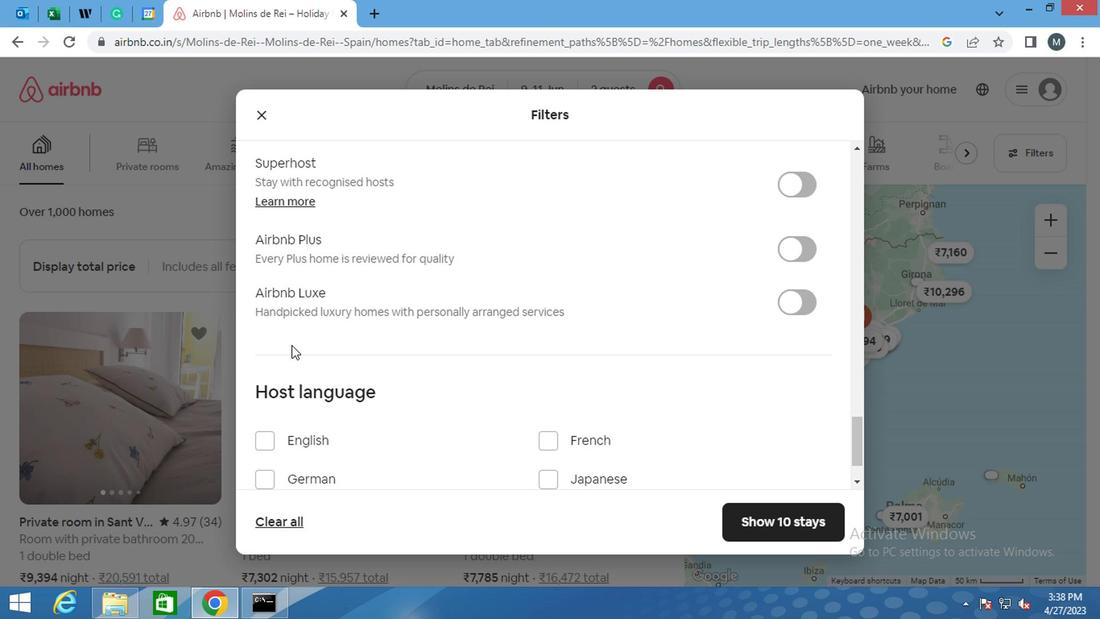
Action: Mouse moved to (299, 357)
Screenshot: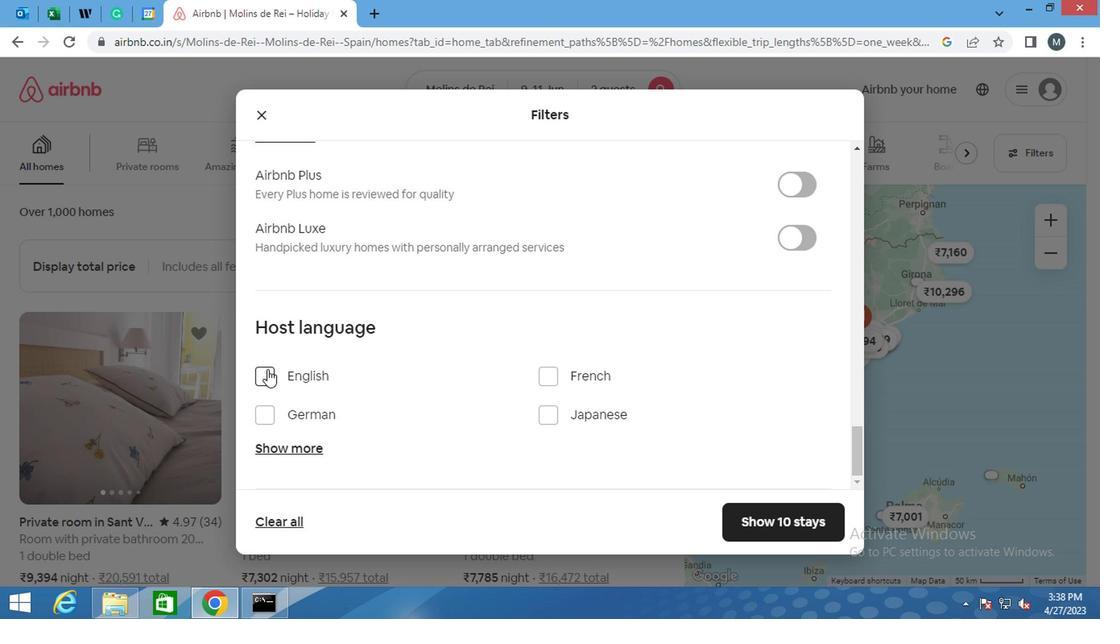 
Action: Mouse scrolled (299, 358) with delta (0, 0)
Screenshot: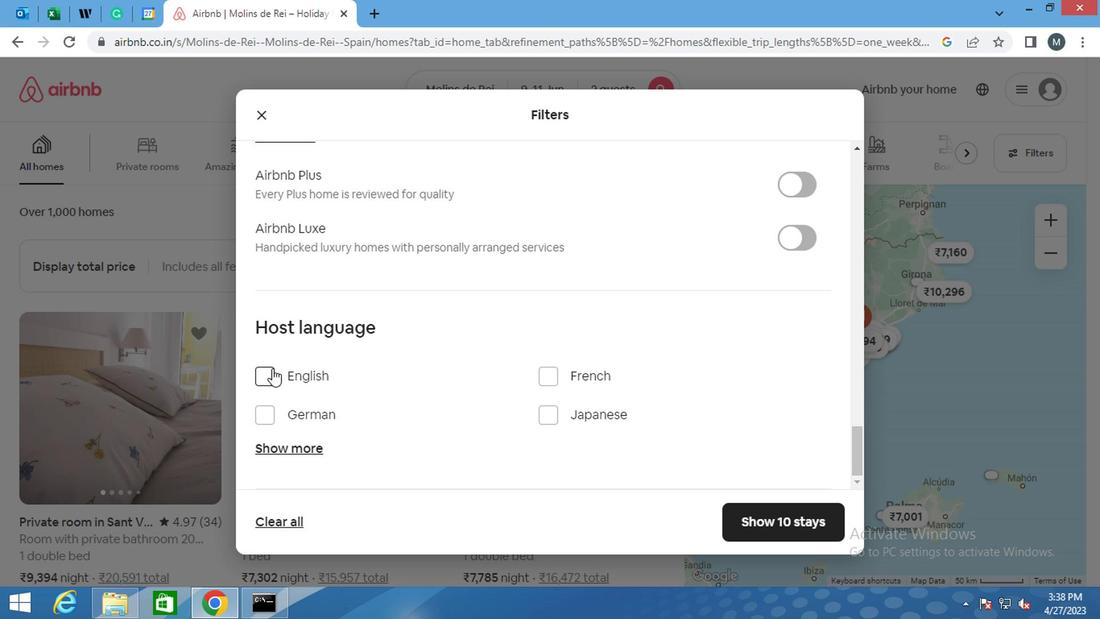 
Action: Mouse scrolled (299, 358) with delta (0, 0)
Screenshot: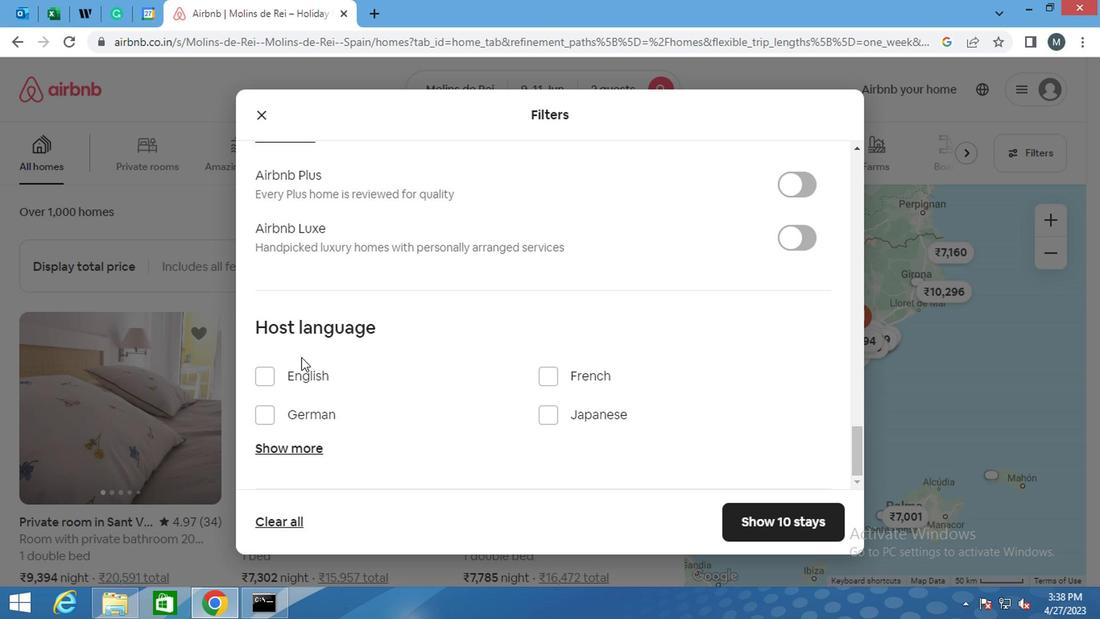 
Action: Mouse scrolled (299, 356) with delta (0, -1)
Screenshot: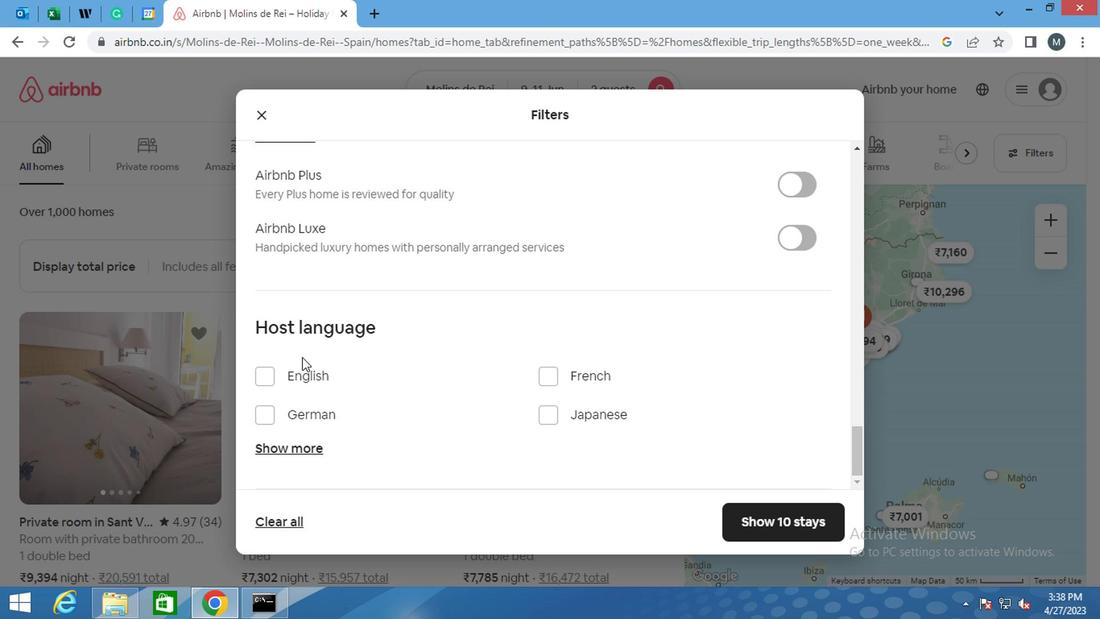 
Action: Mouse moved to (294, 358)
Screenshot: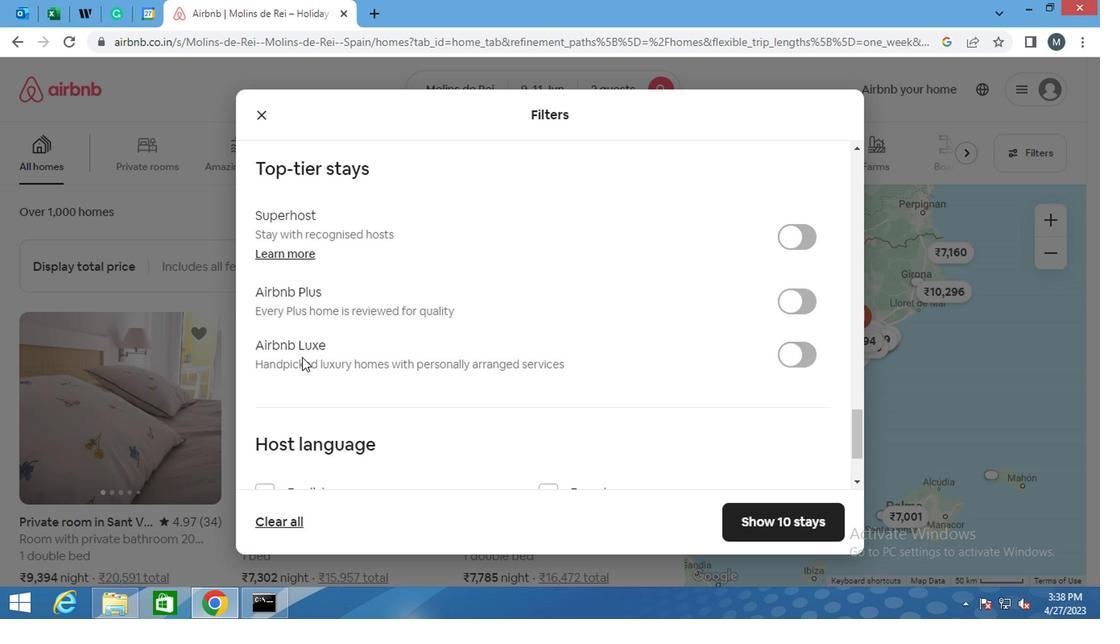 
Action: Mouse scrolled (294, 357) with delta (0, 0)
Screenshot: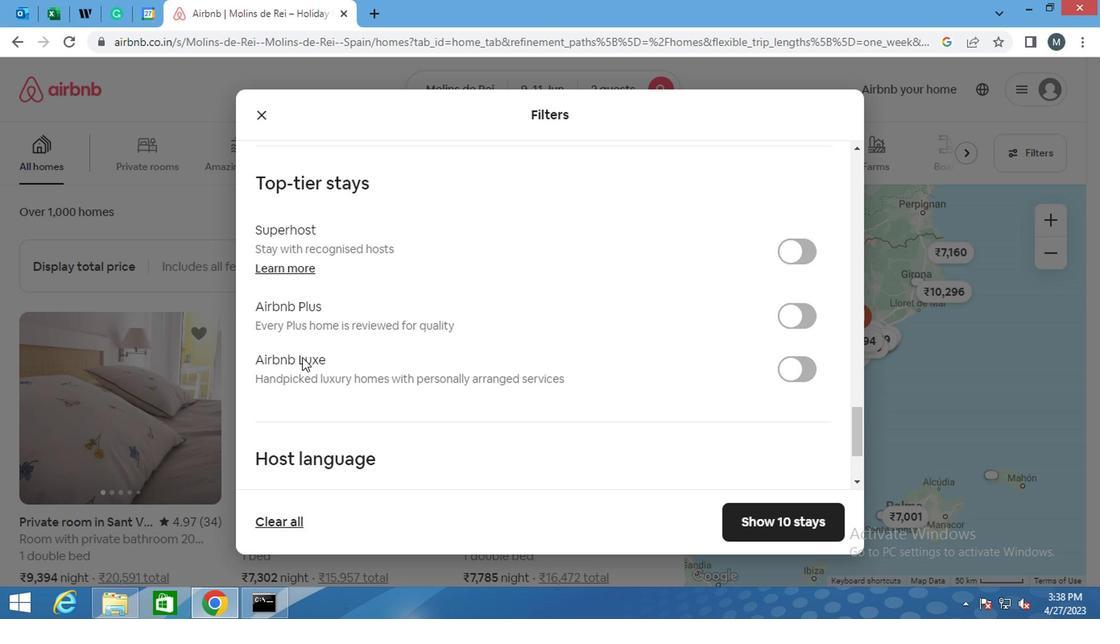 
Action: Mouse moved to (271, 373)
Screenshot: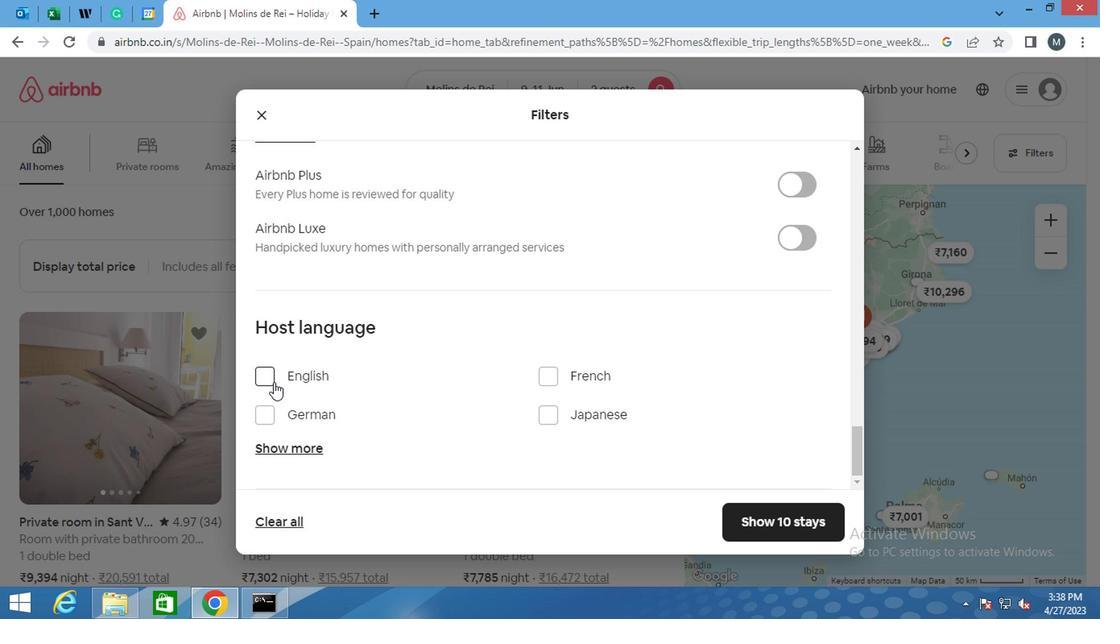 
Action: Mouse pressed left at (271, 373)
Screenshot: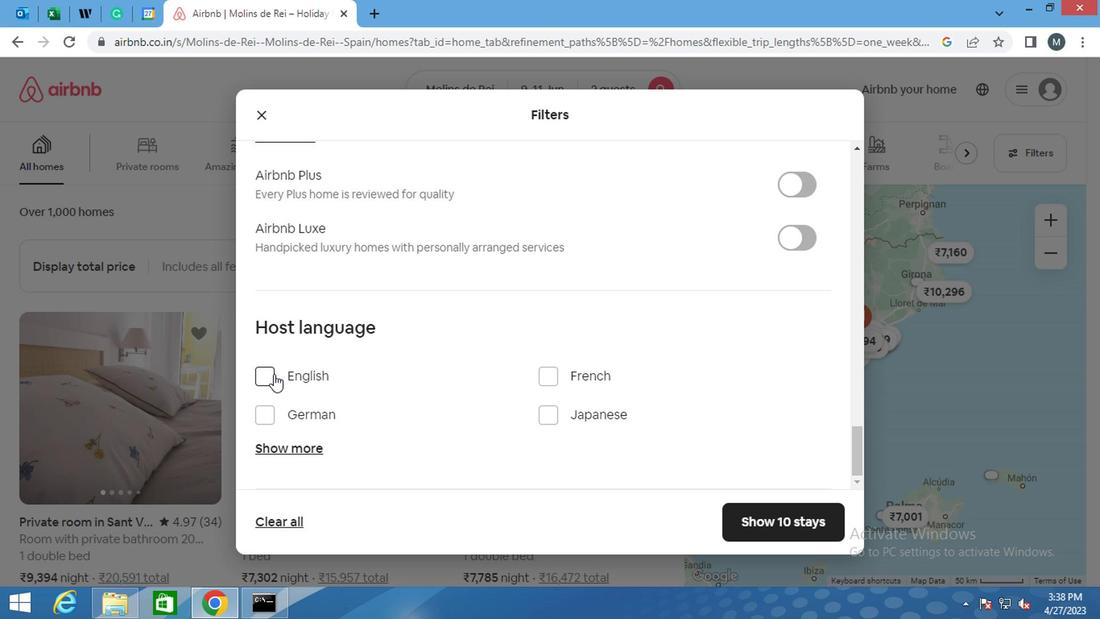 
Action: Mouse moved to (779, 534)
Screenshot: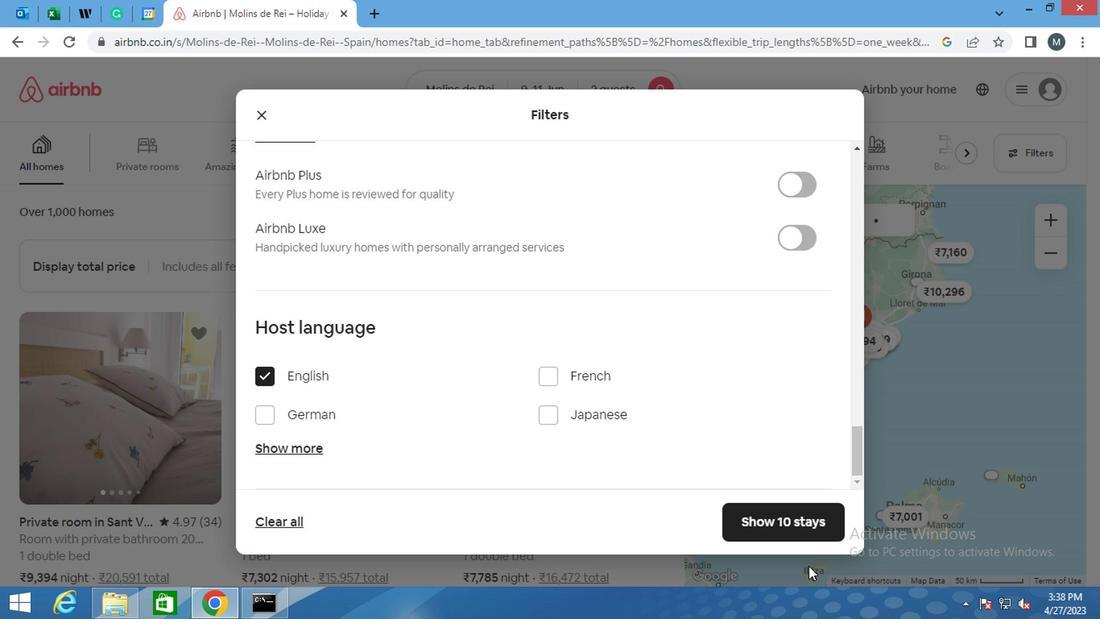 
Action: Mouse pressed left at (779, 534)
Screenshot: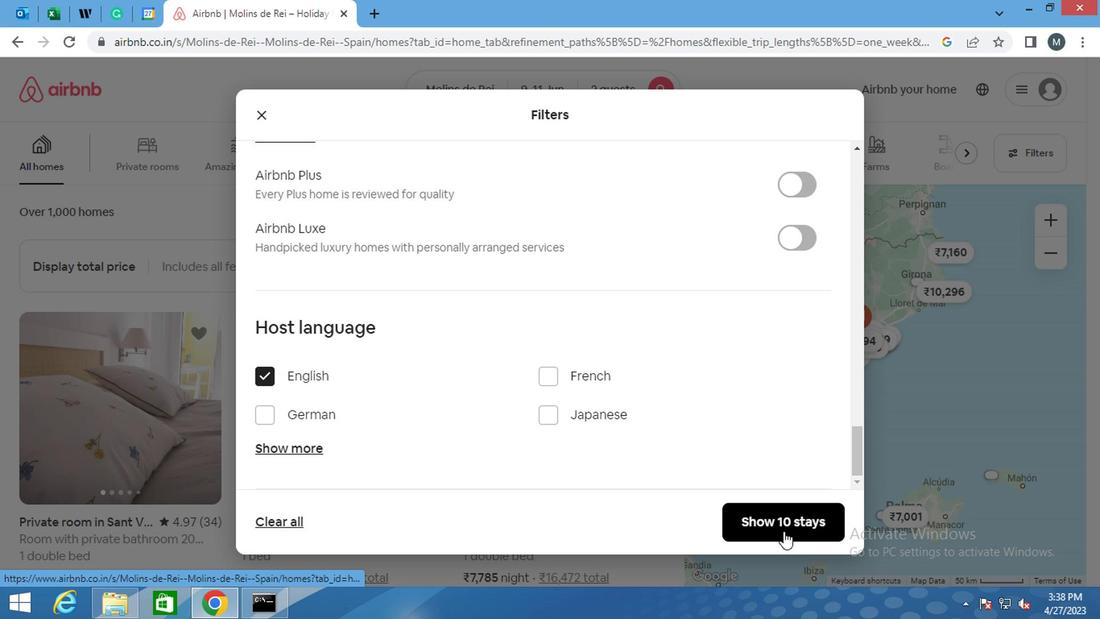 
